 Task: Find connections with filter location Zhangjiagang with filter topic #socialentrepreneurswith filter profile language Potuguese with filter current company Arvind Fashions Limited with filter school PRATHYUSHA ENGINEERING COLLEGE with filter industry Horticulture with filter service category Financial Analysis with filter keywords title Truck Driver
Action: Mouse moved to (701, 84)
Screenshot: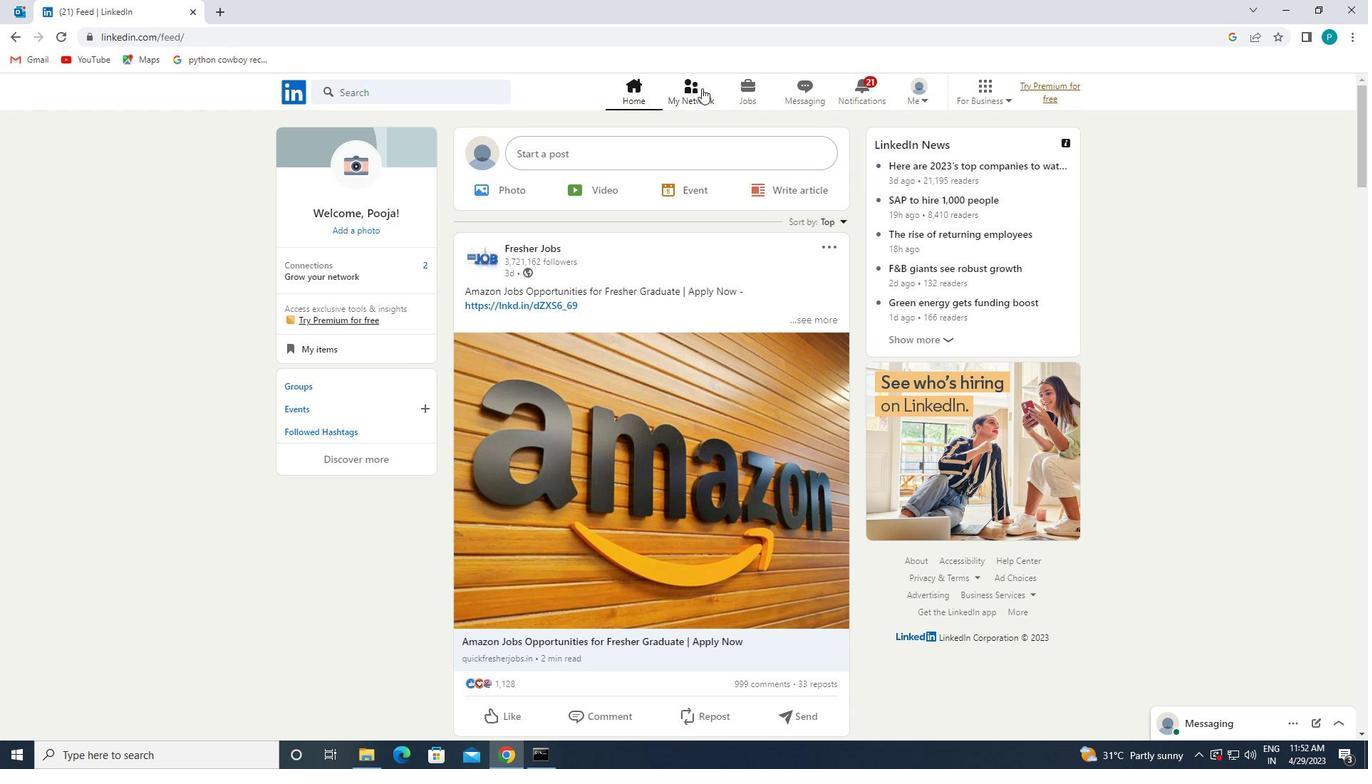 
Action: Mouse pressed left at (701, 84)
Screenshot: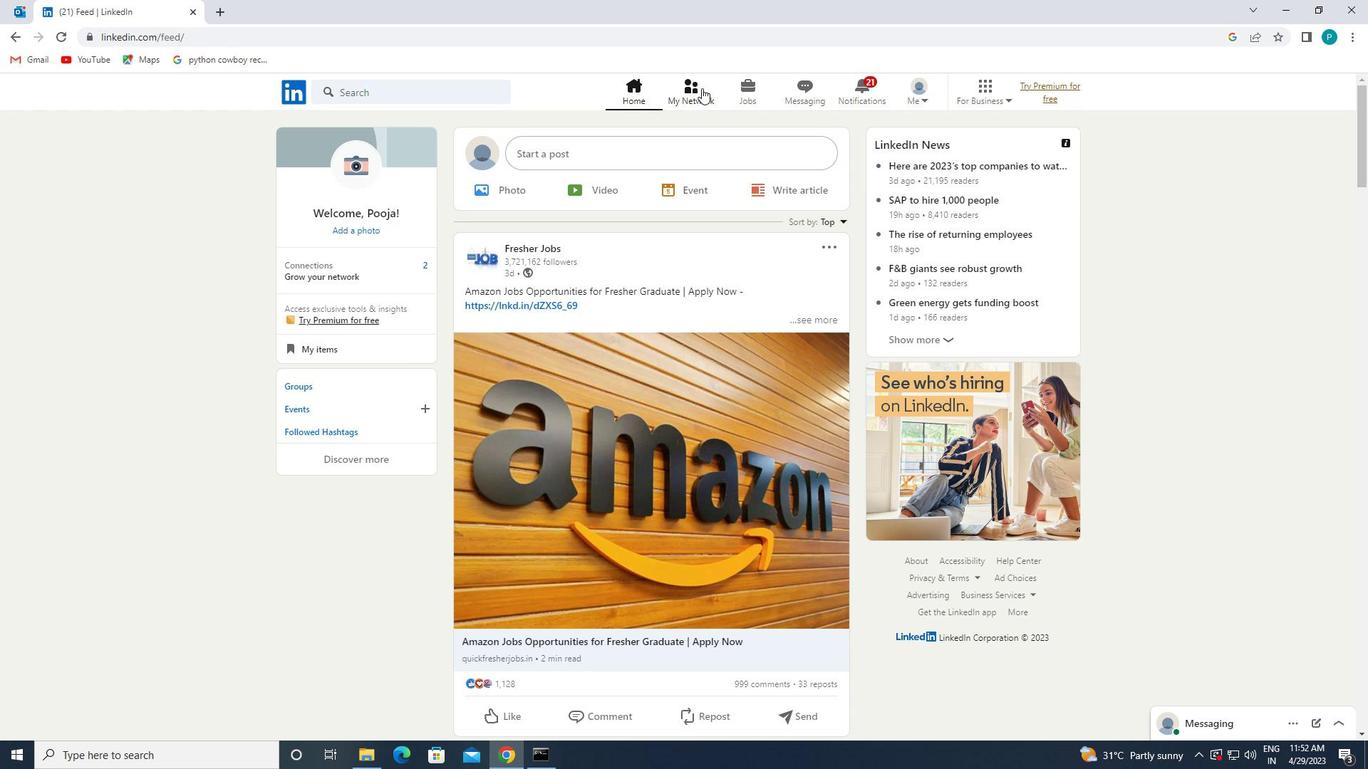 
Action: Mouse moved to (364, 172)
Screenshot: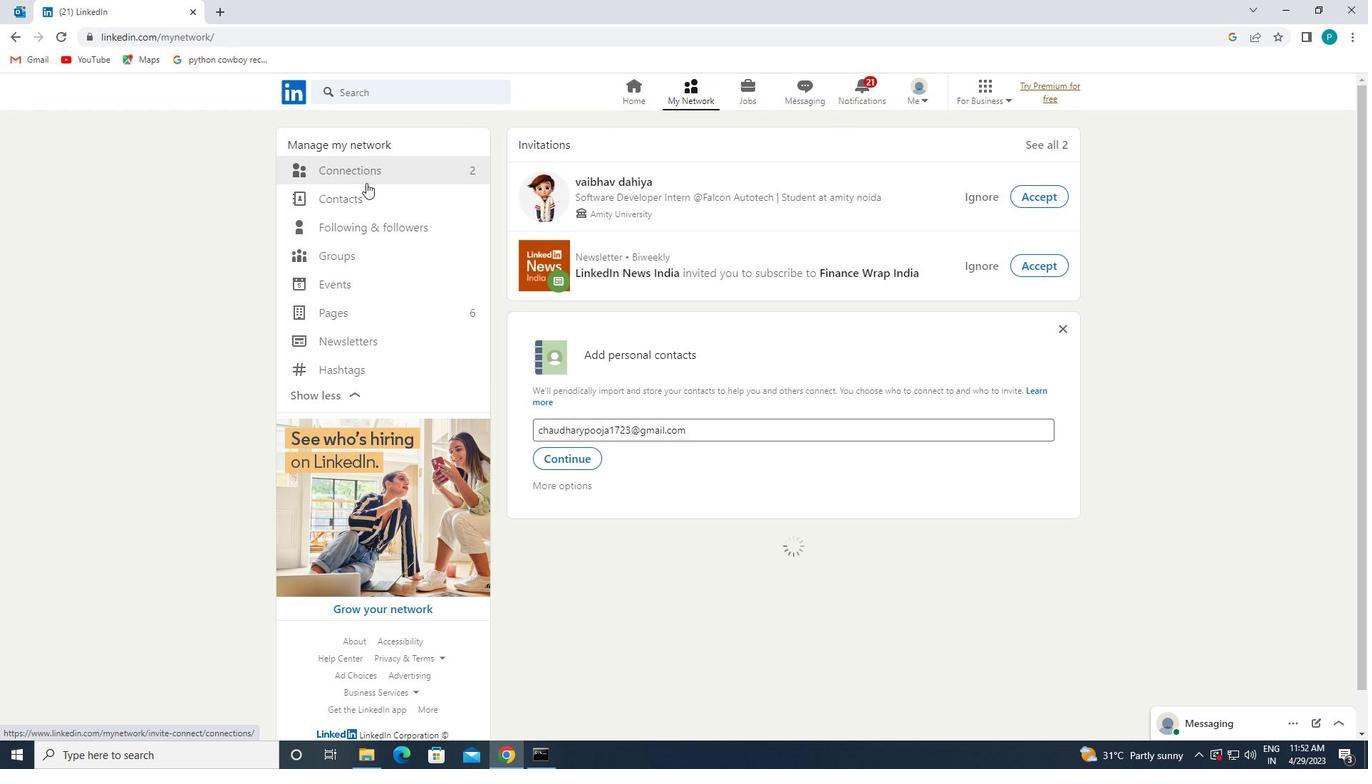 
Action: Mouse pressed left at (364, 172)
Screenshot: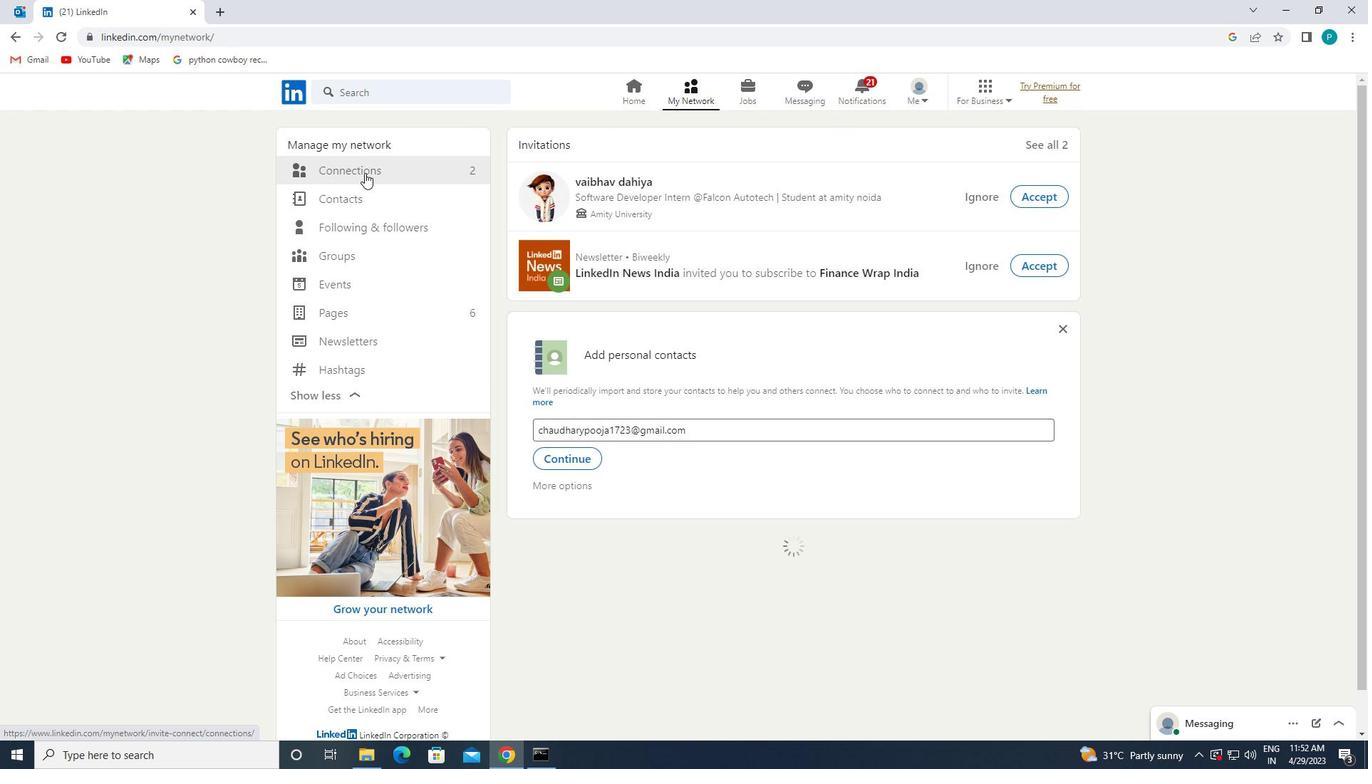 
Action: Mouse moved to (804, 163)
Screenshot: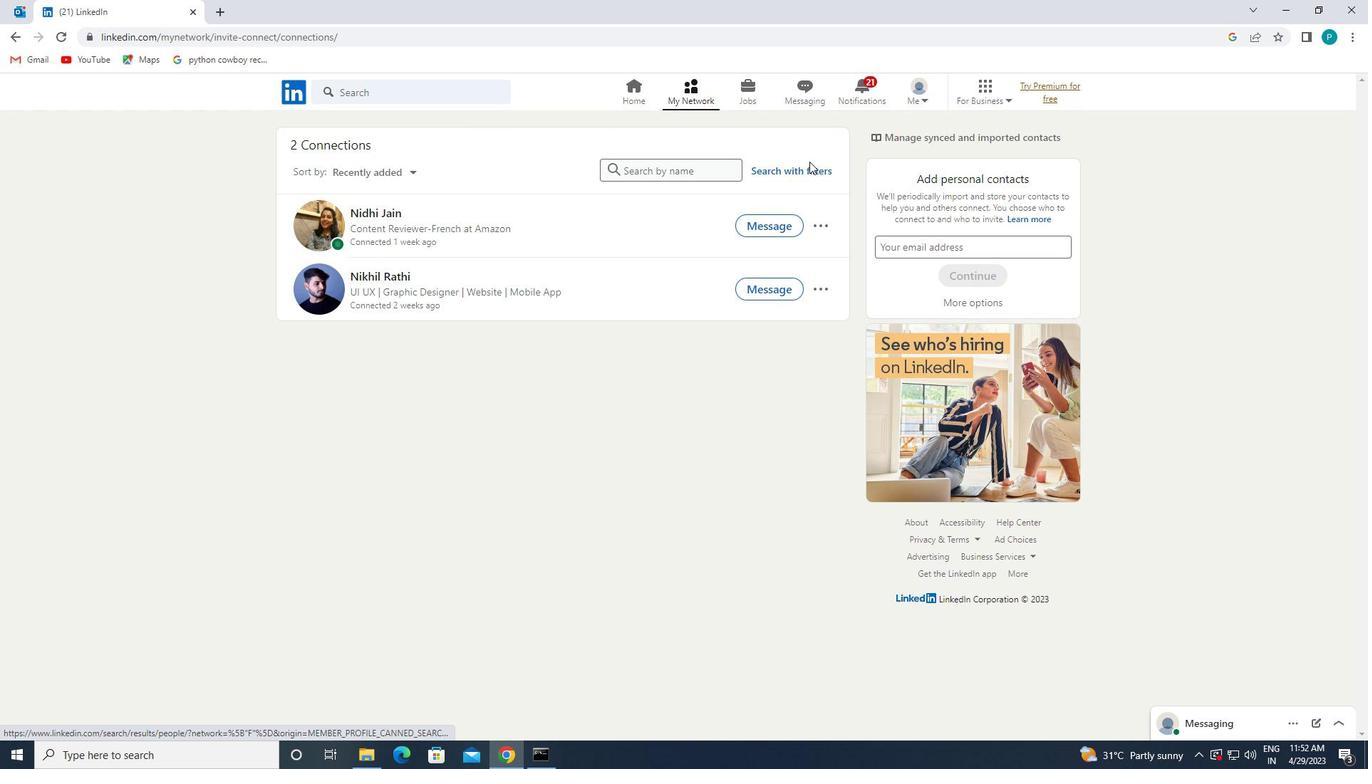 
Action: Mouse pressed left at (804, 163)
Screenshot: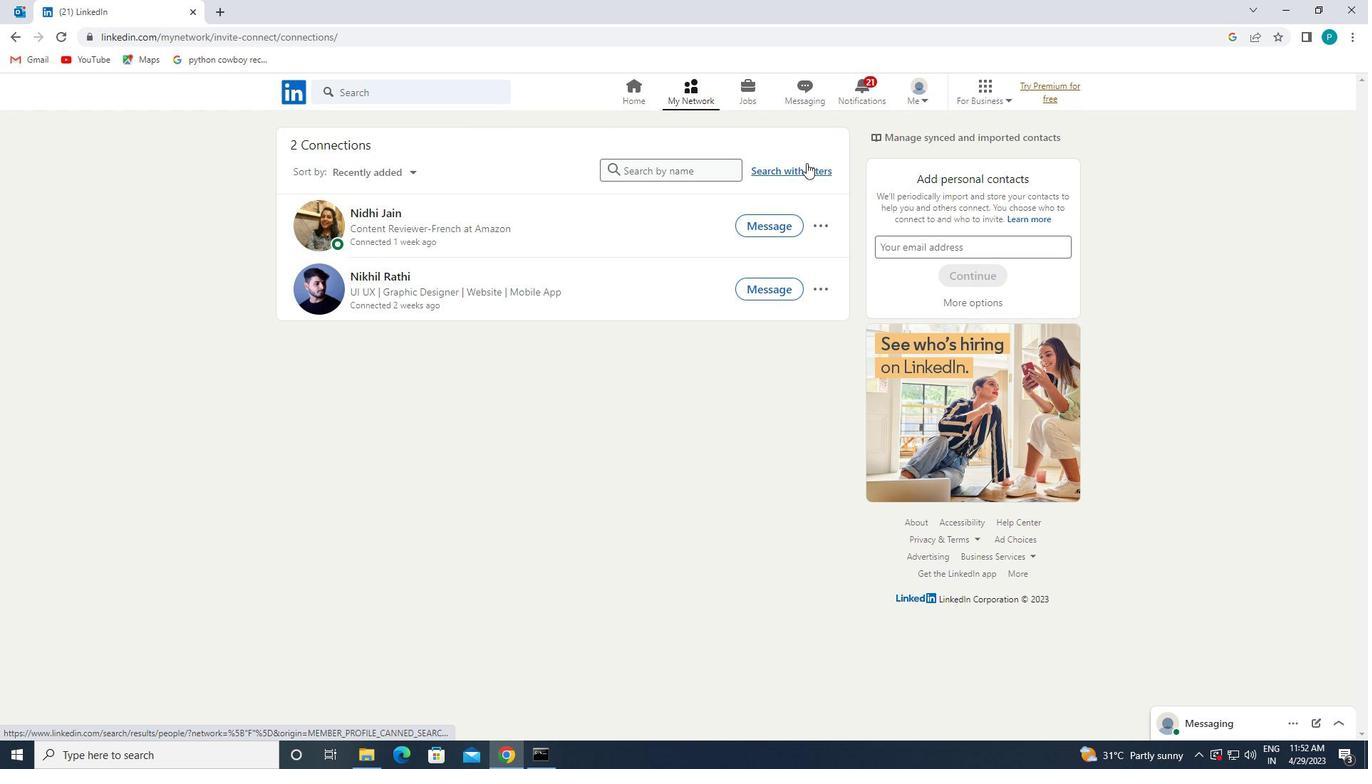 
Action: Mouse moved to (724, 129)
Screenshot: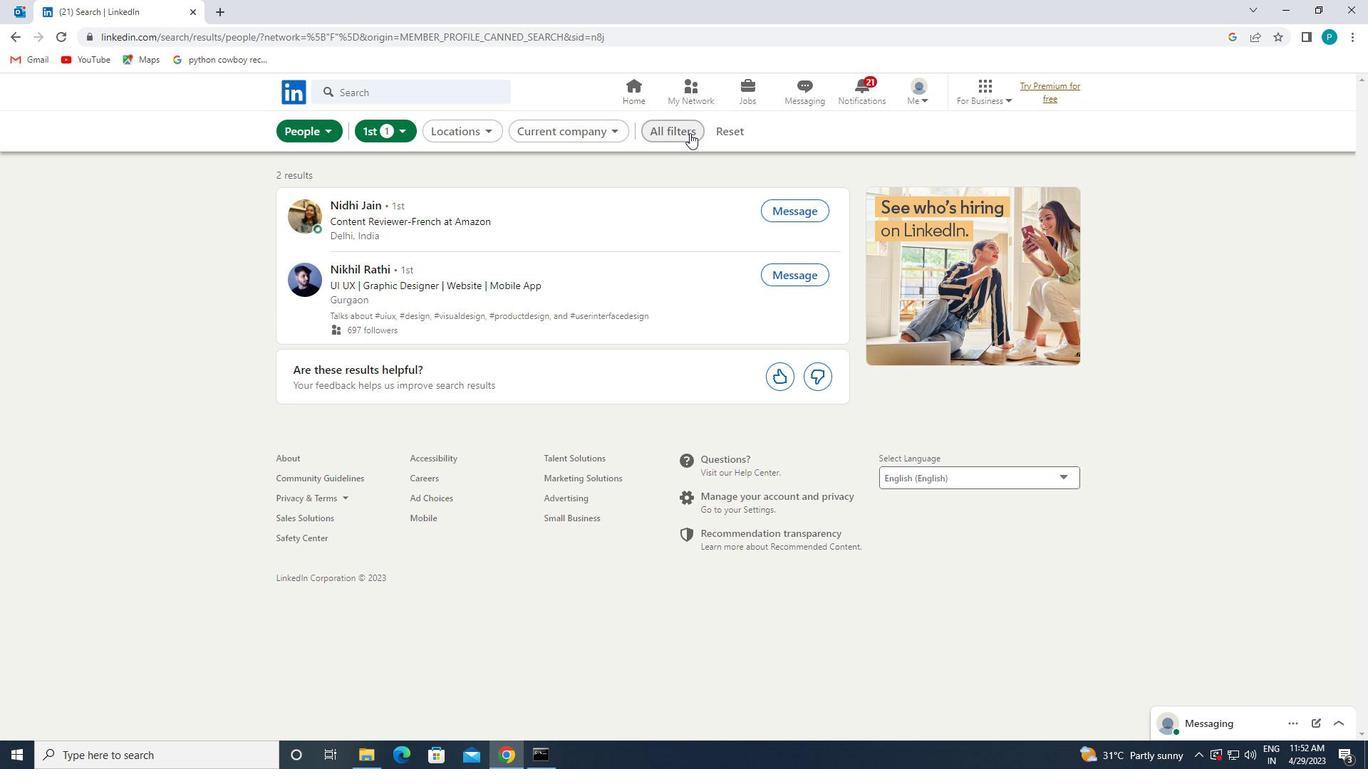 
Action: Mouse pressed left at (724, 129)
Screenshot: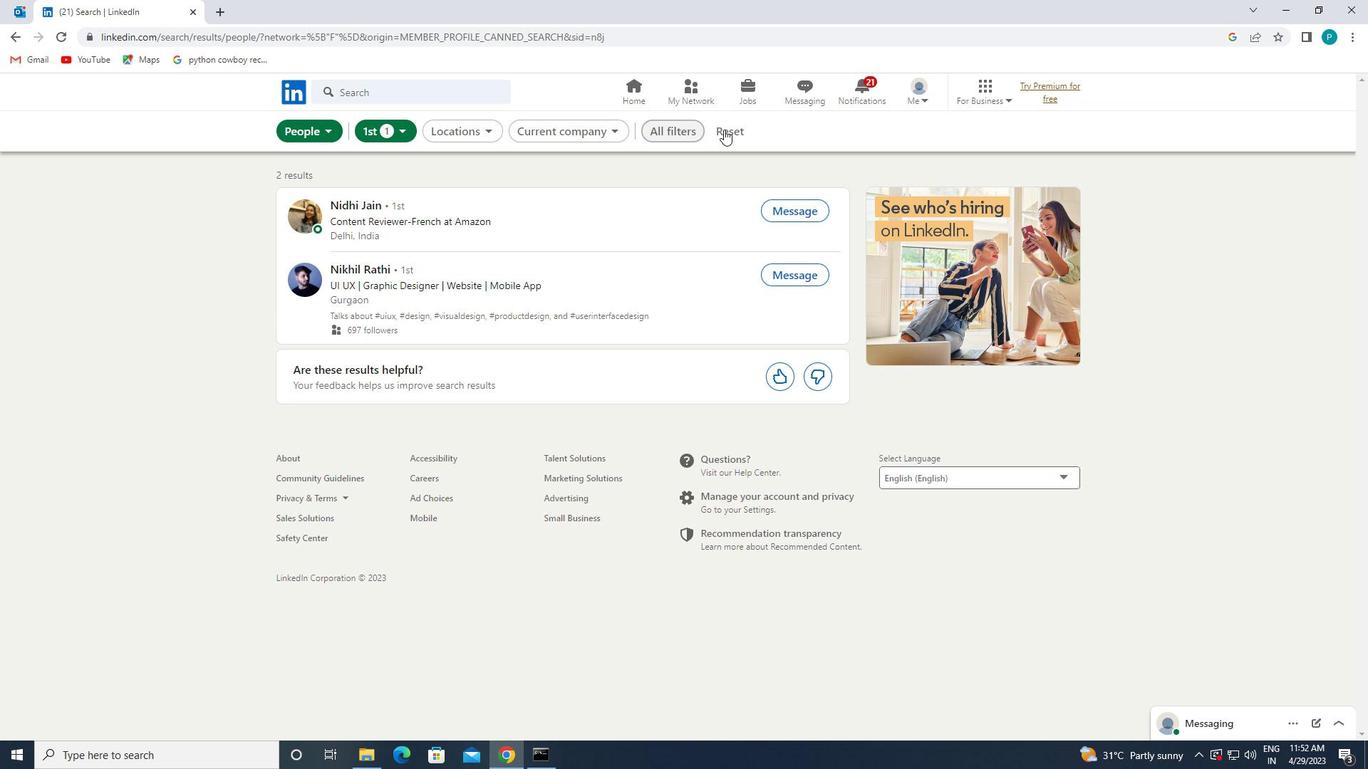 
Action: Mouse moved to (688, 133)
Screenshot: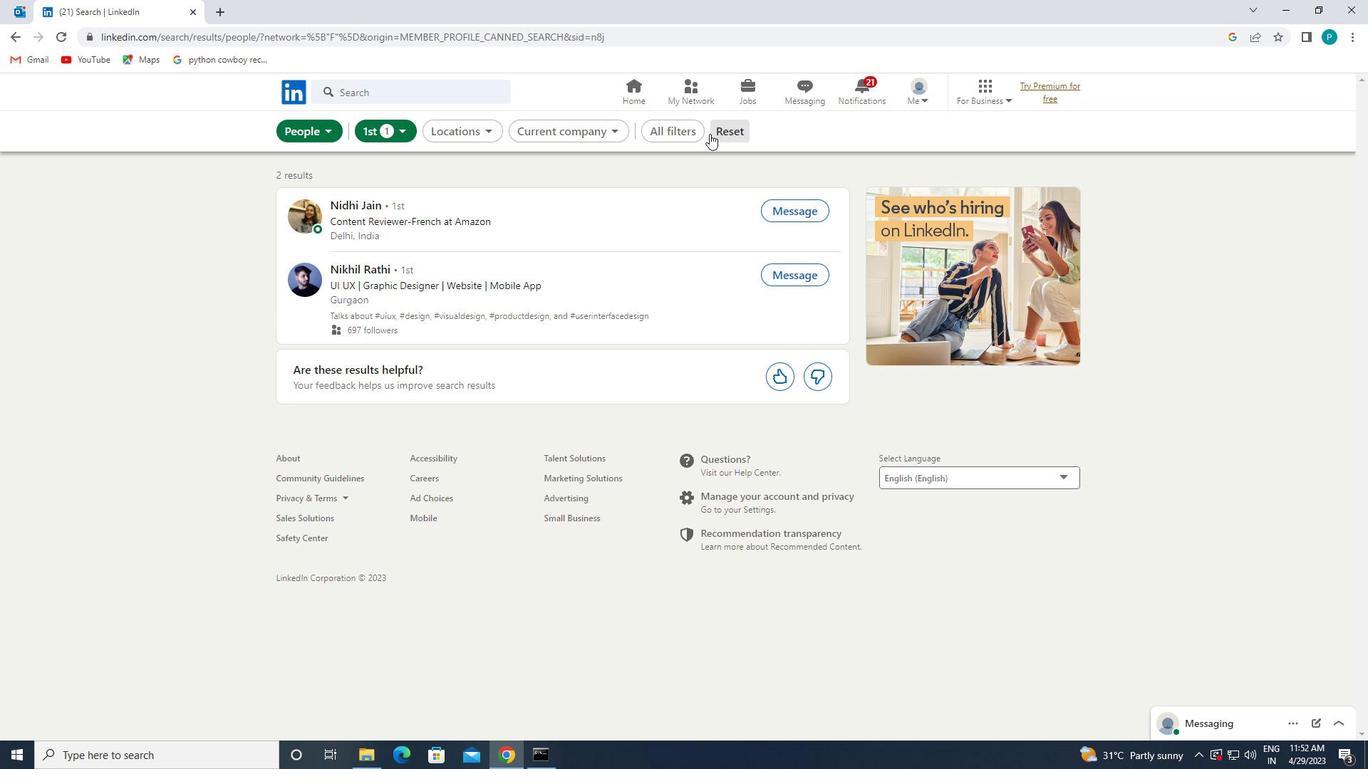
Action: Mouse pressed left at (688, 133)
Screenshot: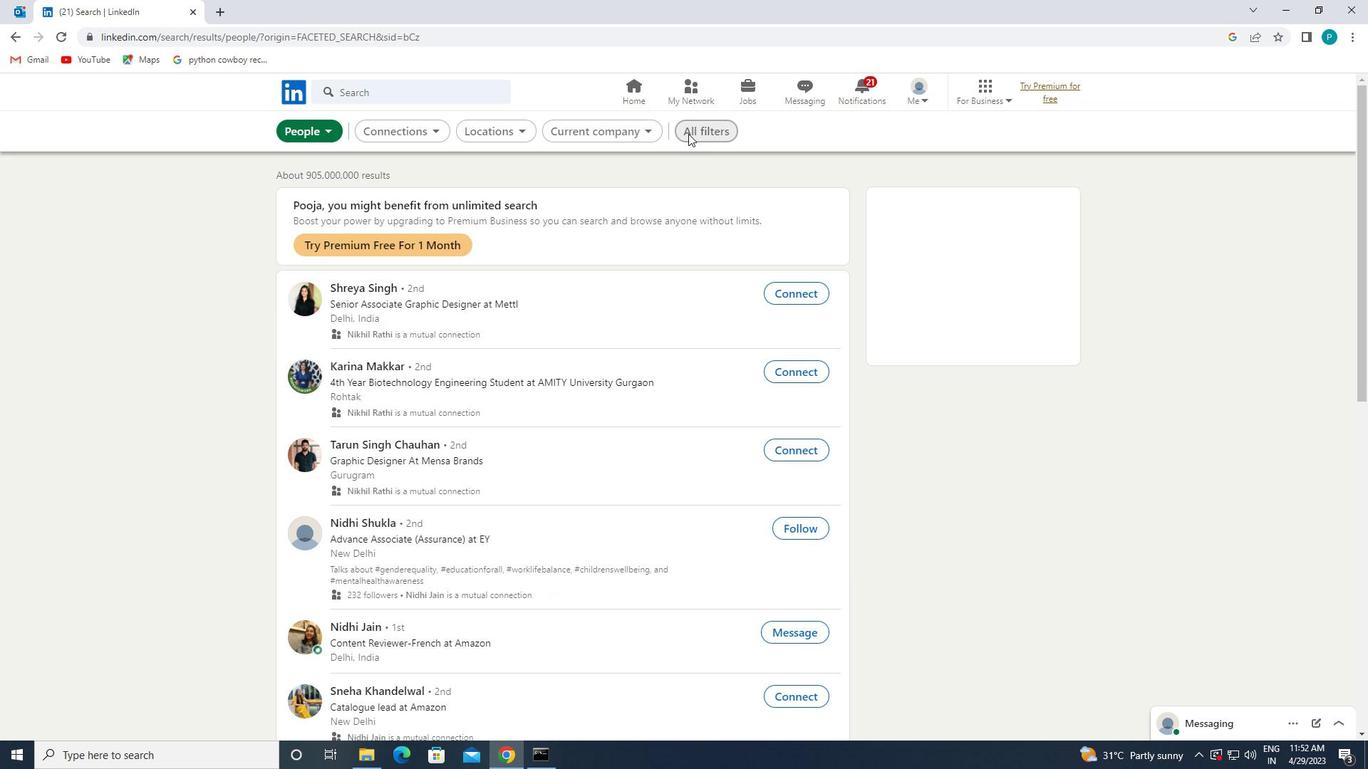 
Action: Mouse moved to (1227, 469)
Screenshot: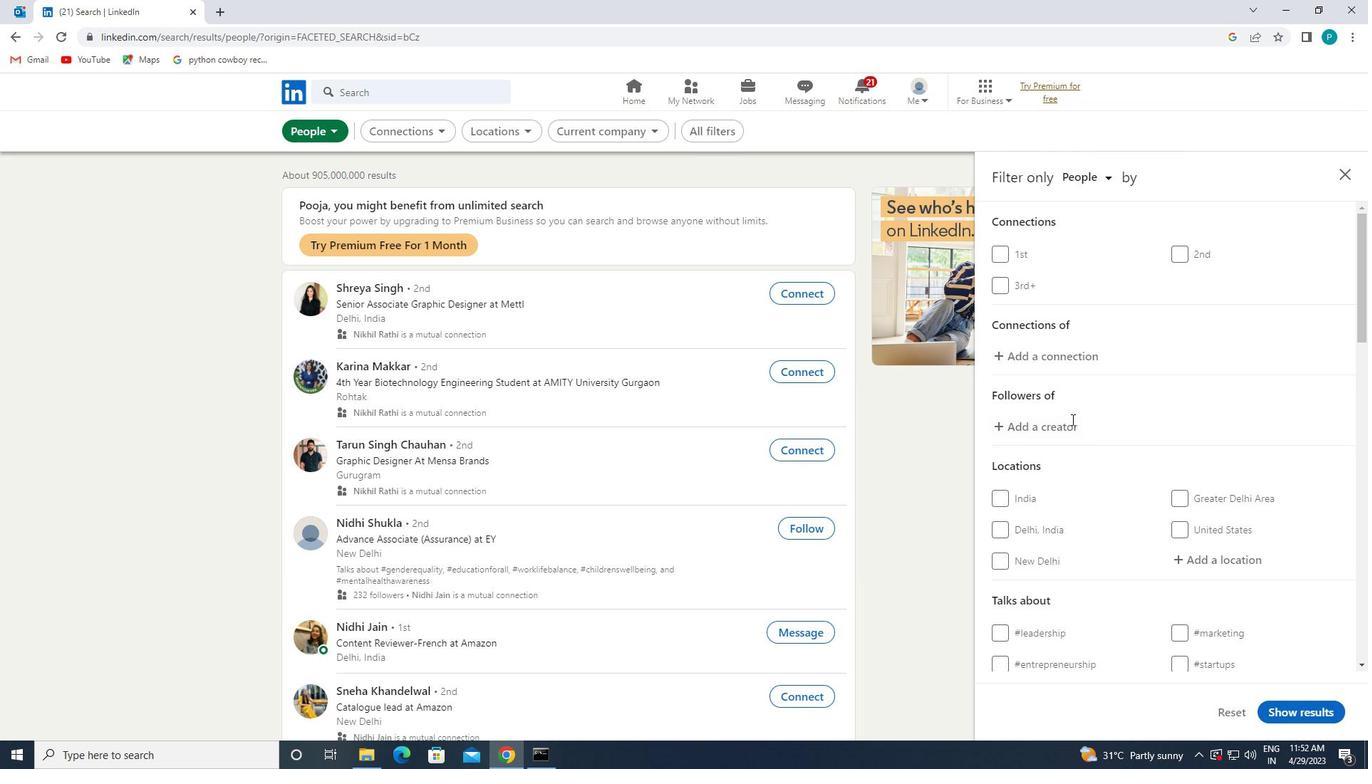 
Action: Mouse scrolled (1227, 468) with delta (0, 0)
Screenshot: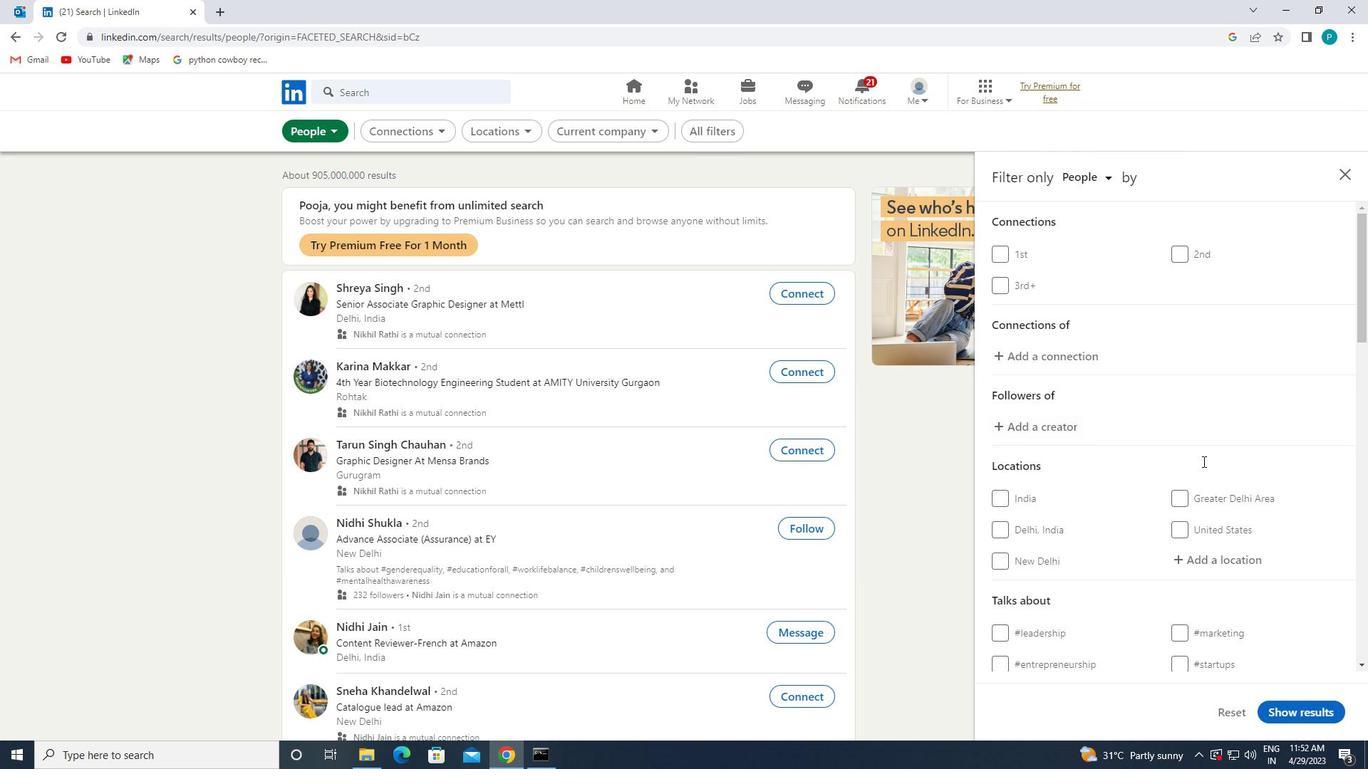 
Action: Mouse scrolled (1227, 468) with delta (0, 0)
Screenshot: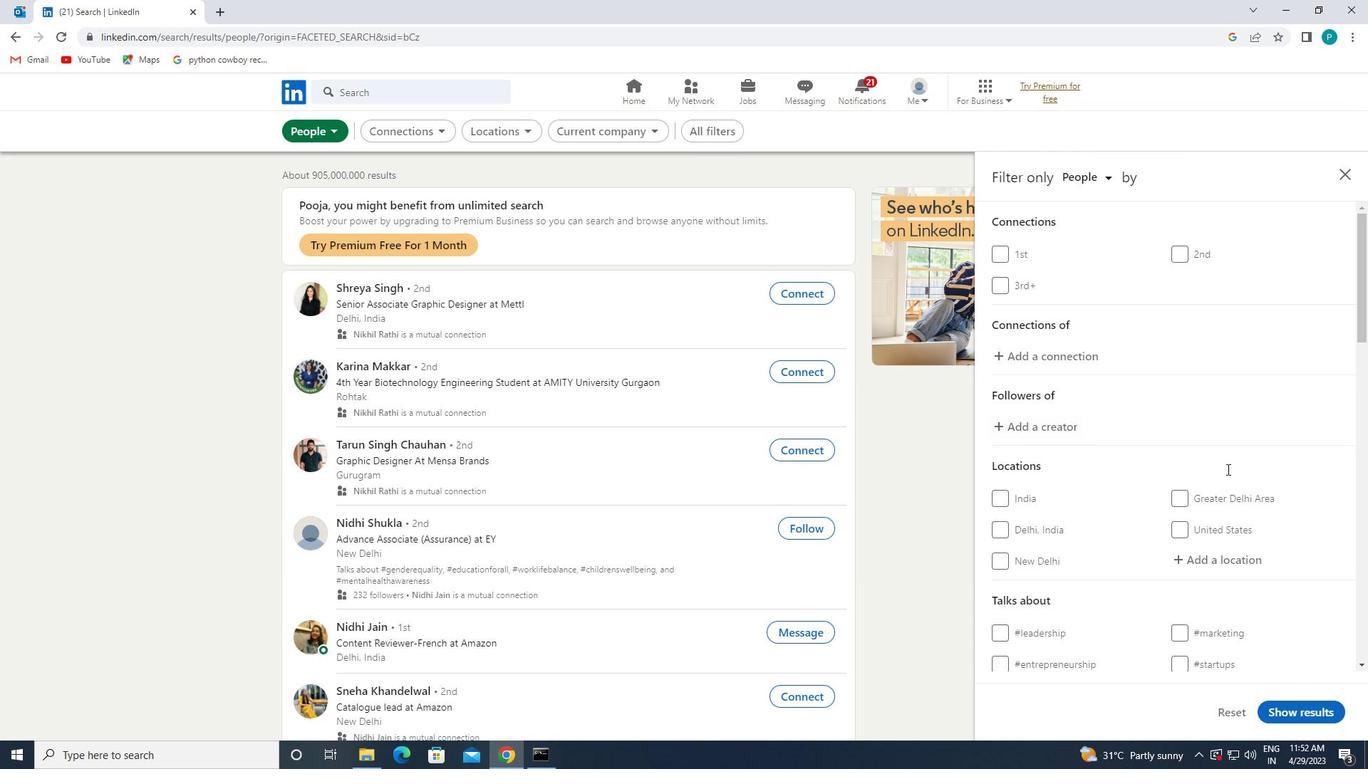 
Action: Mouse moved to (1186, 424)
Screenshot: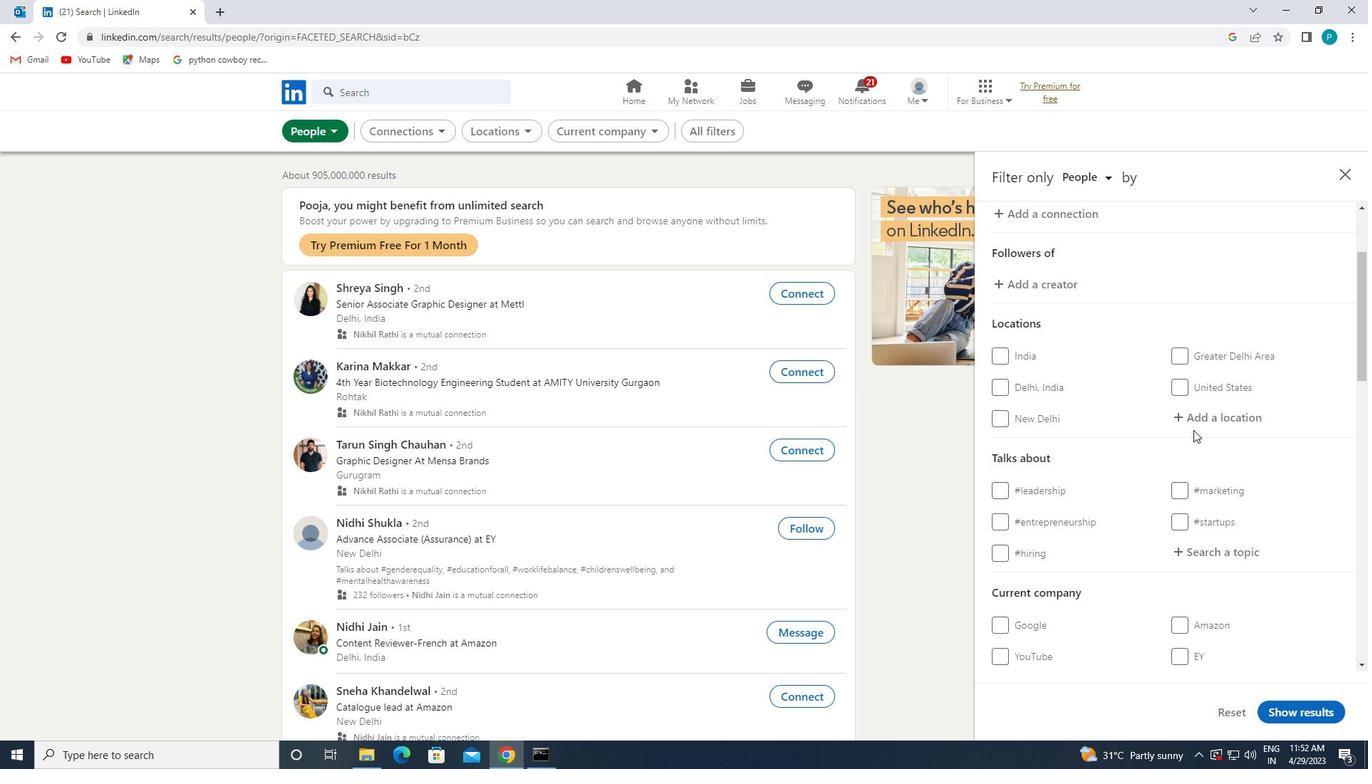 
Action: Mouse pressed left at (1186, 424)
Screenshot: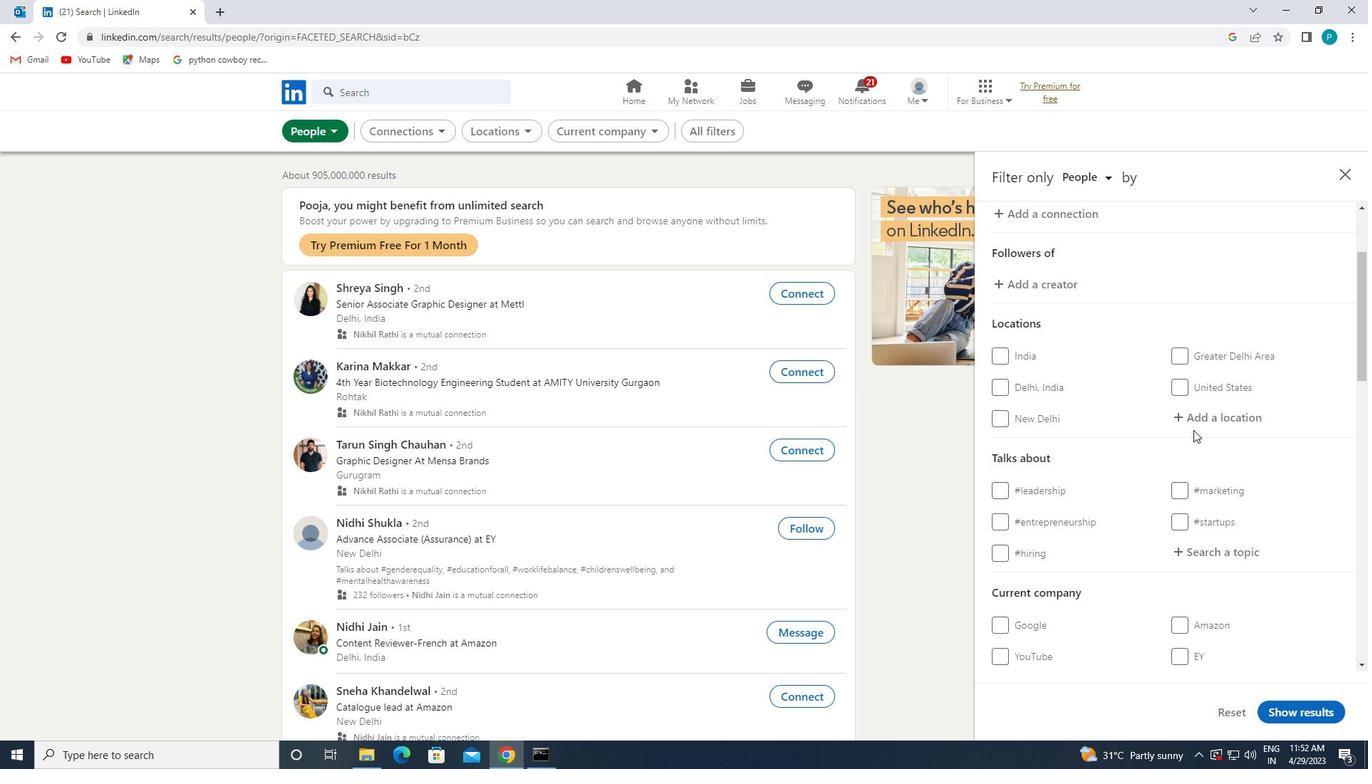 
Action: Key pressed <Key.caps_lock>z<Key.caps_lock>hangi<Key.backspace>ji
Screenshot: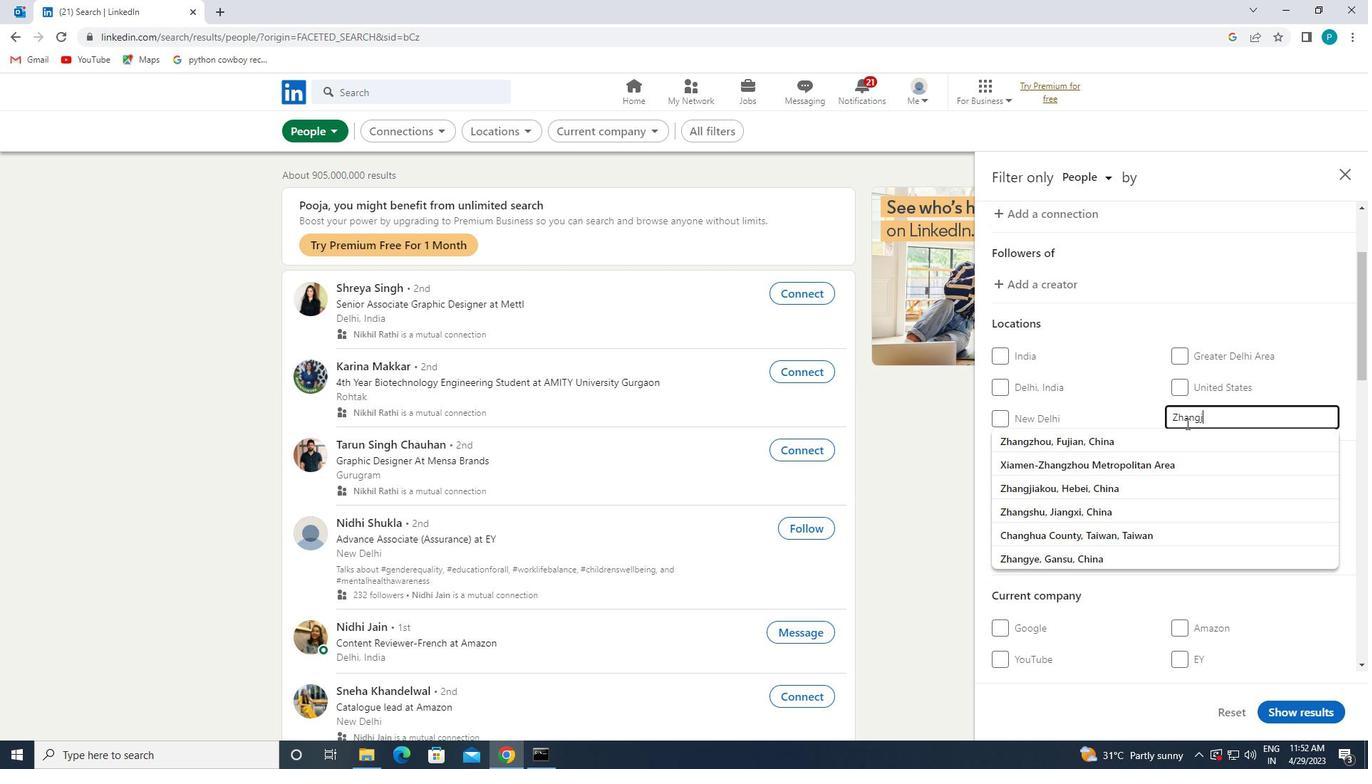 
Action: Mouse moved to (1175, 436)
Screenshot: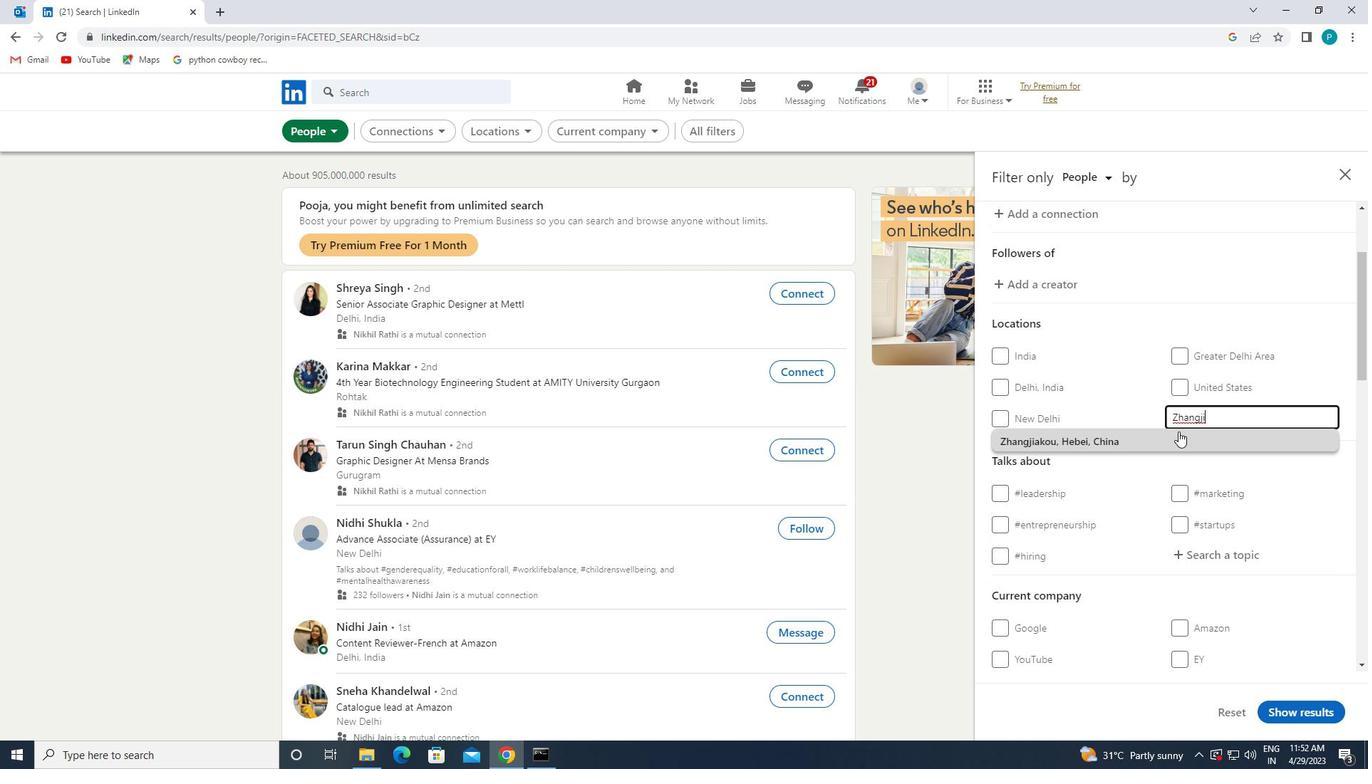 
Action: Mouse pressed left at (1175, 436)
Screenshot: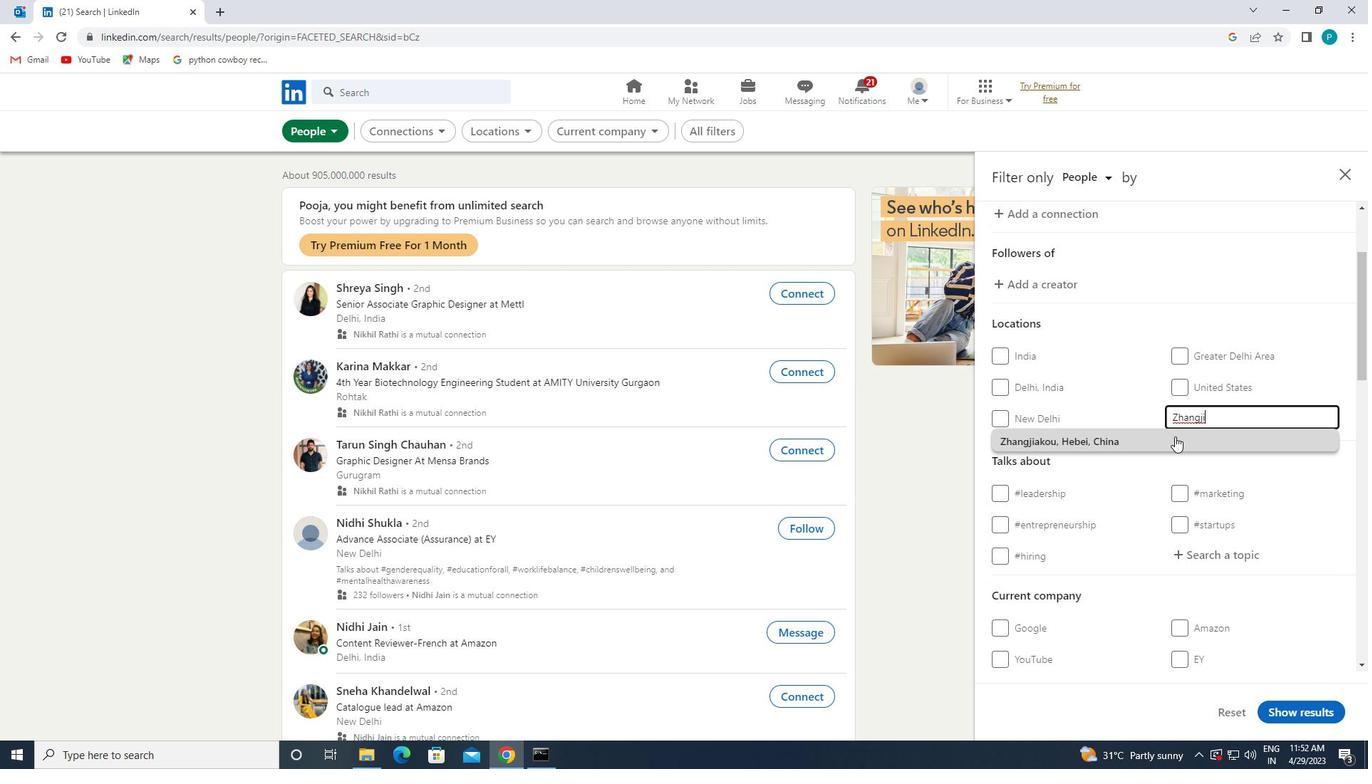 
Action: Mouse moved to (1168, 473)
Screenshot: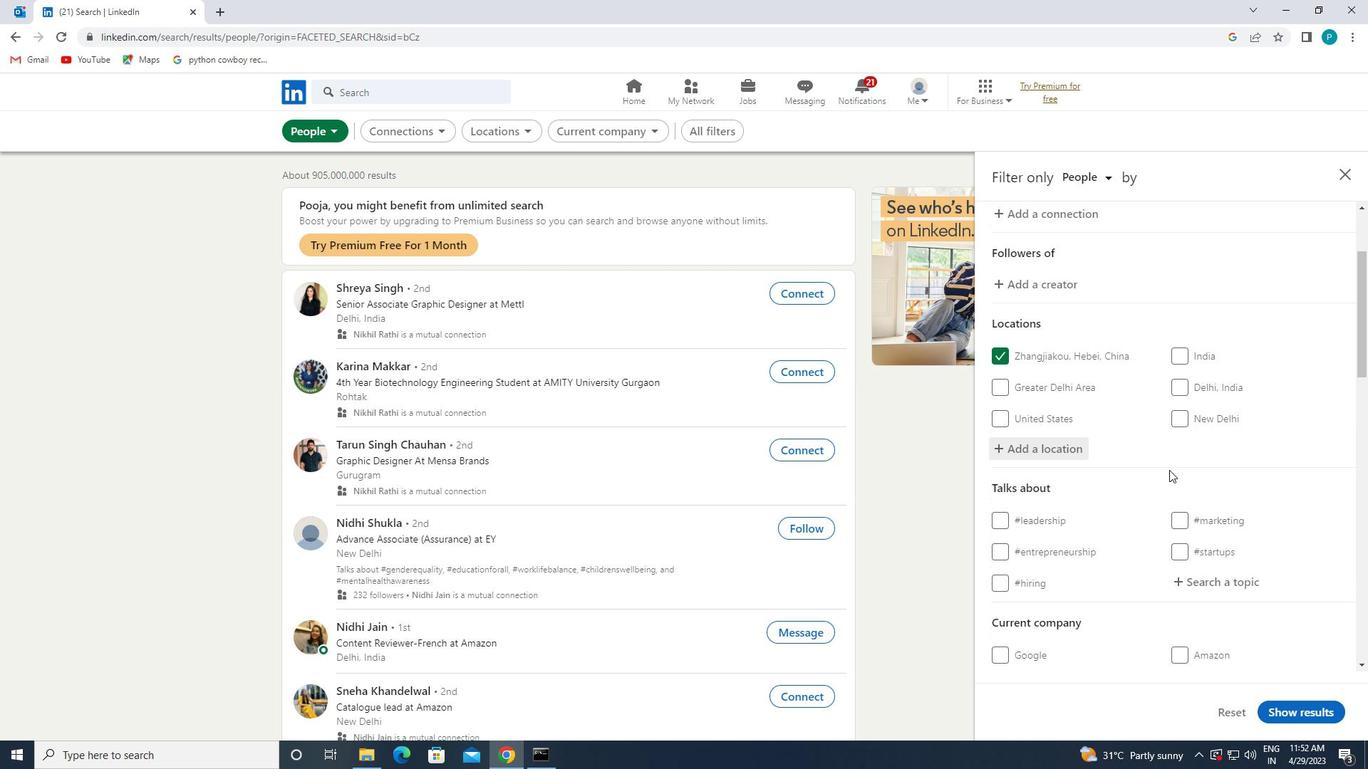 
Action: Mouse scrolled (1168, 473) with delta (0, 0)
Screenshot: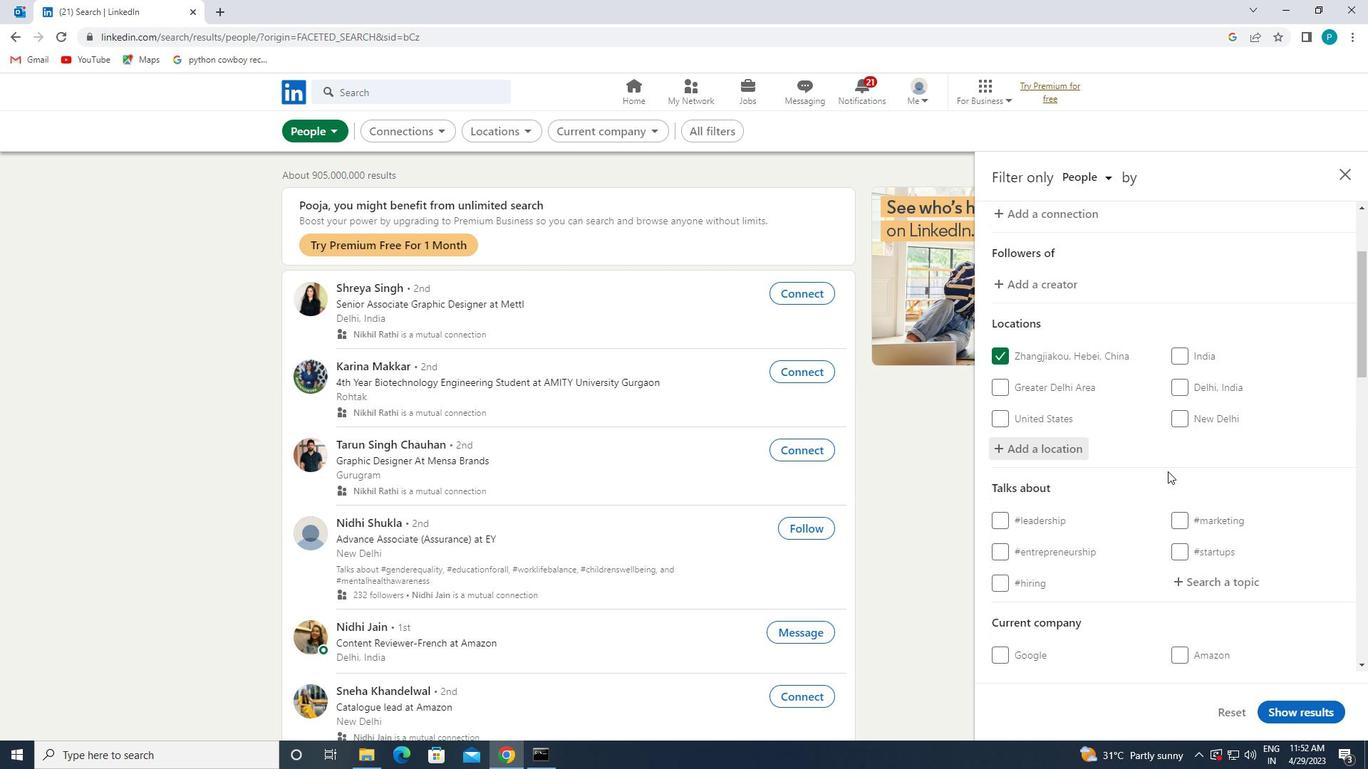 
Action: Mouse scrolled (1168, 473) with delta (0, 0)
Screenshot: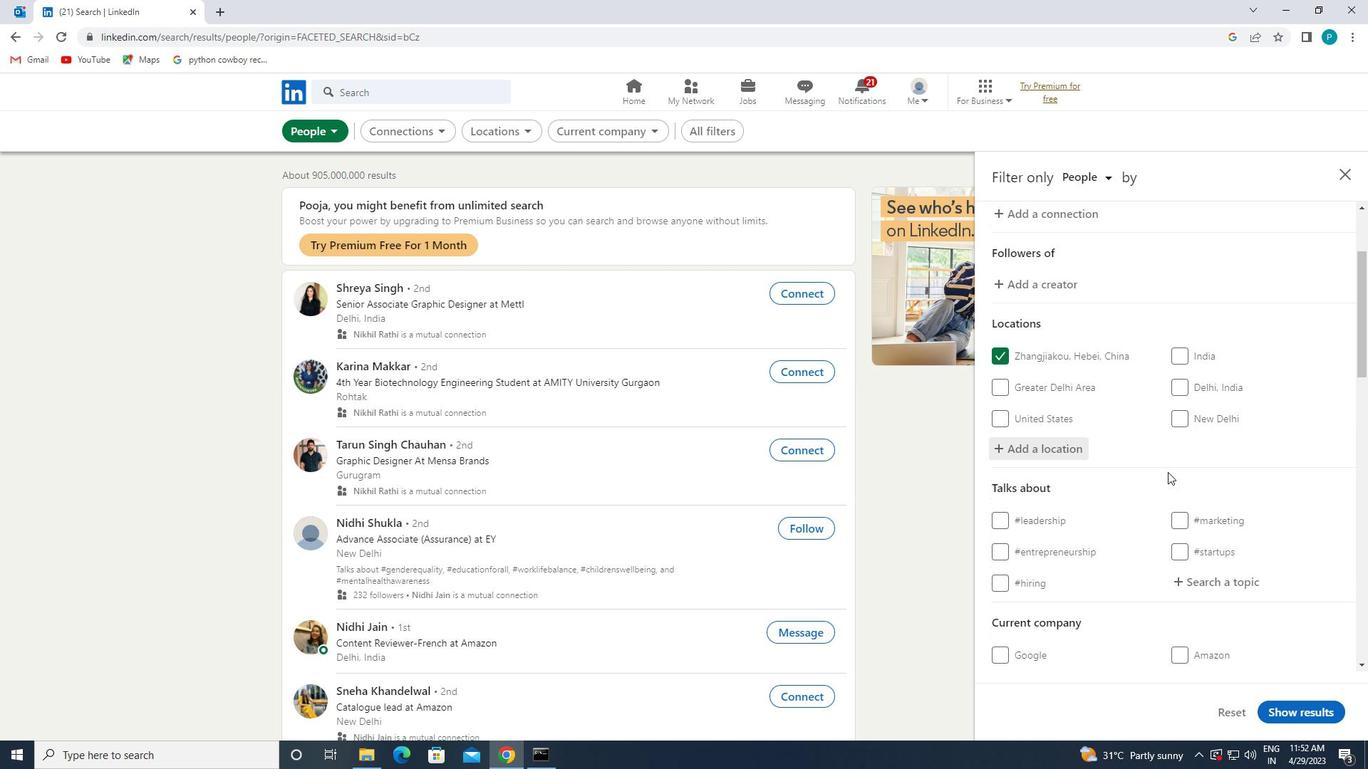
Action: Mouse moved to (1246, 442)
Screenshot: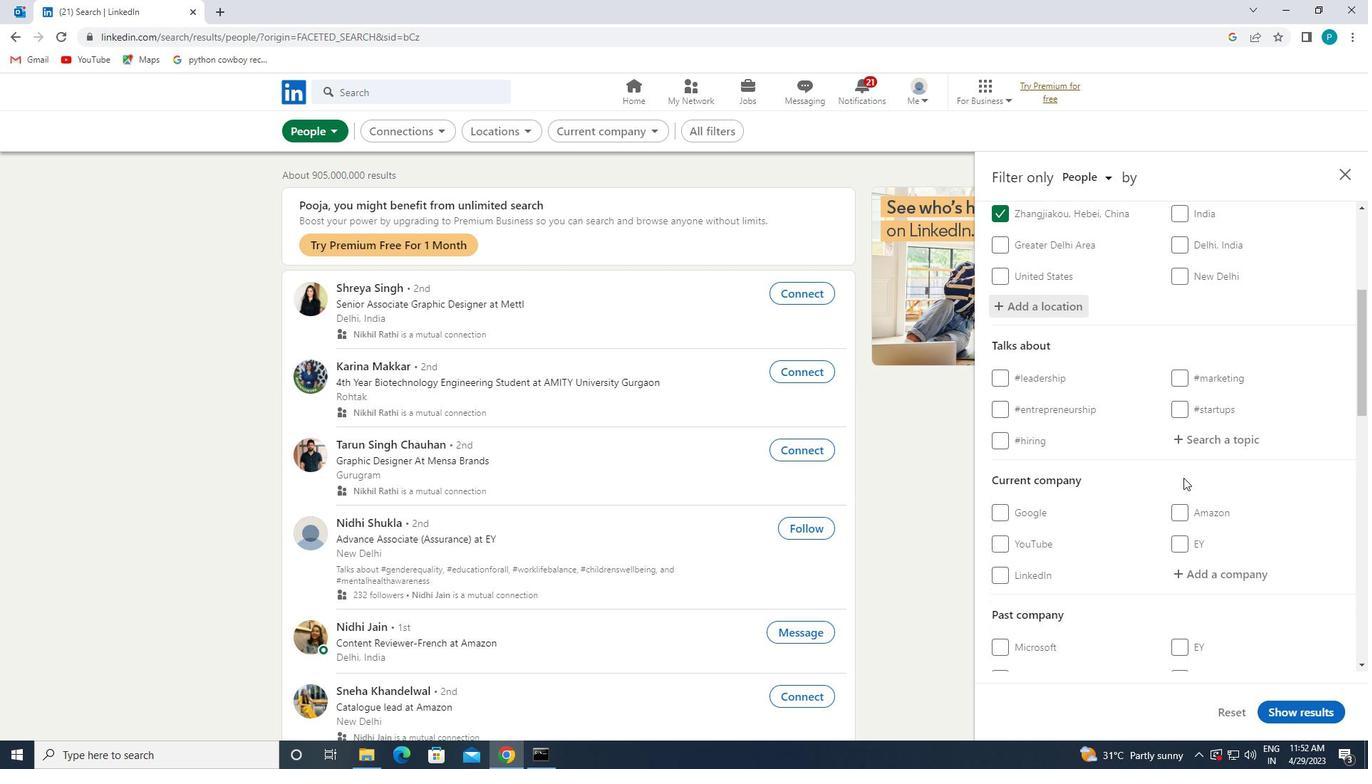 
Action: Mouse pressed left at (1246, 442)
Screenshot: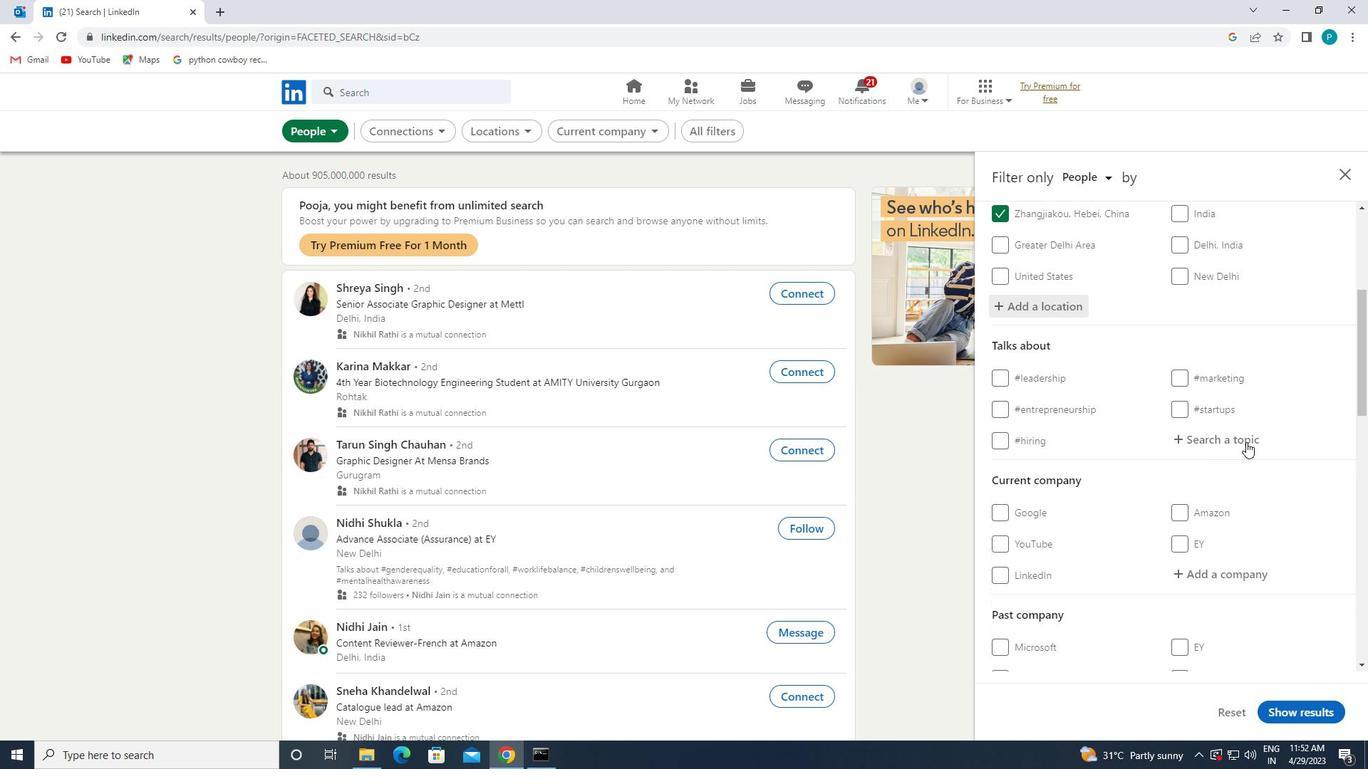 
Action: Mouse moved to (1242, 444)
Screenshot: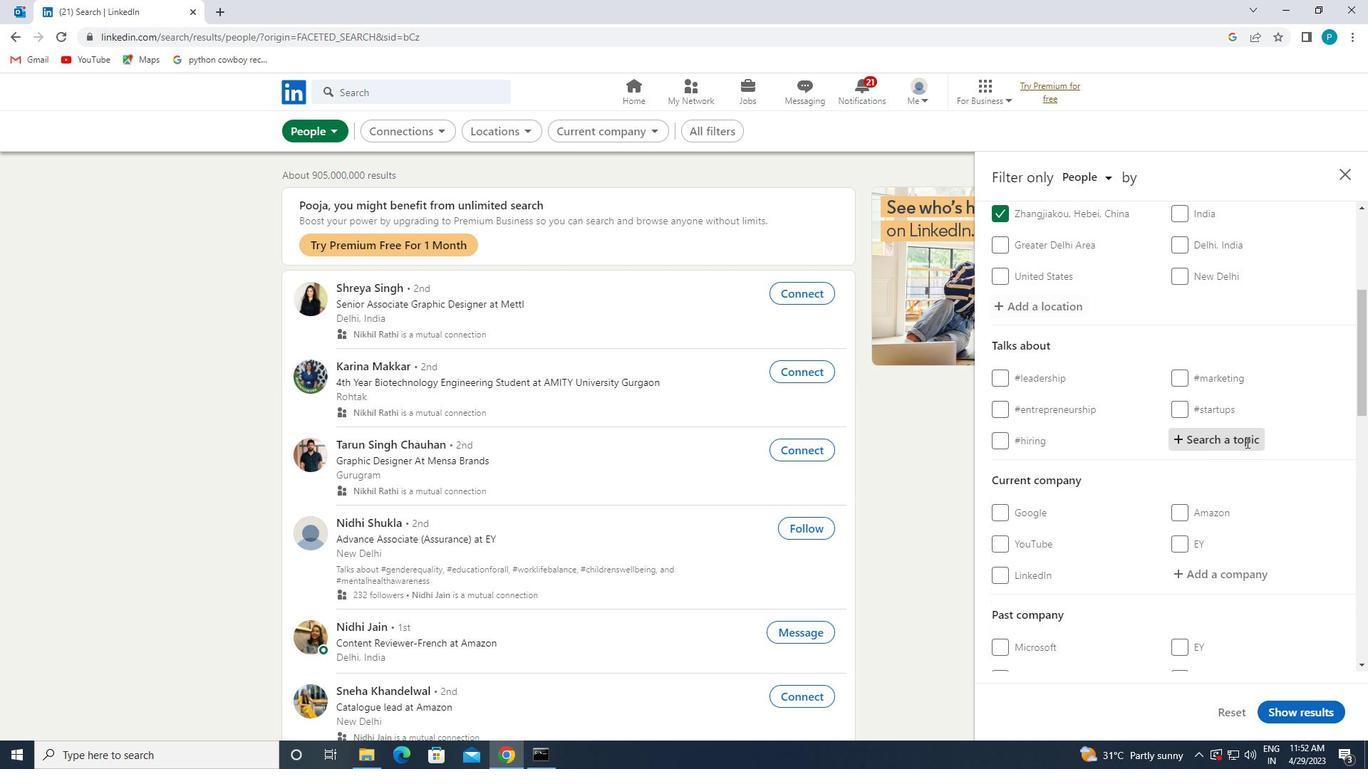 
Action: Key pressed <Key.shift>#SOCIALENTREPRENURS
Screenshot: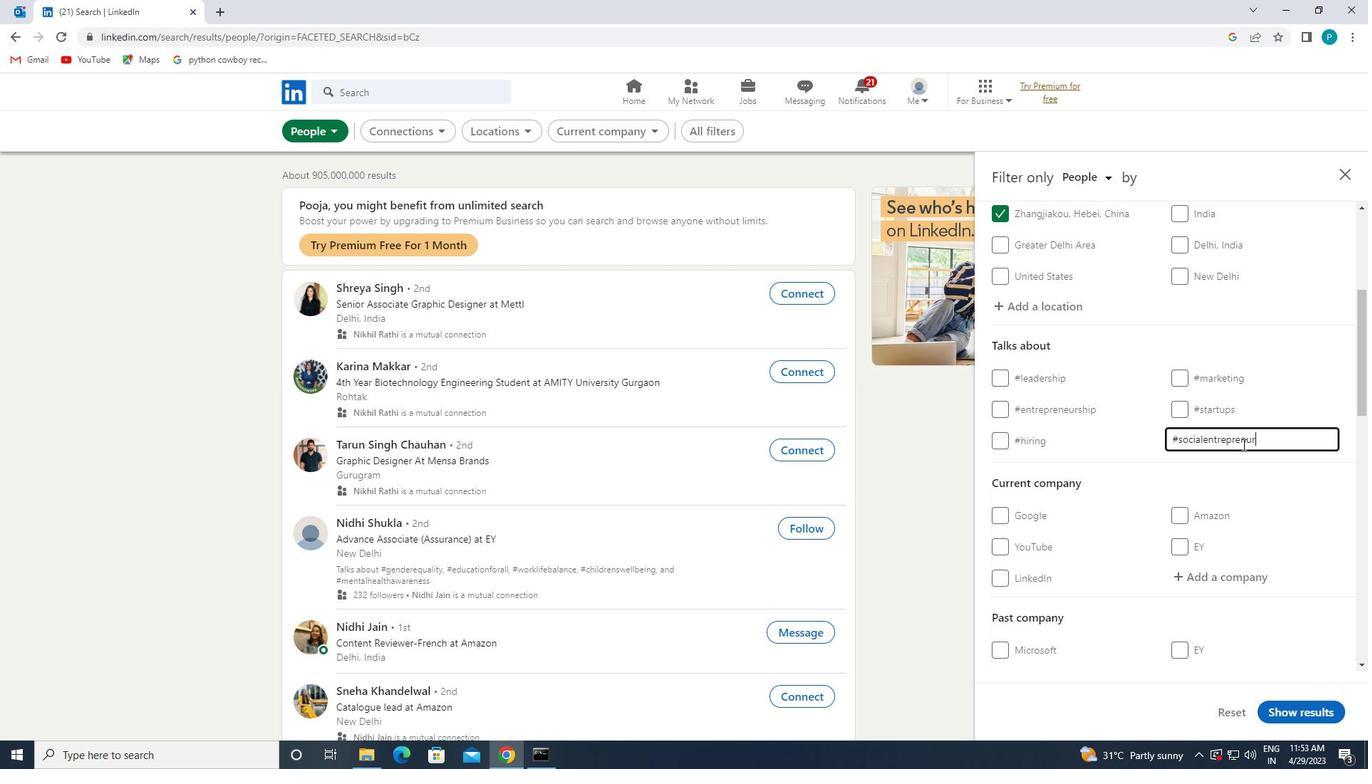 
Action: Mouse moved to (1143, 515)
Screenshot: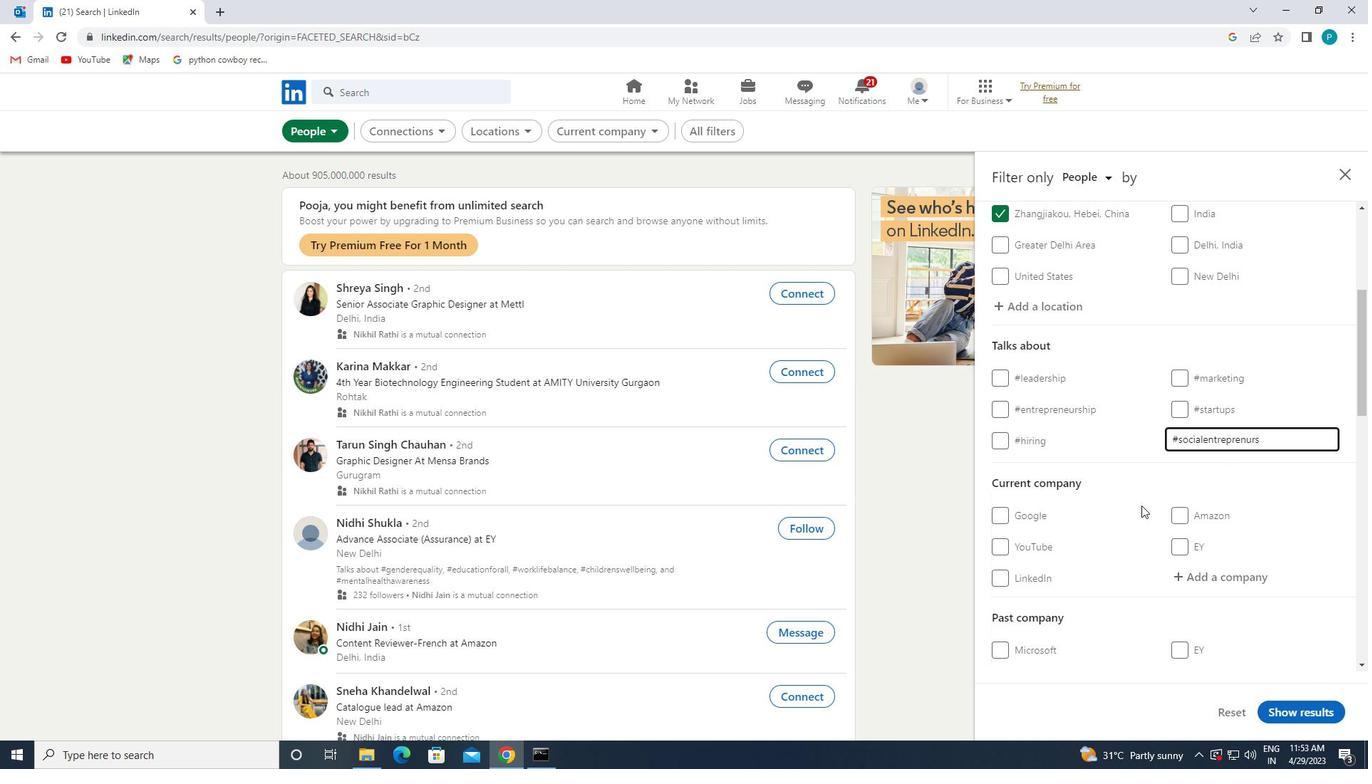 
Action: Mouse scrolled (1143, 514) with delta (0, 0)
Screenshot: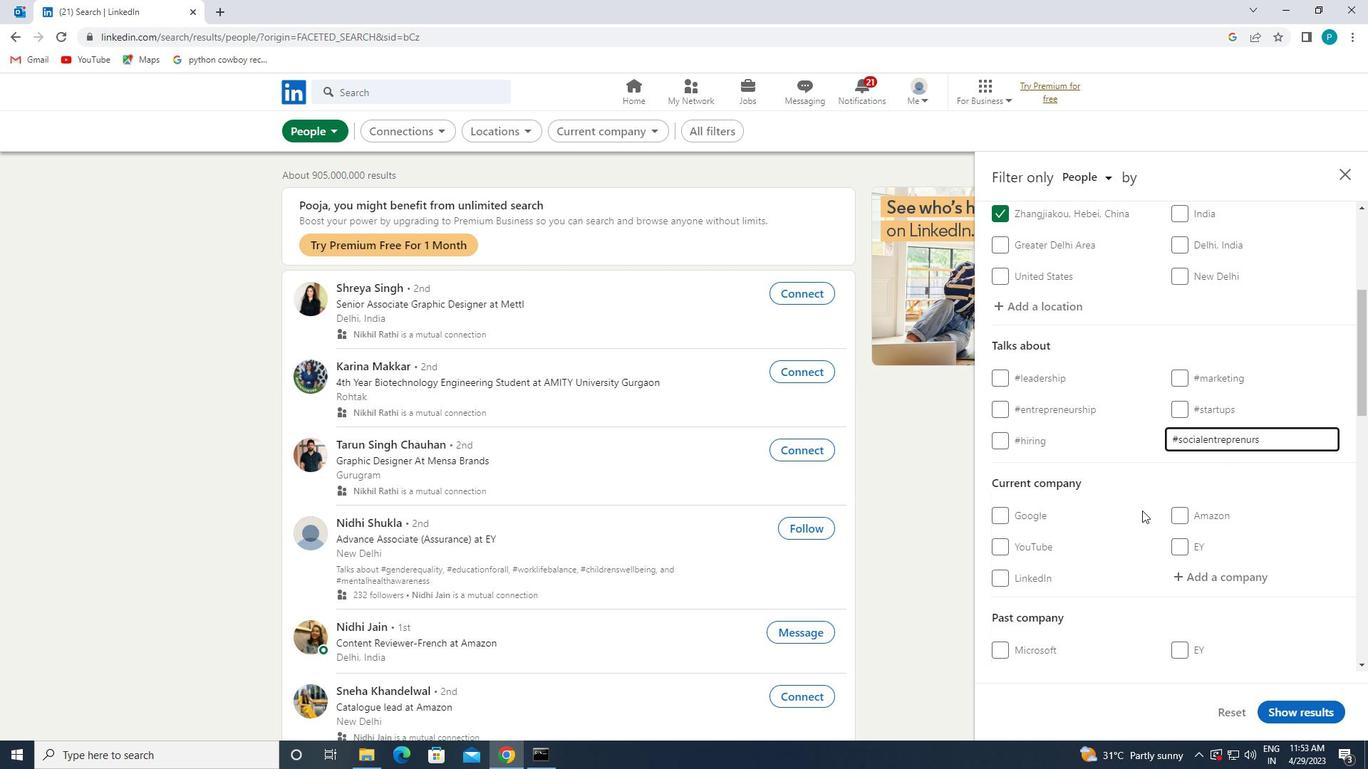 
Action: Mouse scrolled (1143, 514) with delta (0, 0)
Screenshot: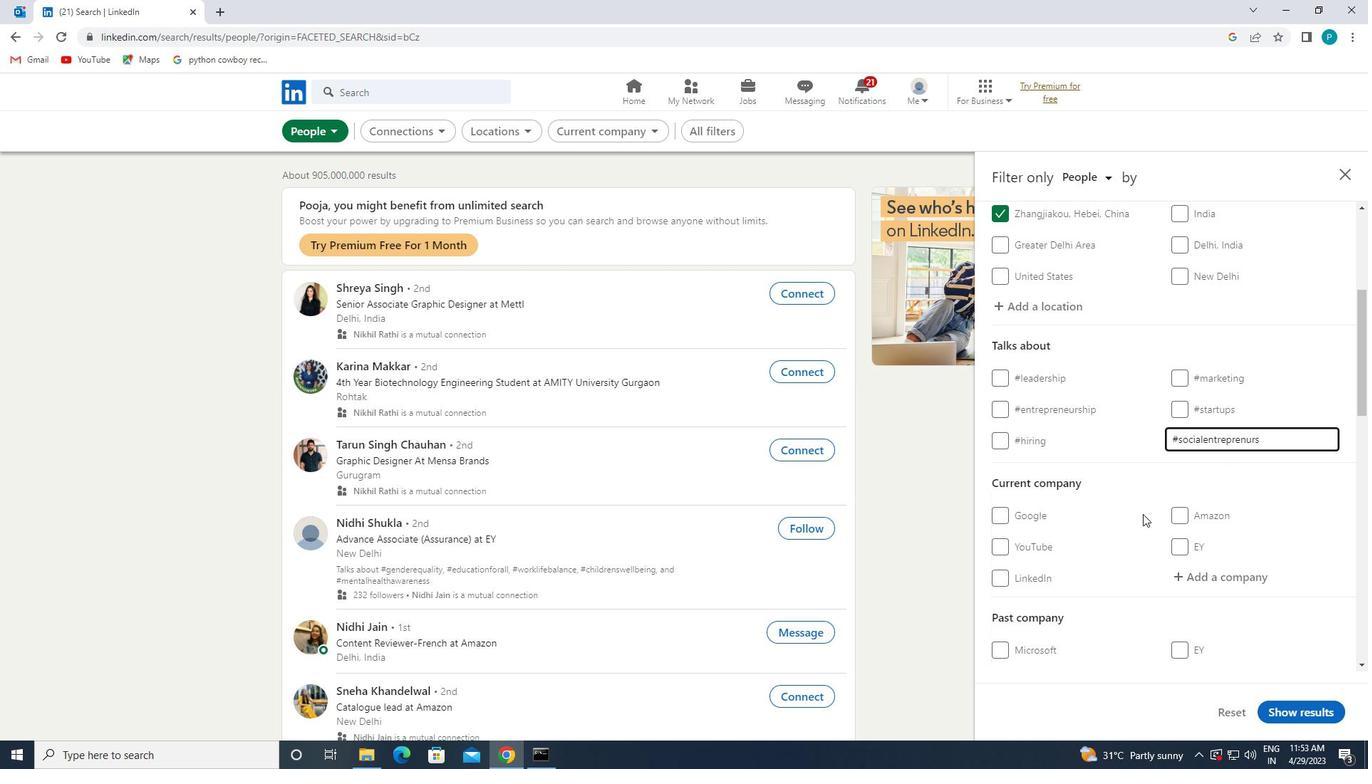 
Action: Mouse moved to (1181, 466)
Screenshot: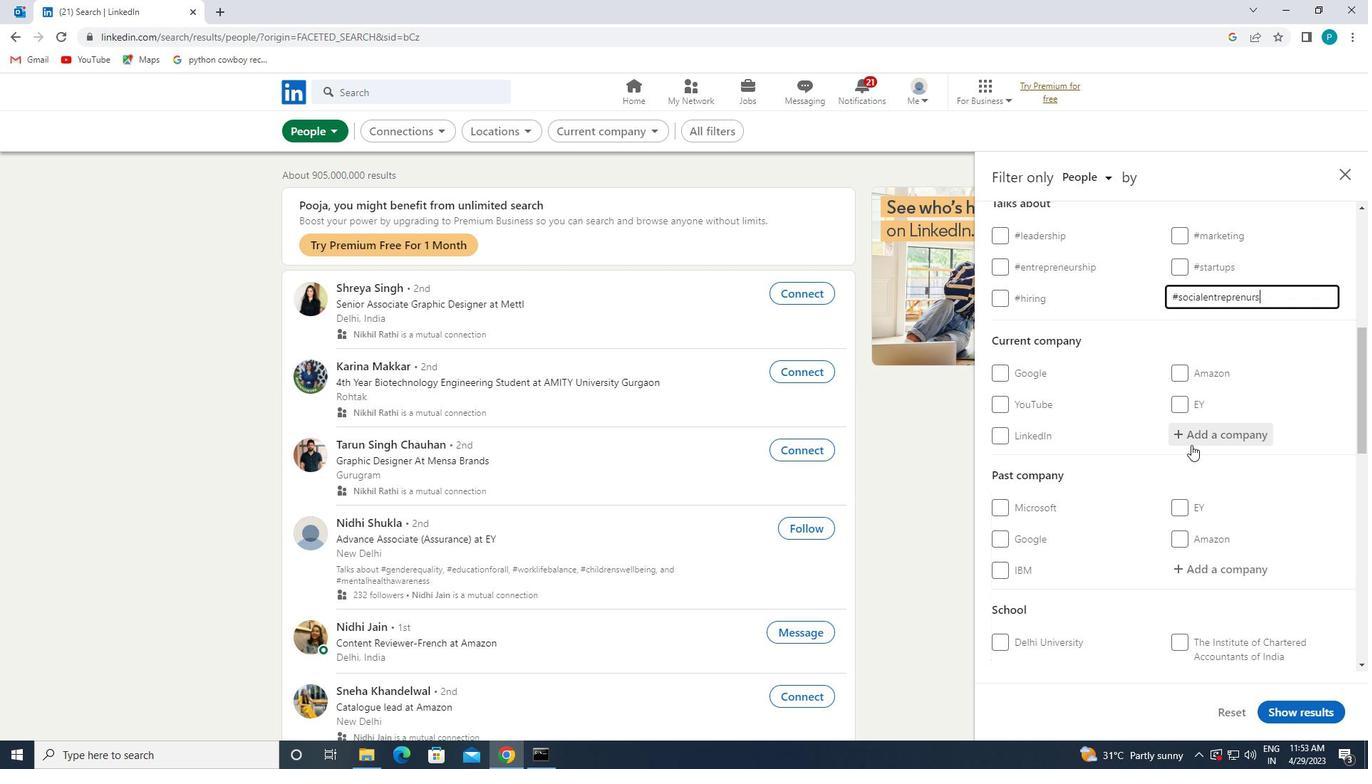 
Action: Mouse scrolled (1181, 465) with delta (0, 0)
Screenshot: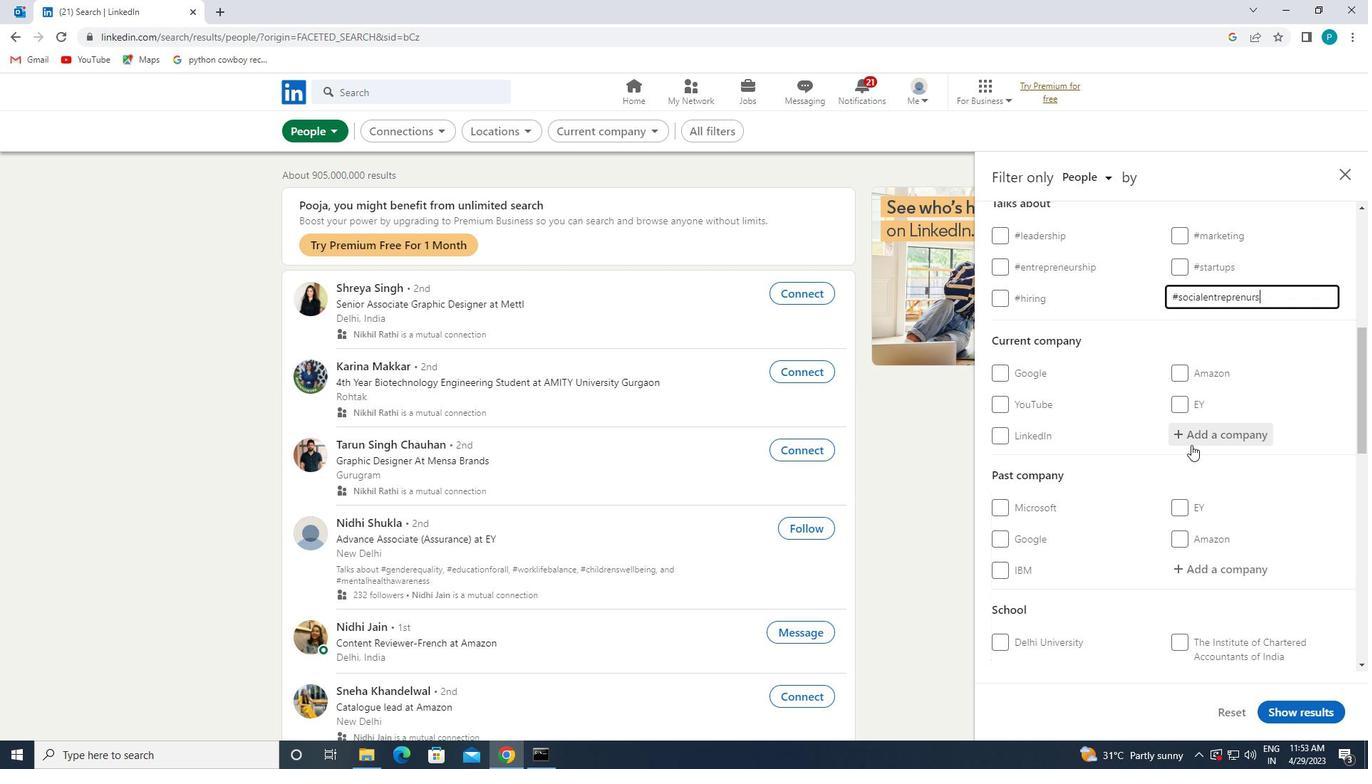 
Action: Mouse moved to (1174, 474)
Screenshot: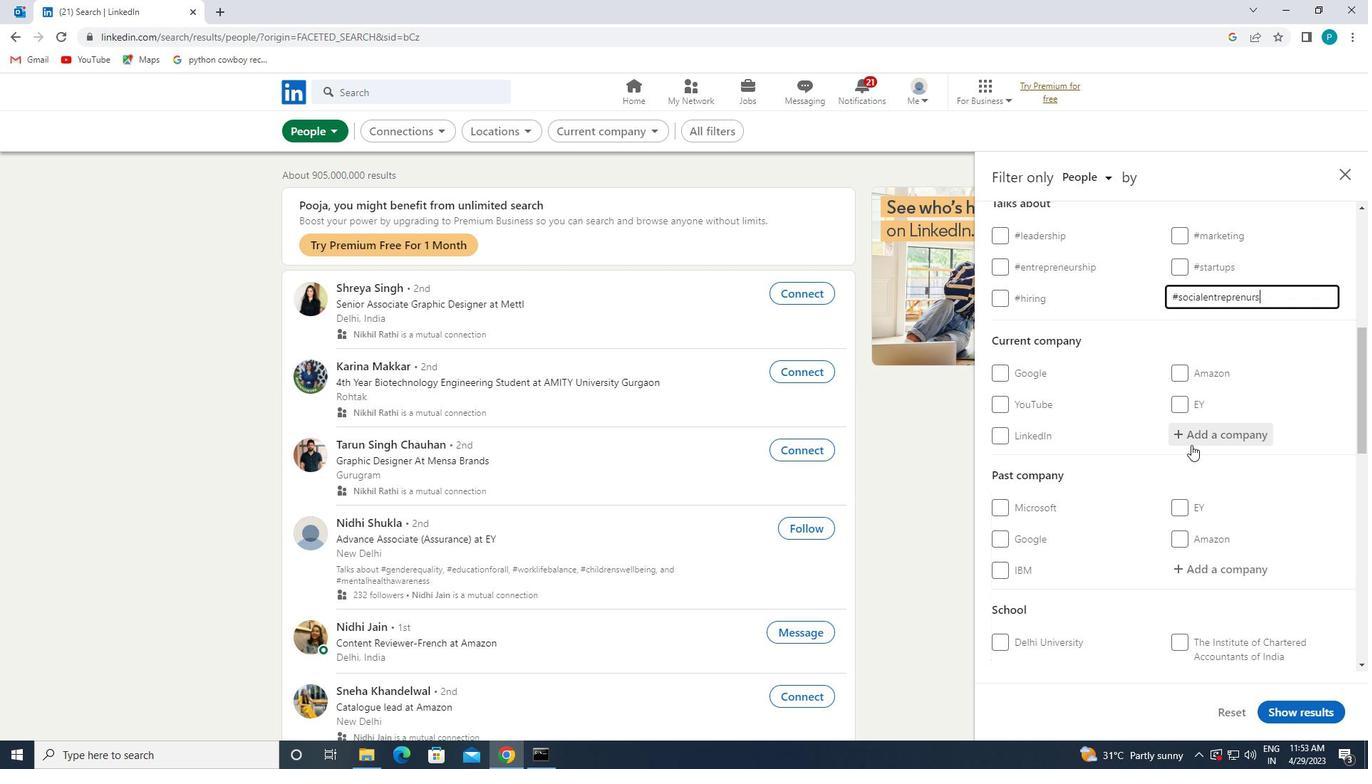 
Action: Mouse scrolled (1174, 473) with delta (0, 0)
Screenshot: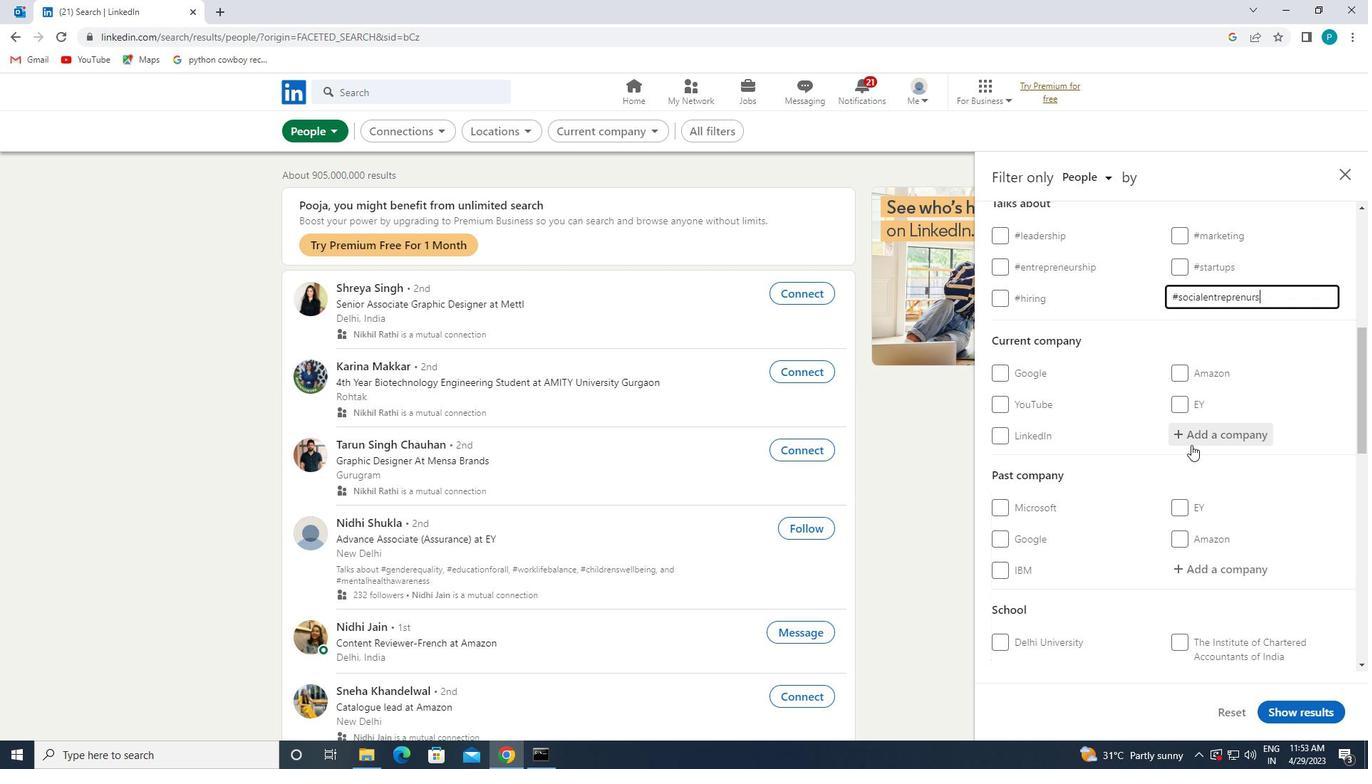 
Action: Mouse moved to (1170, 477)
Screenshot: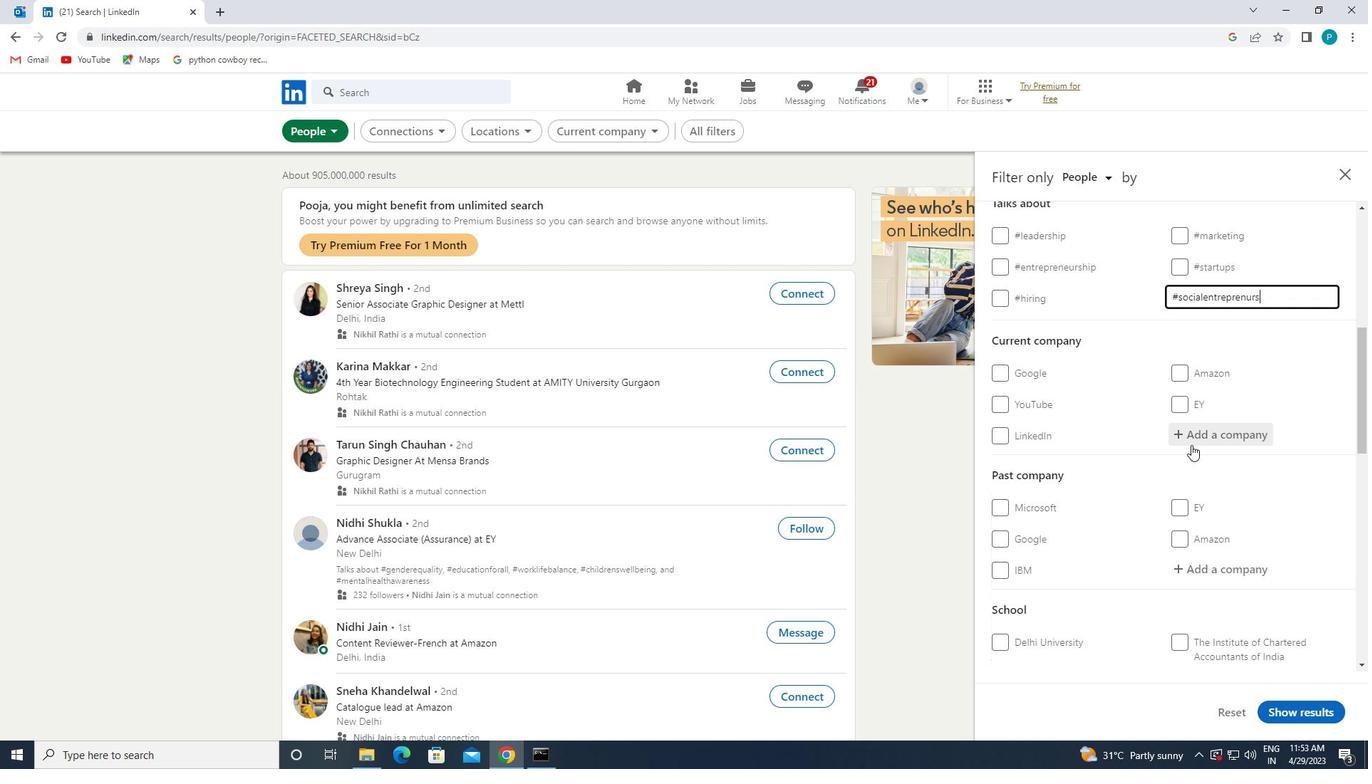 
Action: Mouse scrolled (1170, 476) with delta (0, 0)
Screenshot: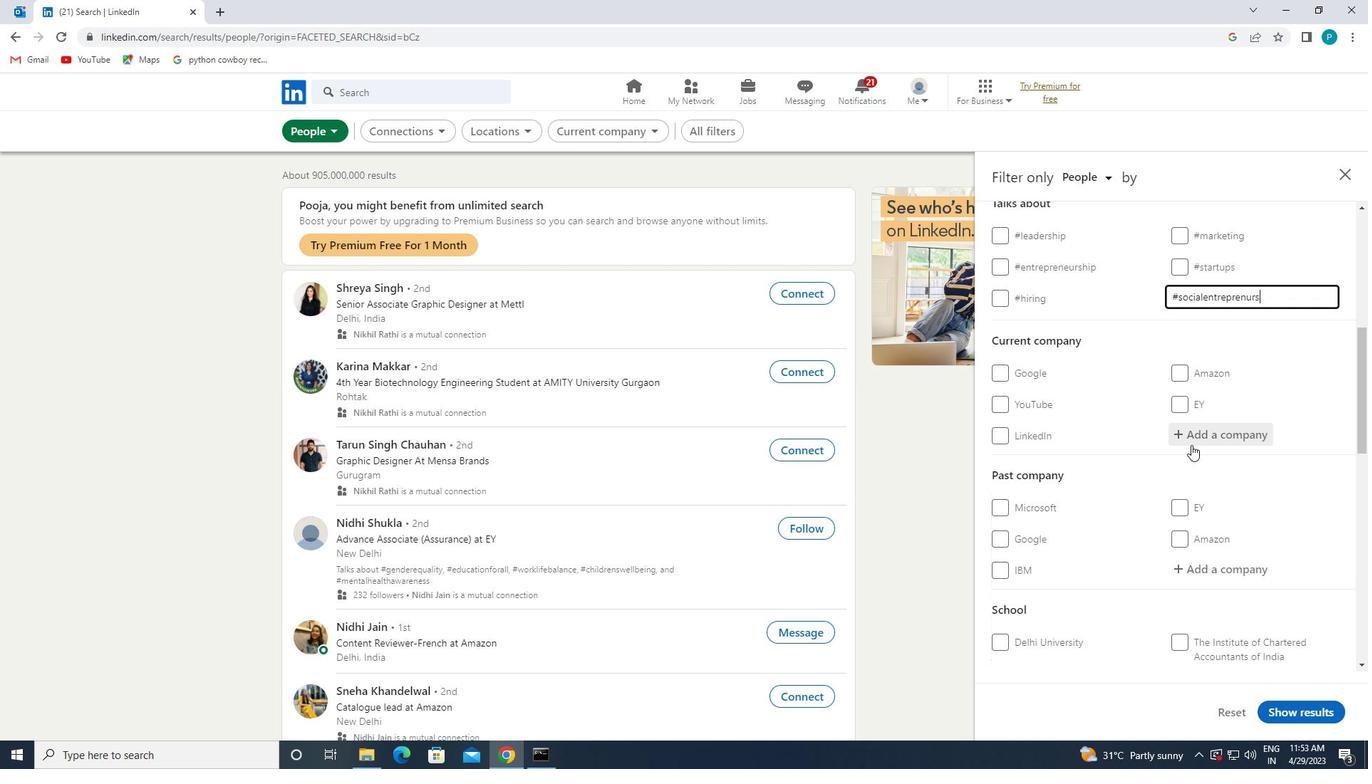 
Action: Mouse moved to (1170, 477)
Screenshot: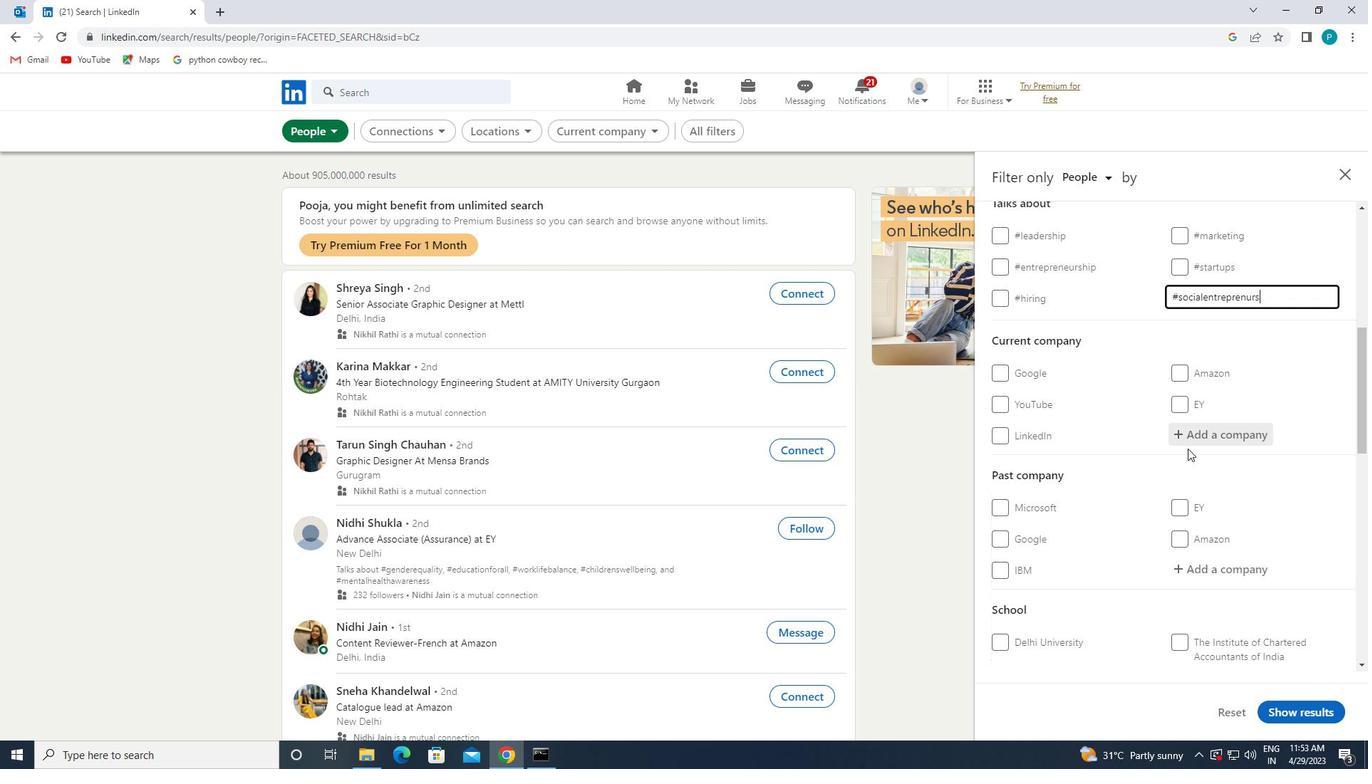 
Action: Mouse scrolled (1170, 476) with delta (0, 0)
Screenshot: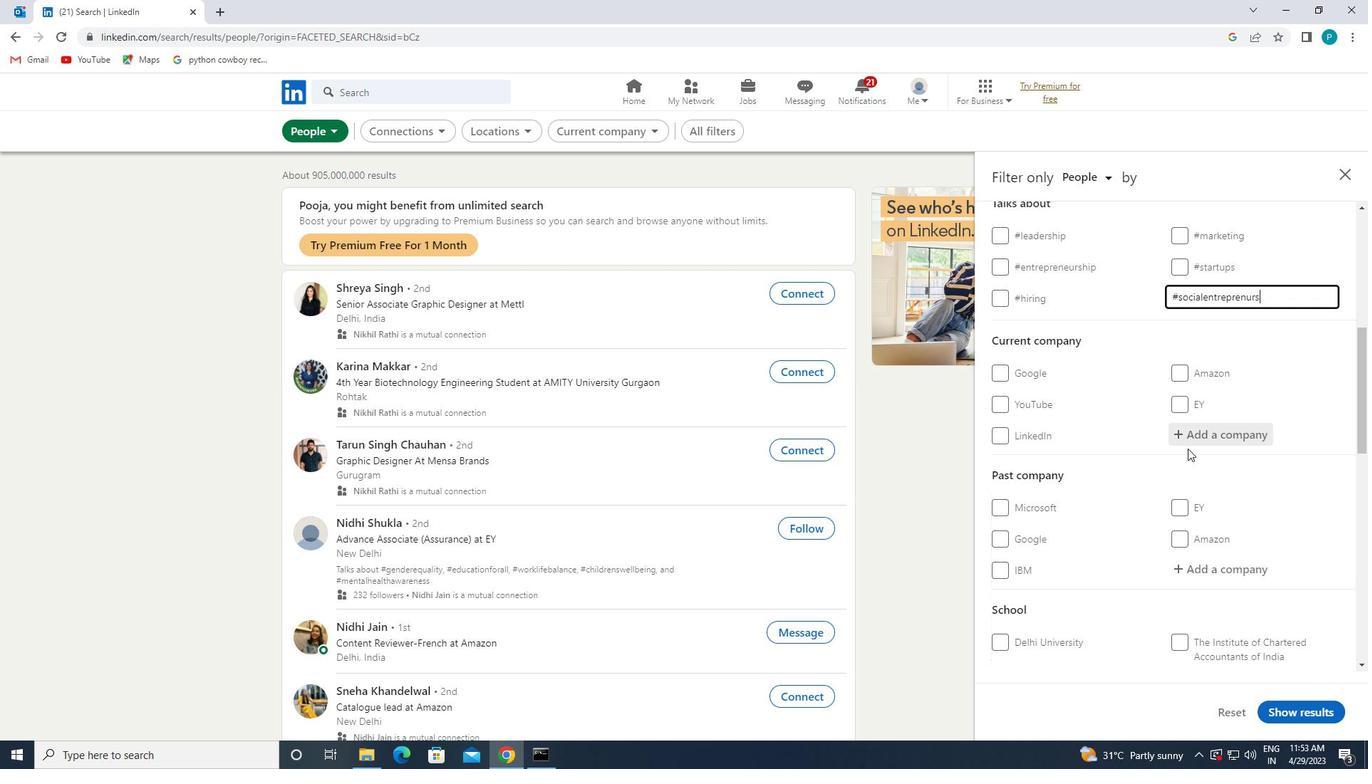 
Action: Mouse moved to (1124, 466)
Screenshot: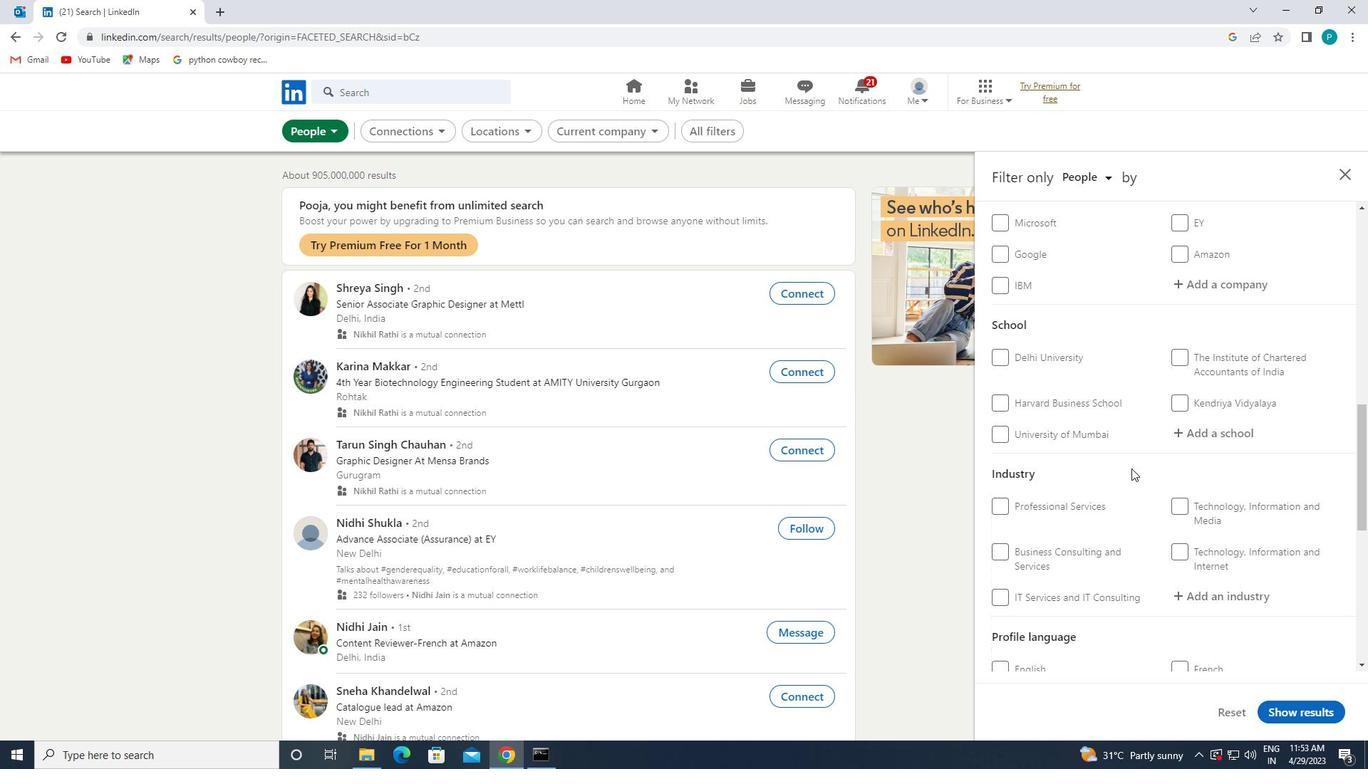 
Action: Mouse scrolled (1124, 466) with delta (0, 0)
Screenshot: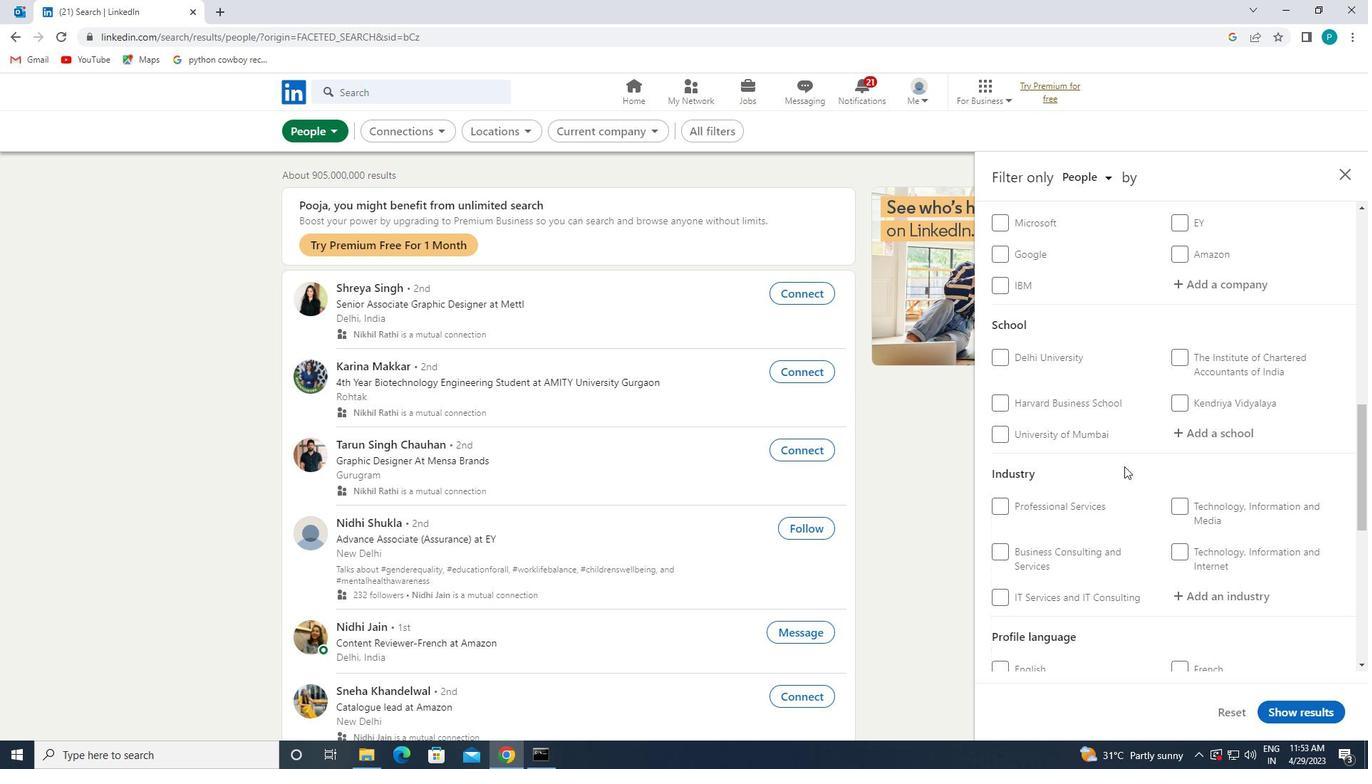 
Action: Mouse scrolled (1124, 466) with delta (0, 0)
Screenshot: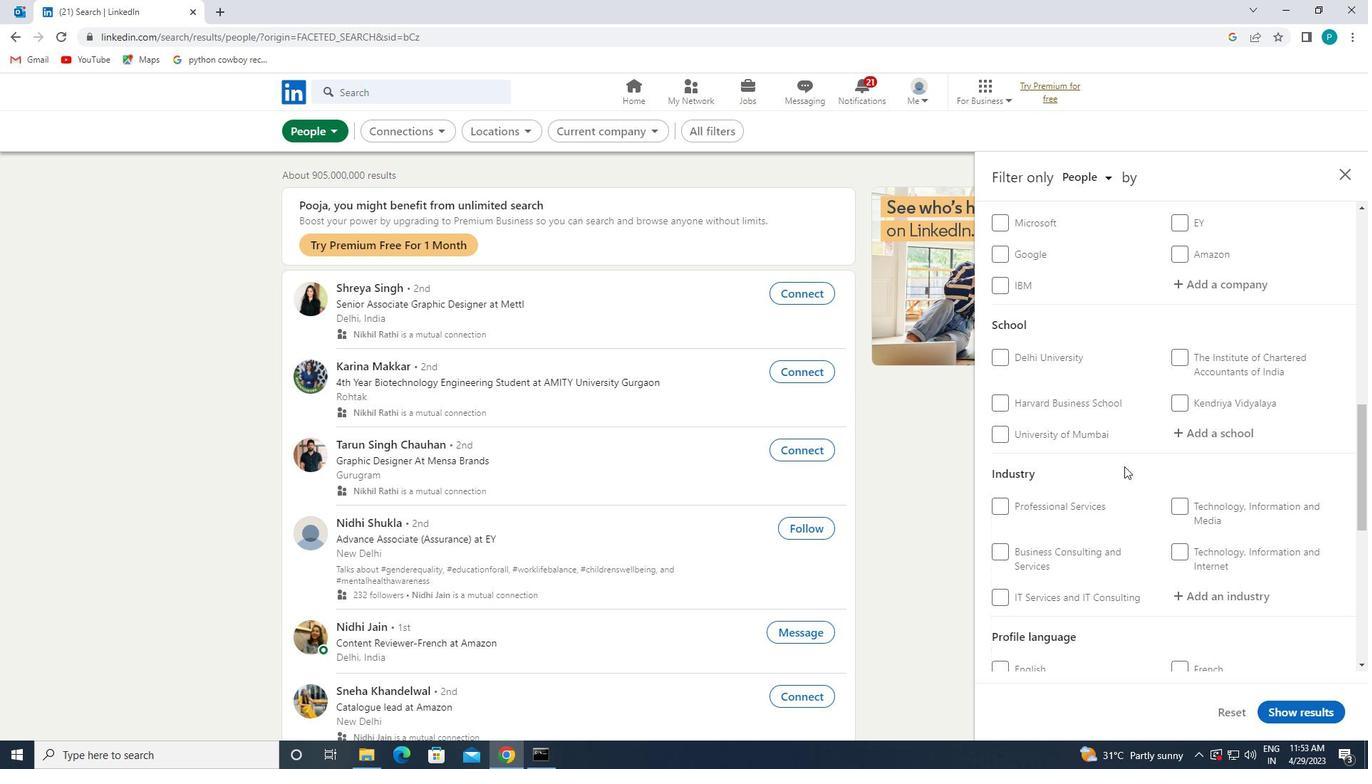 
Action: Mouse scrolled (1124, 466) with delta (0, 0)
Screenshot: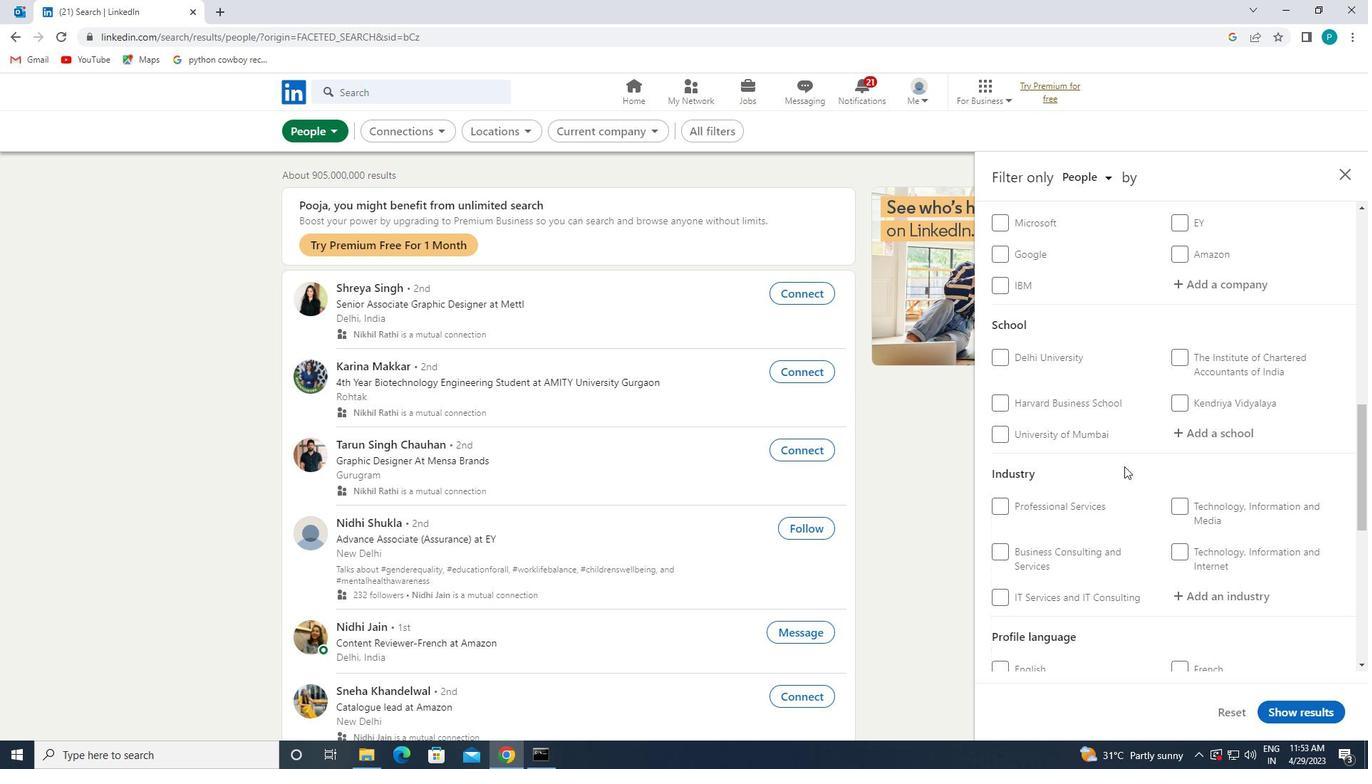 
Action: Mouse moved to (1123, 466)
Screenshot: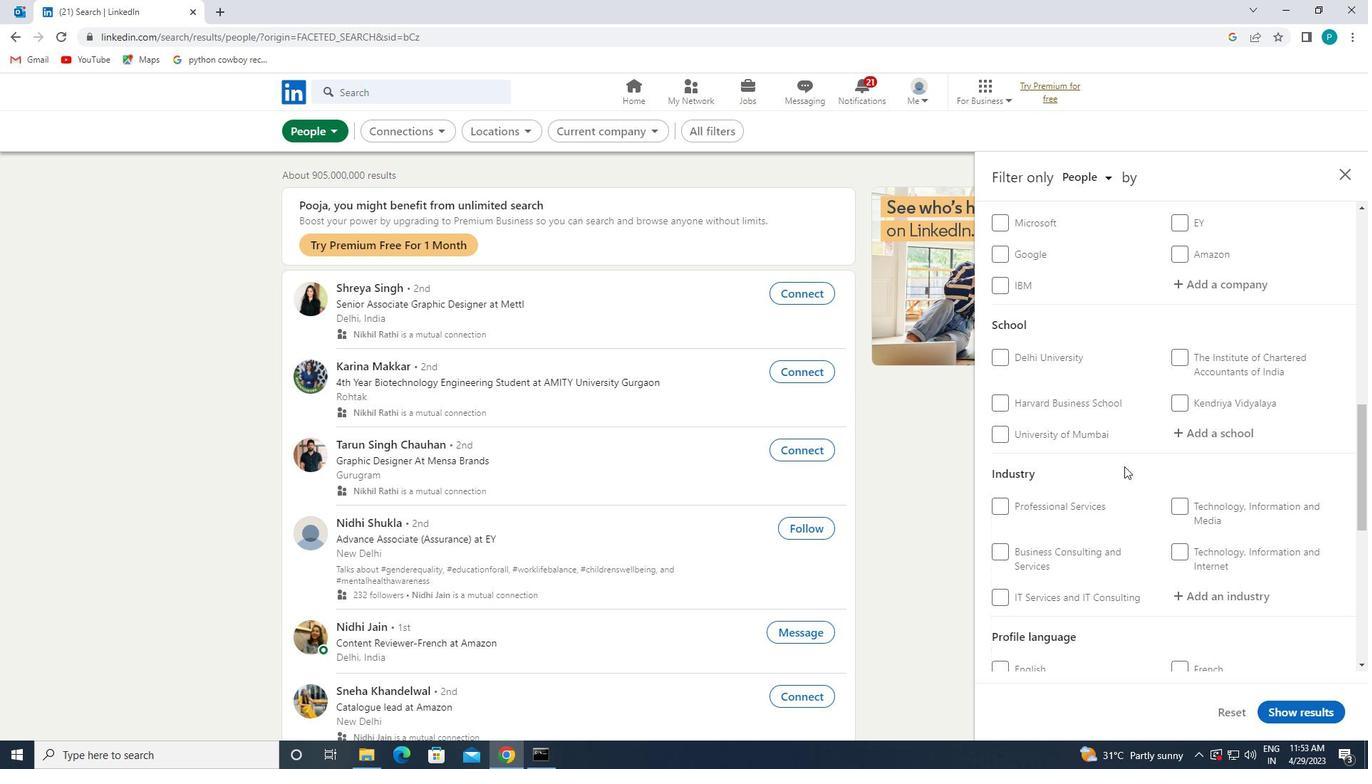 
Action: Mouse scrolled (1123, 466) with delta (0, 0)
Screenshot: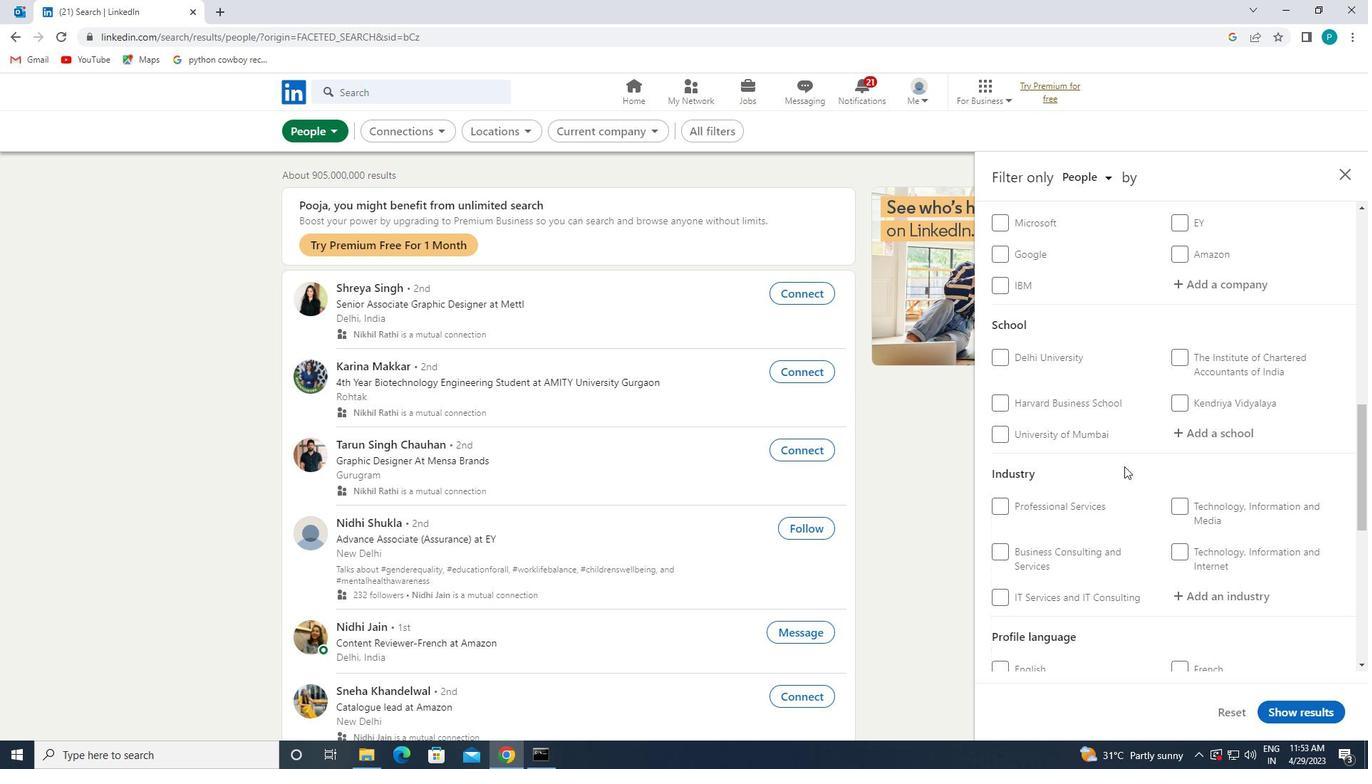 
Action: Mouse moved to (1175, 416)
Screenshot: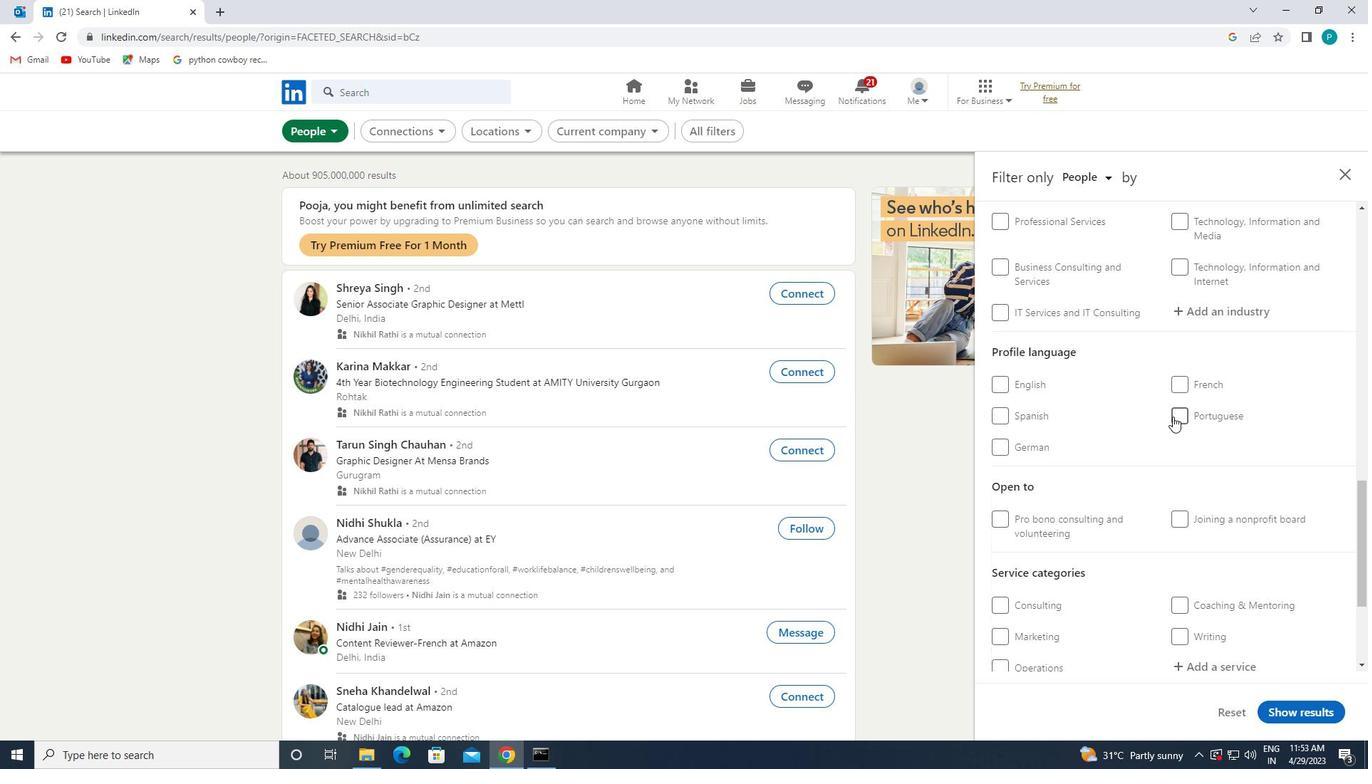 
Action: Mouse pressed left at (1175, 416)
Screenshot: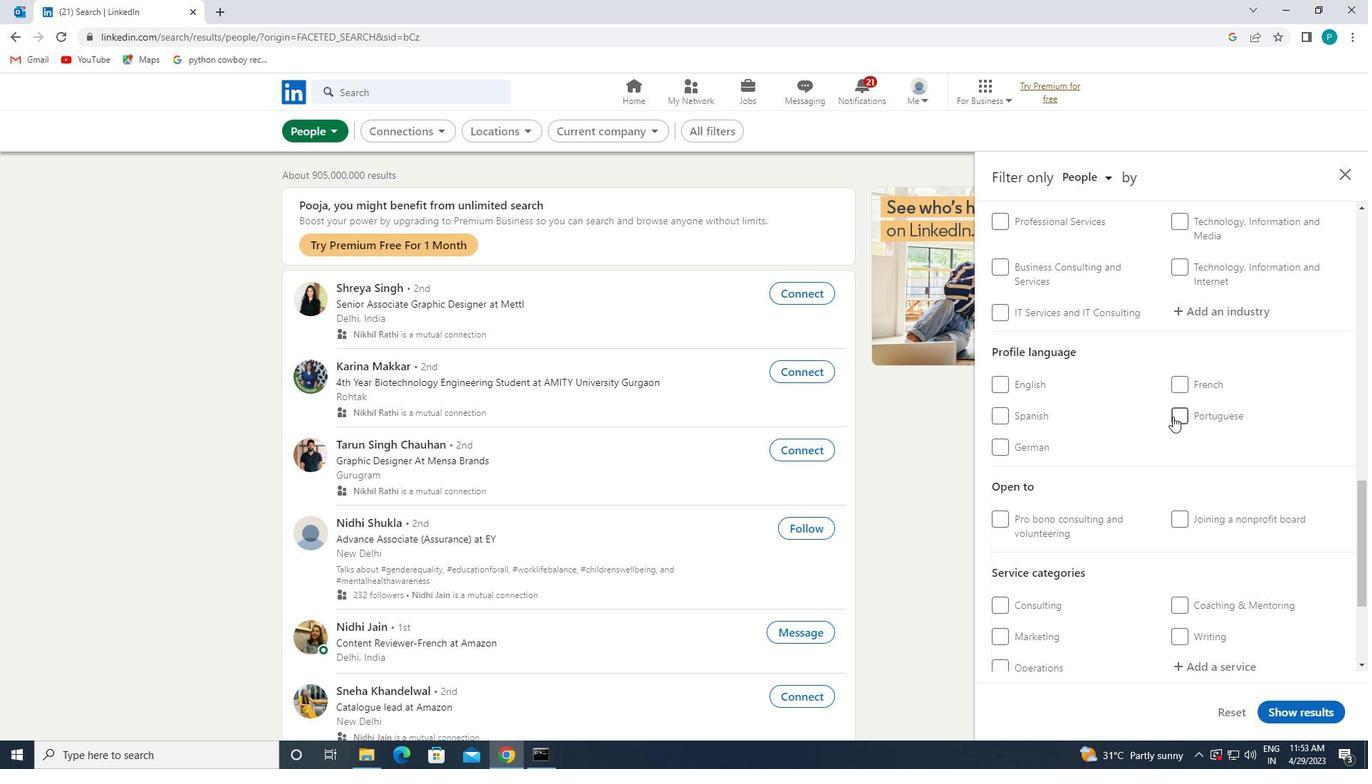 
Action: Mouse moved to (1109, 414)
Screenshot: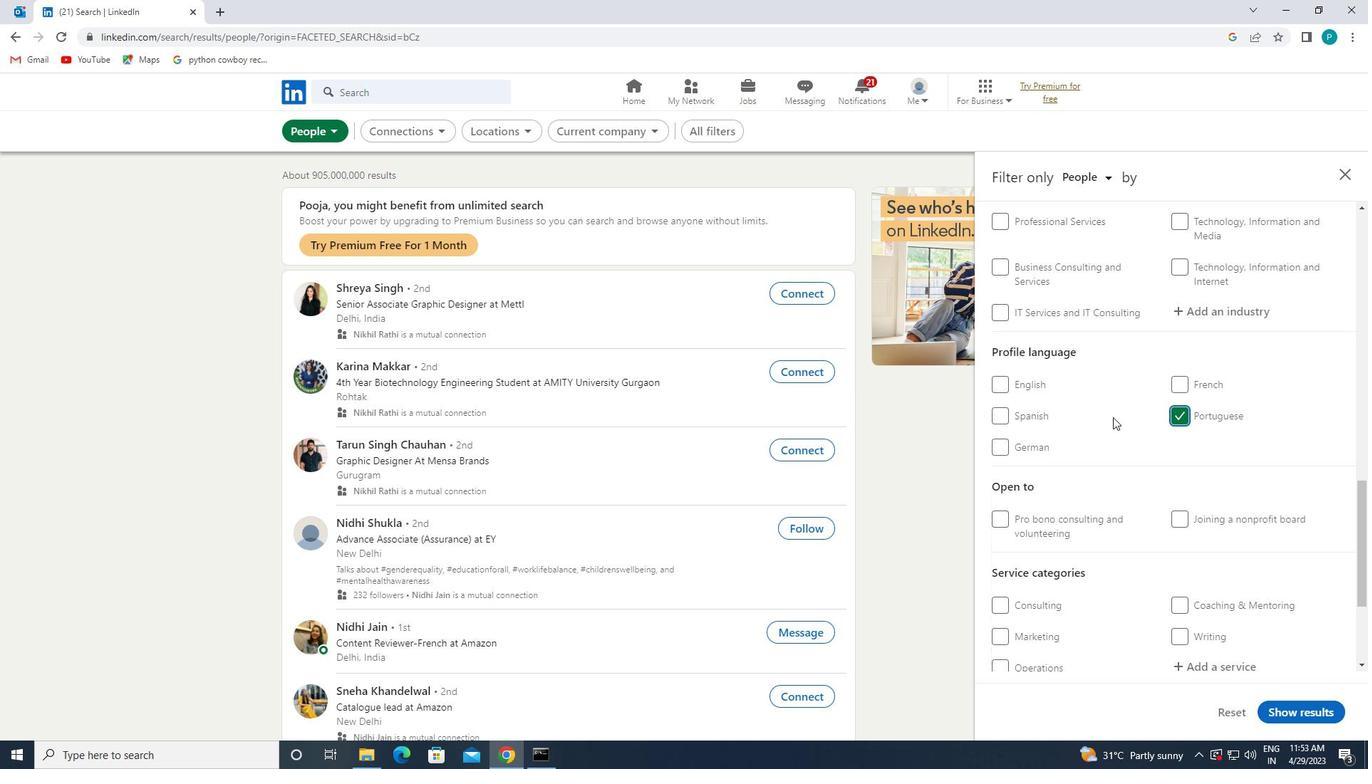 
Action: Mouse scrolled (1109, 414) with delta (0, 0)
Screenshot: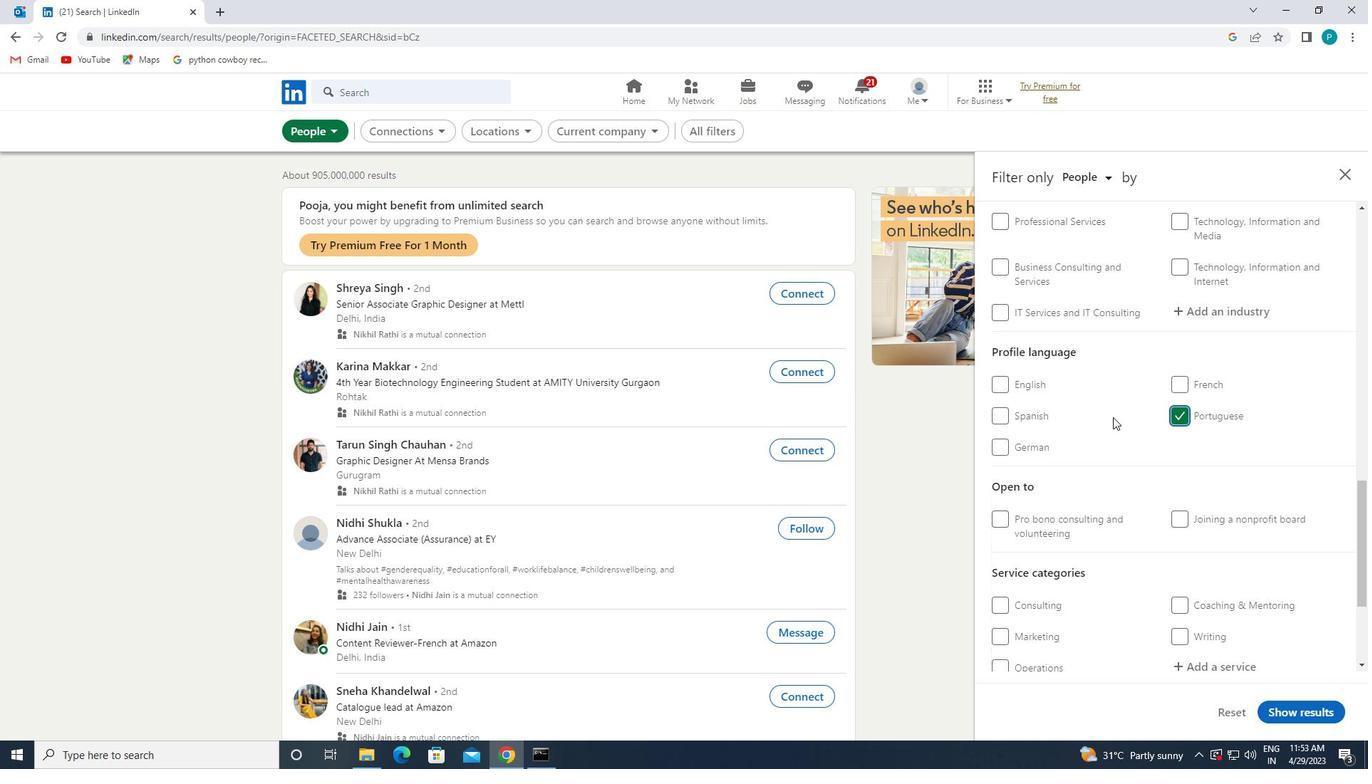 
Action: Mouse scrolled (1109, 414) with delta (0, 0)
Screenshot: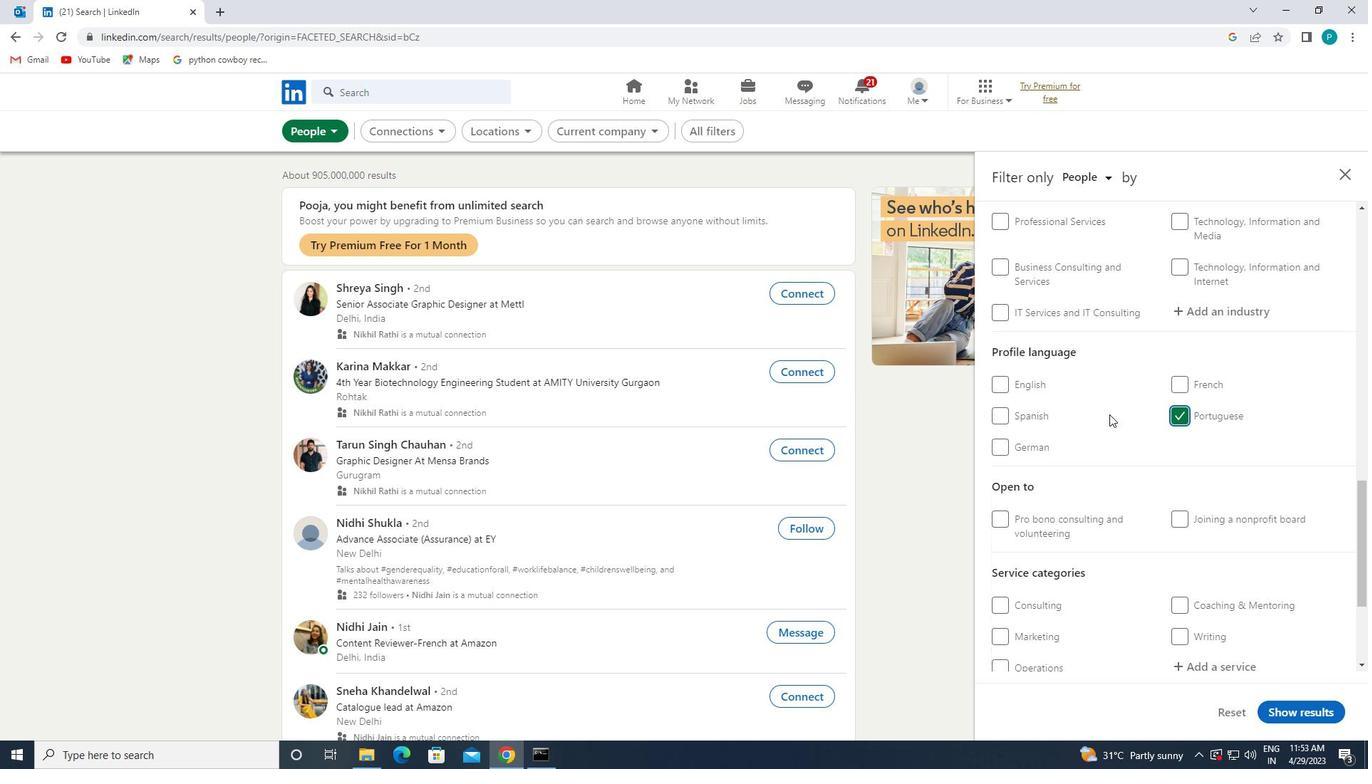 
Action: Mouse scrolled (1109, 414) with delta (0, 0)
Screenshot: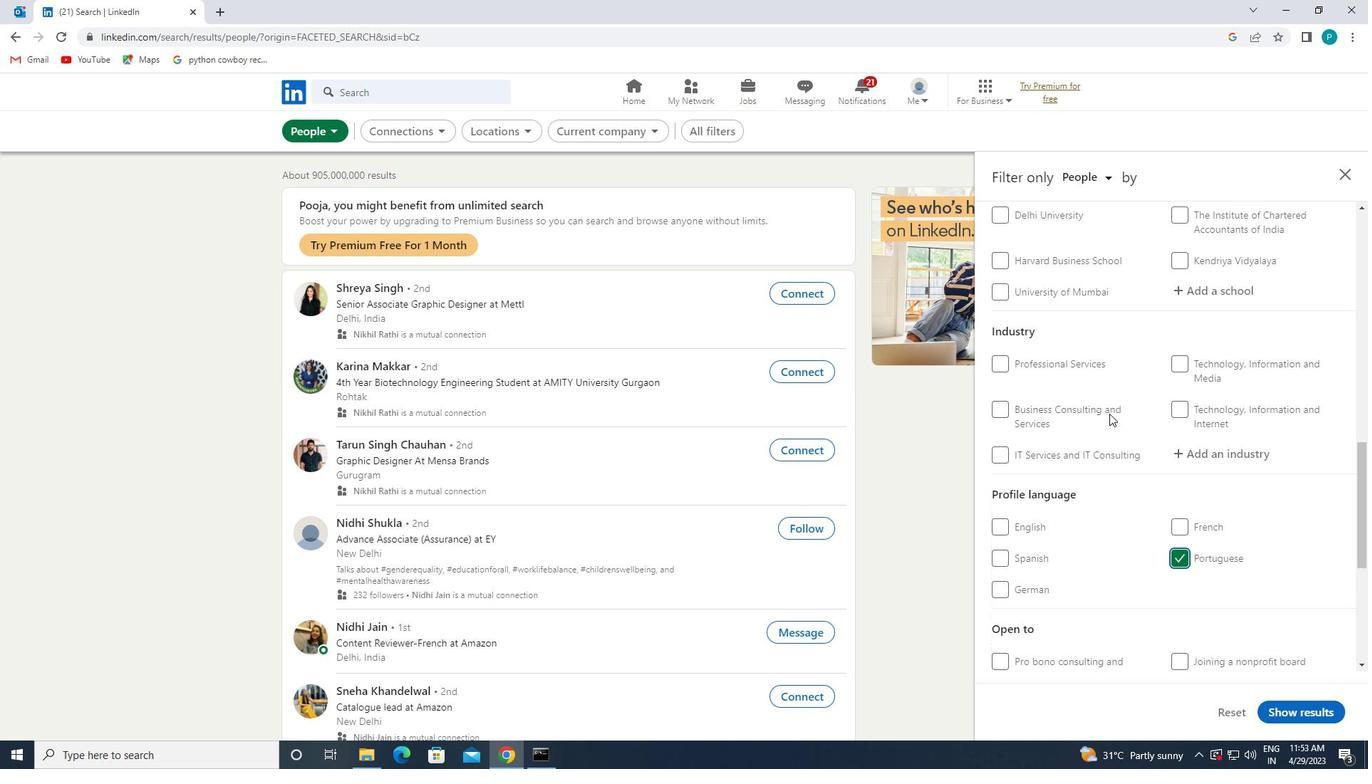
Action: Mouse moved to (1212, 412)
Screenshot: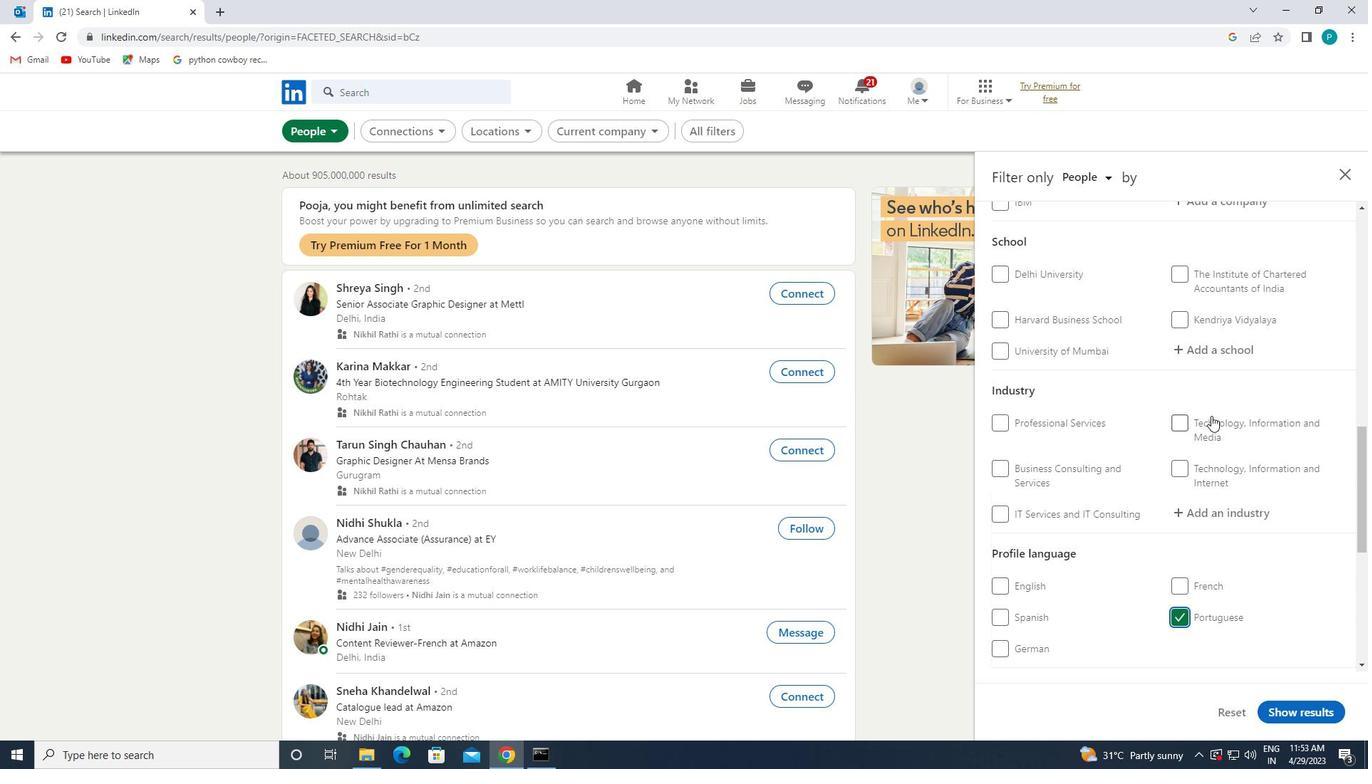 
Action: Mouse scrolled (1212, 413) with delta (0, 0)
Screenshot: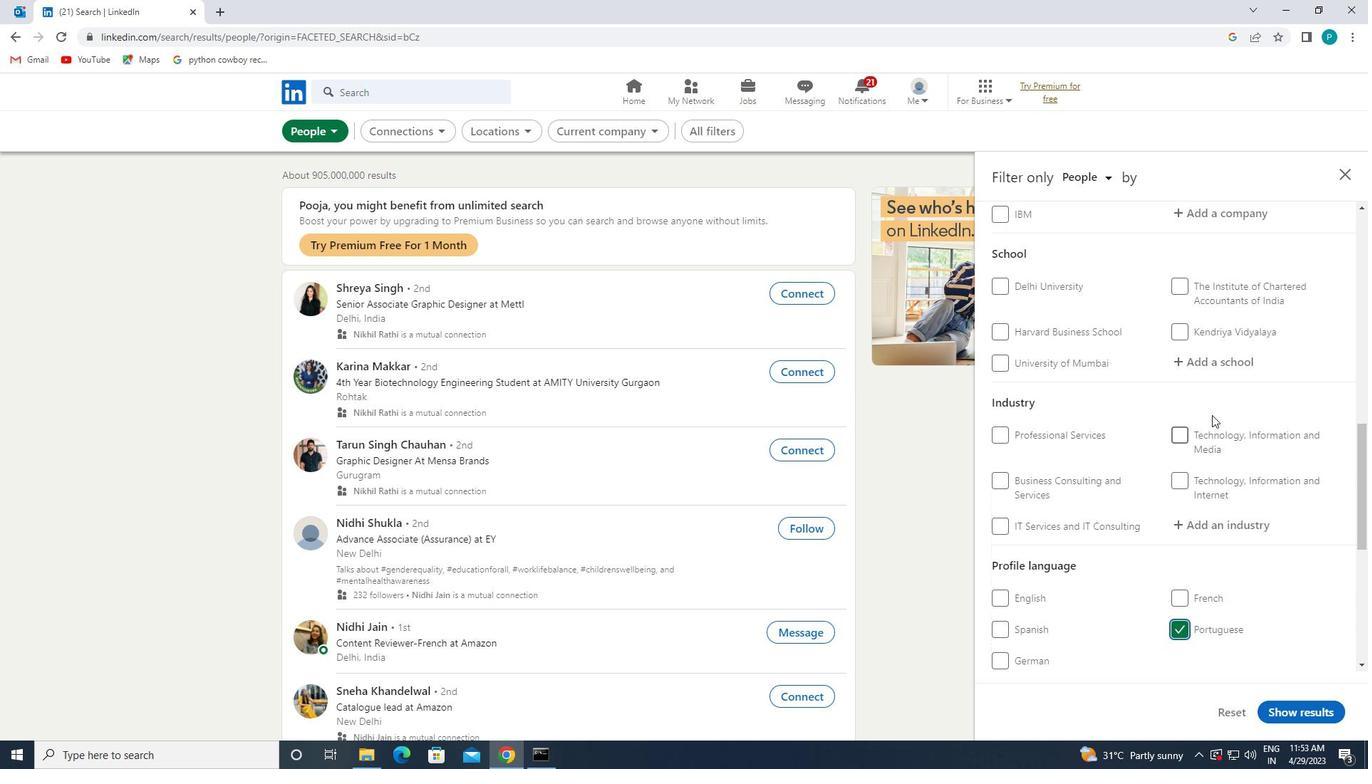 
Action: Mouse moved to (1212, 411)
Screenshot: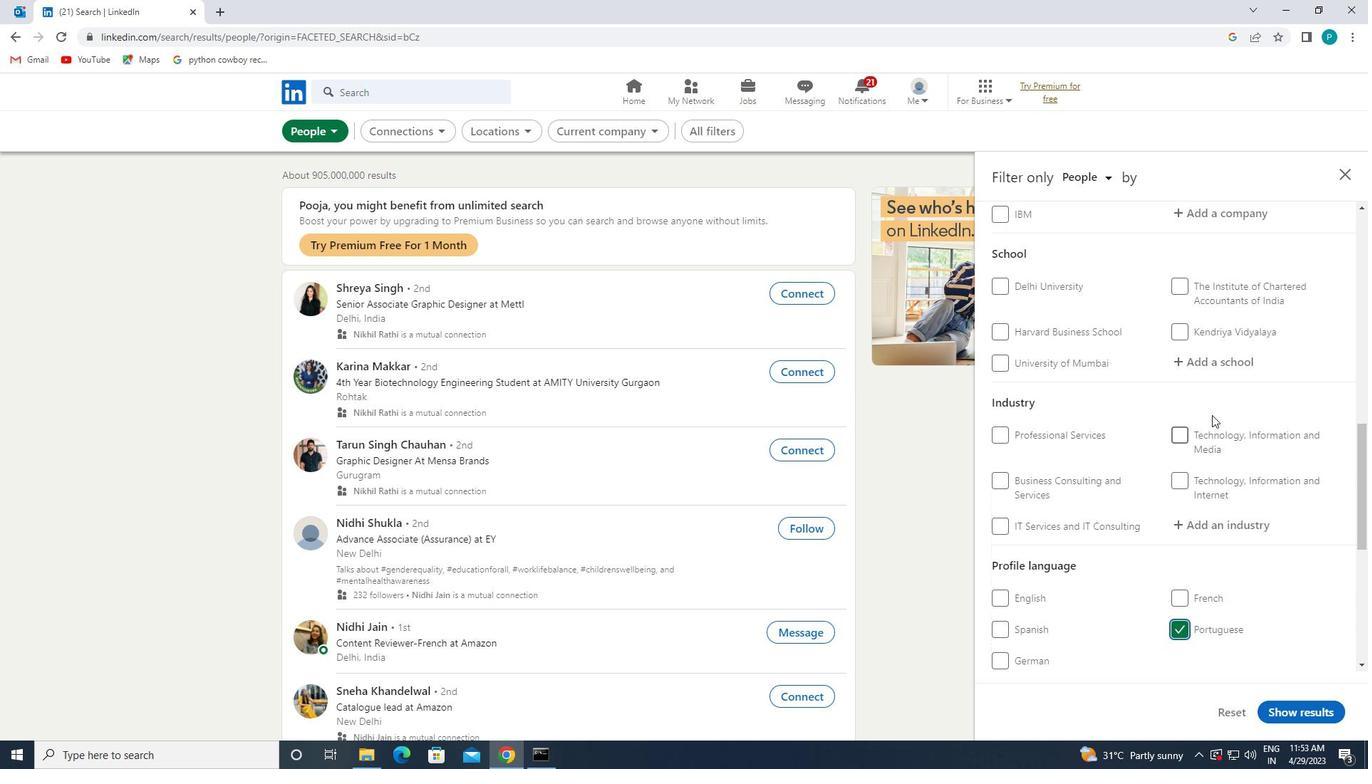 
Action: Mouse scrolled (1212, 412) with delta (0, 0)
Screenshot: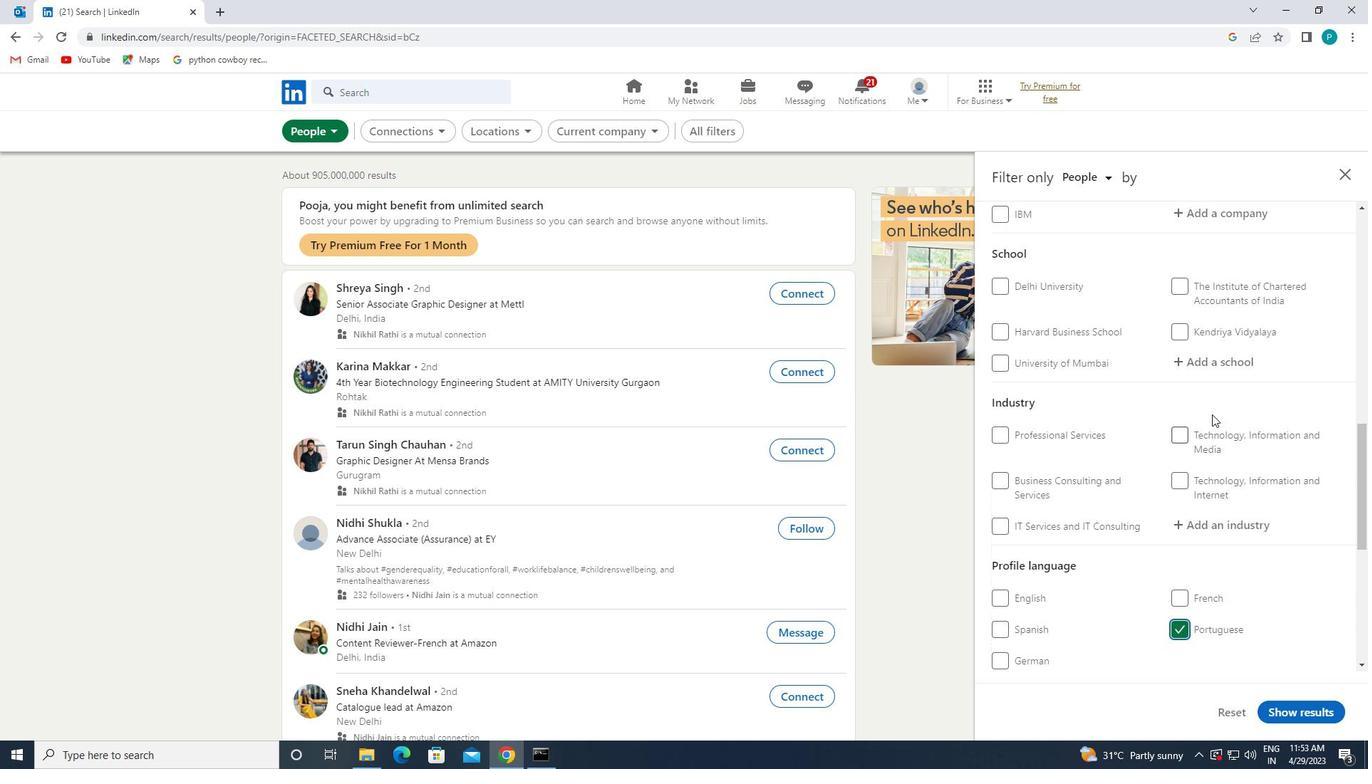 
Action: Mouse scrolled (1212, 412) with delta (0, 0)
Screenshot: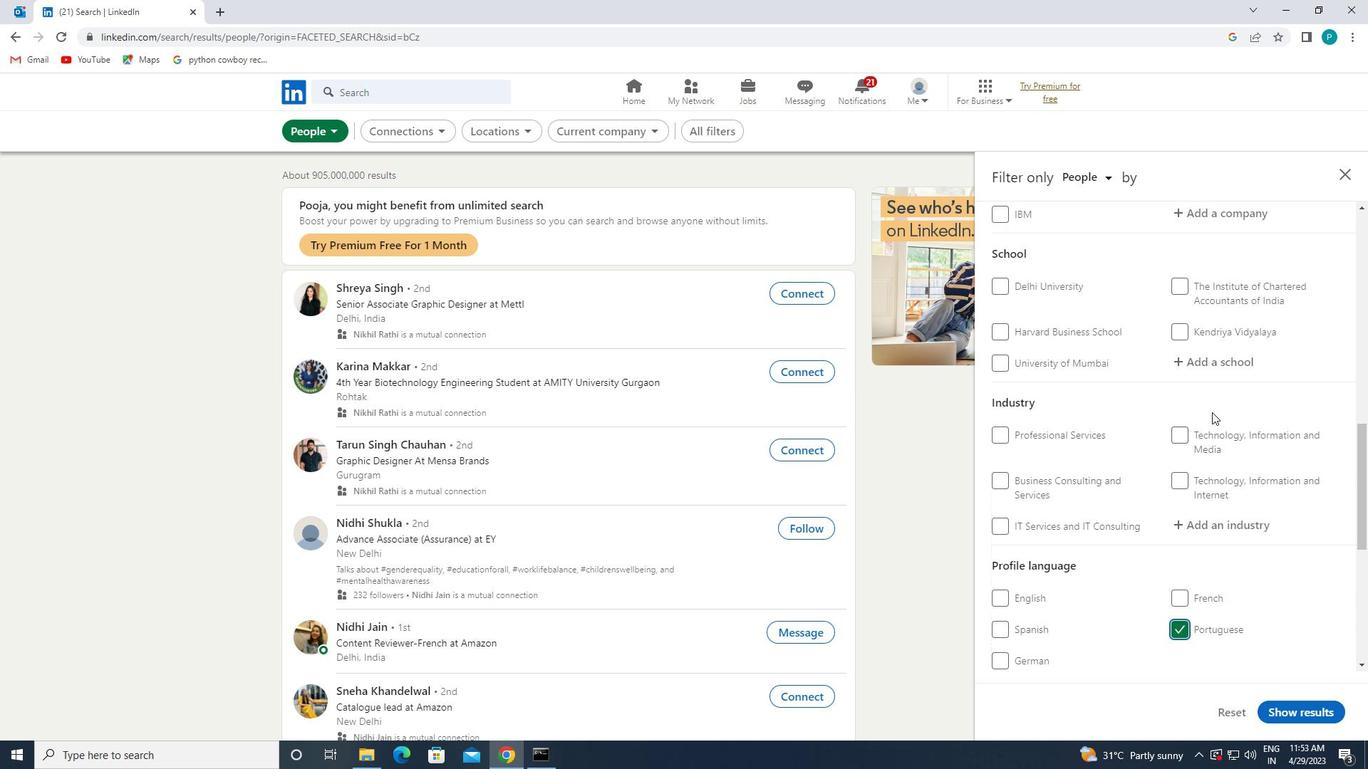 
Action: Mouse moved to (1209, 406)
Screenshot: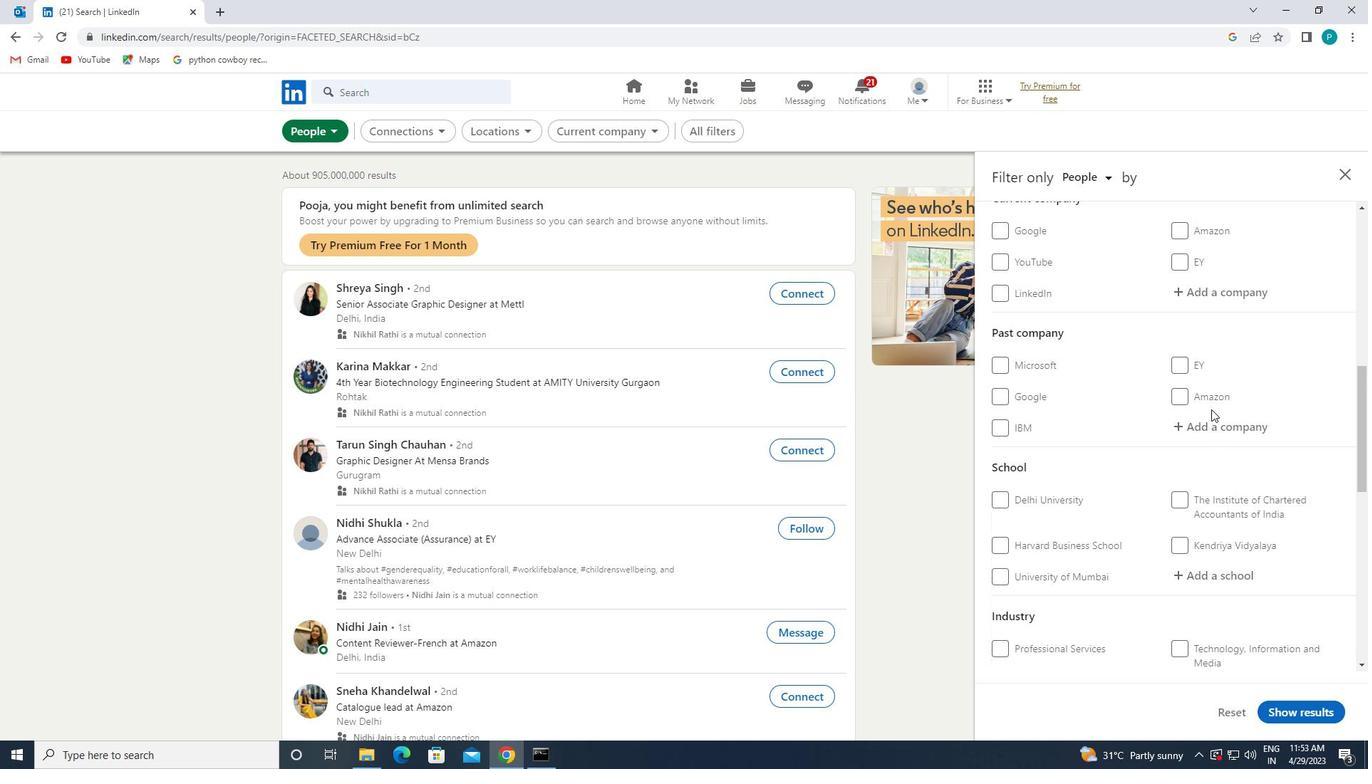 
Action: Mouse scrolled (1209, 407) with delta (0, 0)
Screenshot: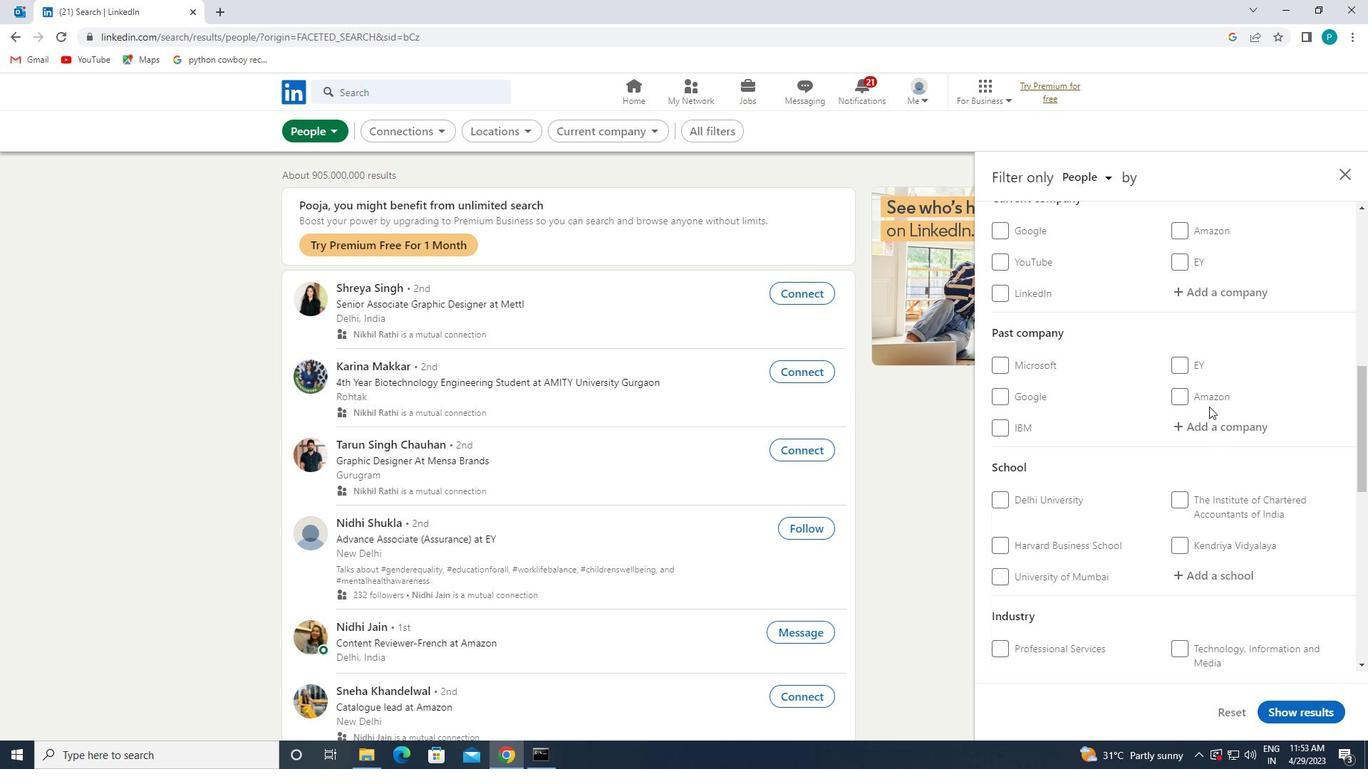 
Action: Mouse moved to (1208, 406)
Screenshot: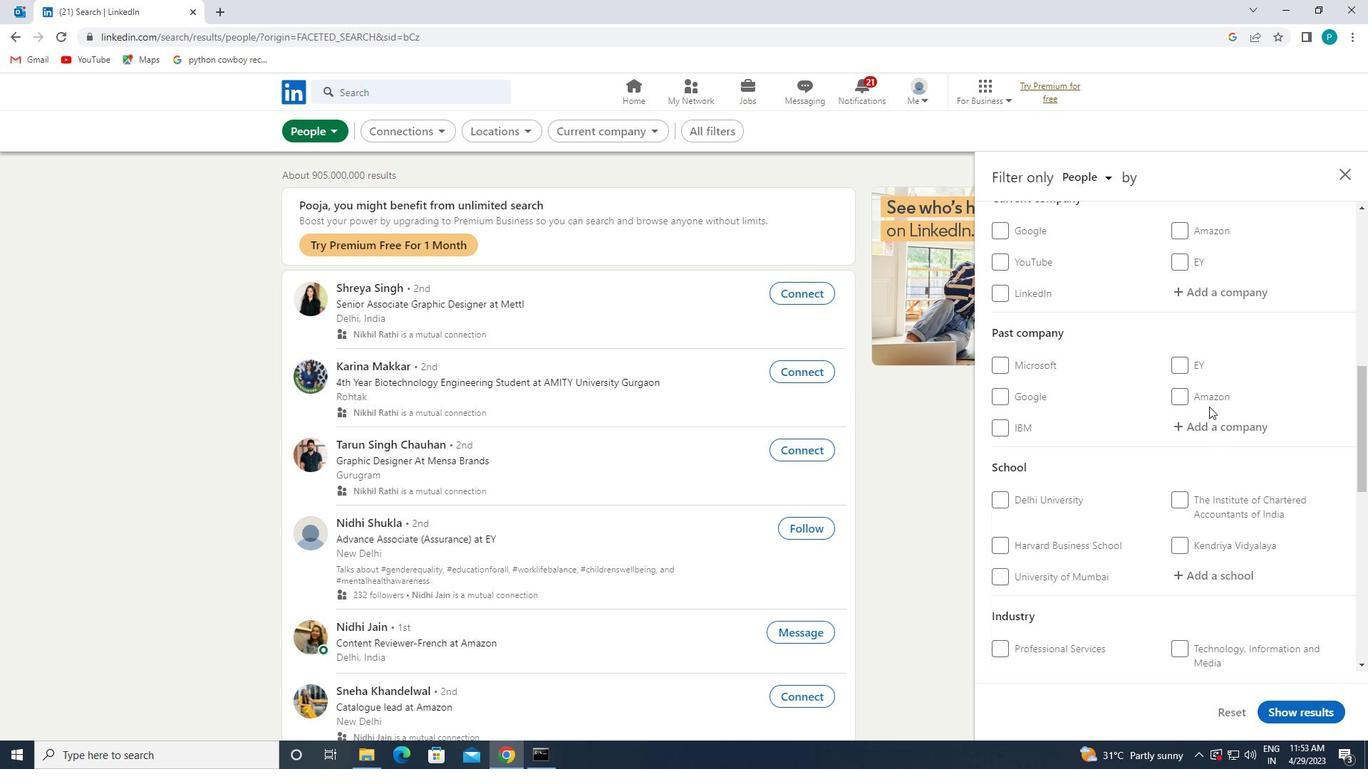 
Action: Mouse scrolled (1208, 406) with delta (0, 0)
Screenshot: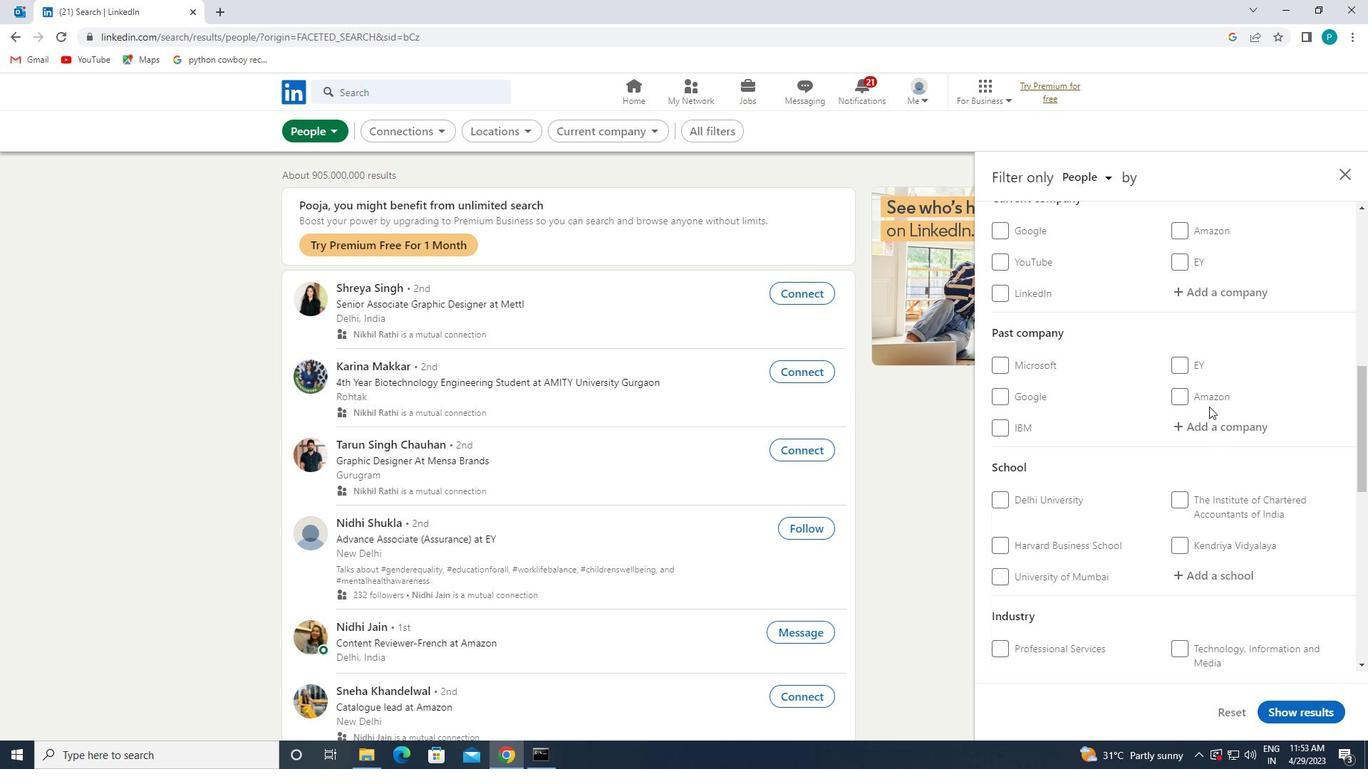 
Action: Mouse moved to (1206, 424)
Screenshot: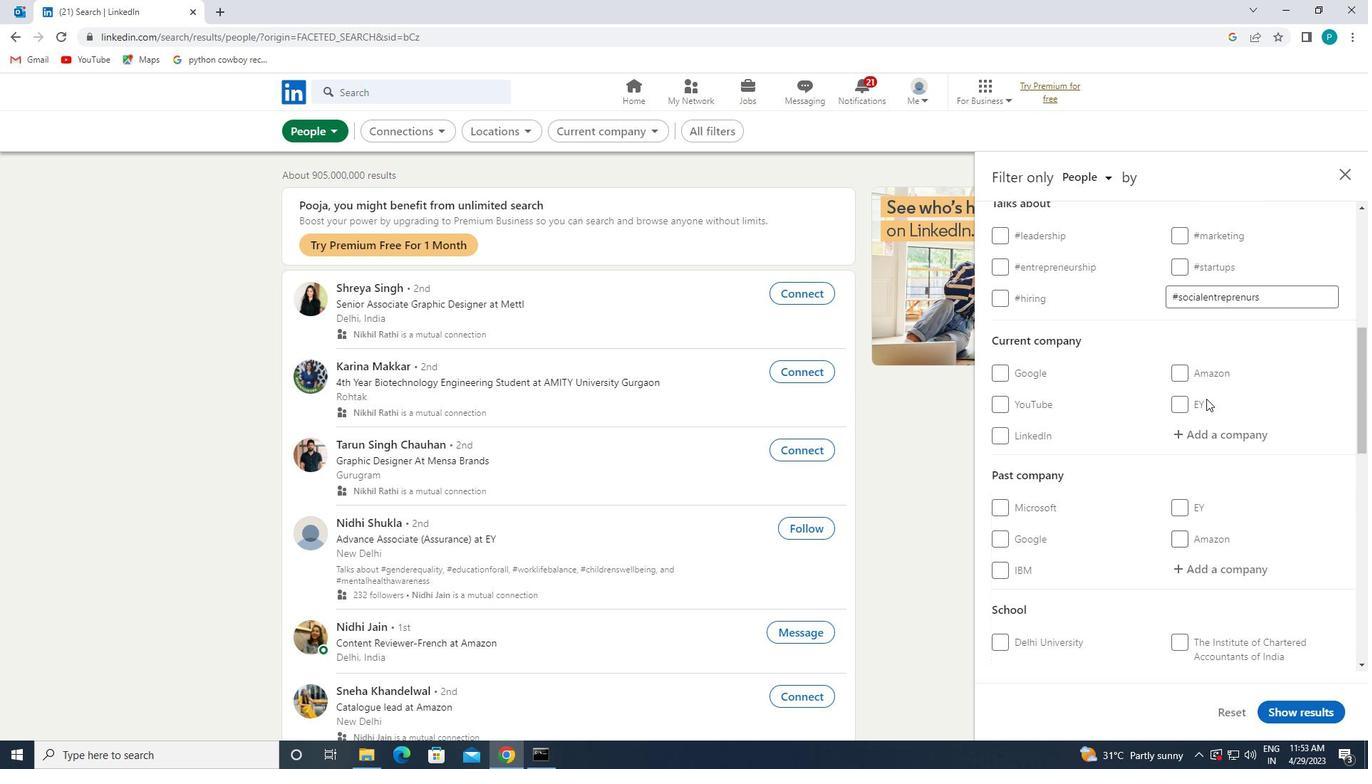 
Action: Mouse pressed left at (1206, 424)
Screenshot: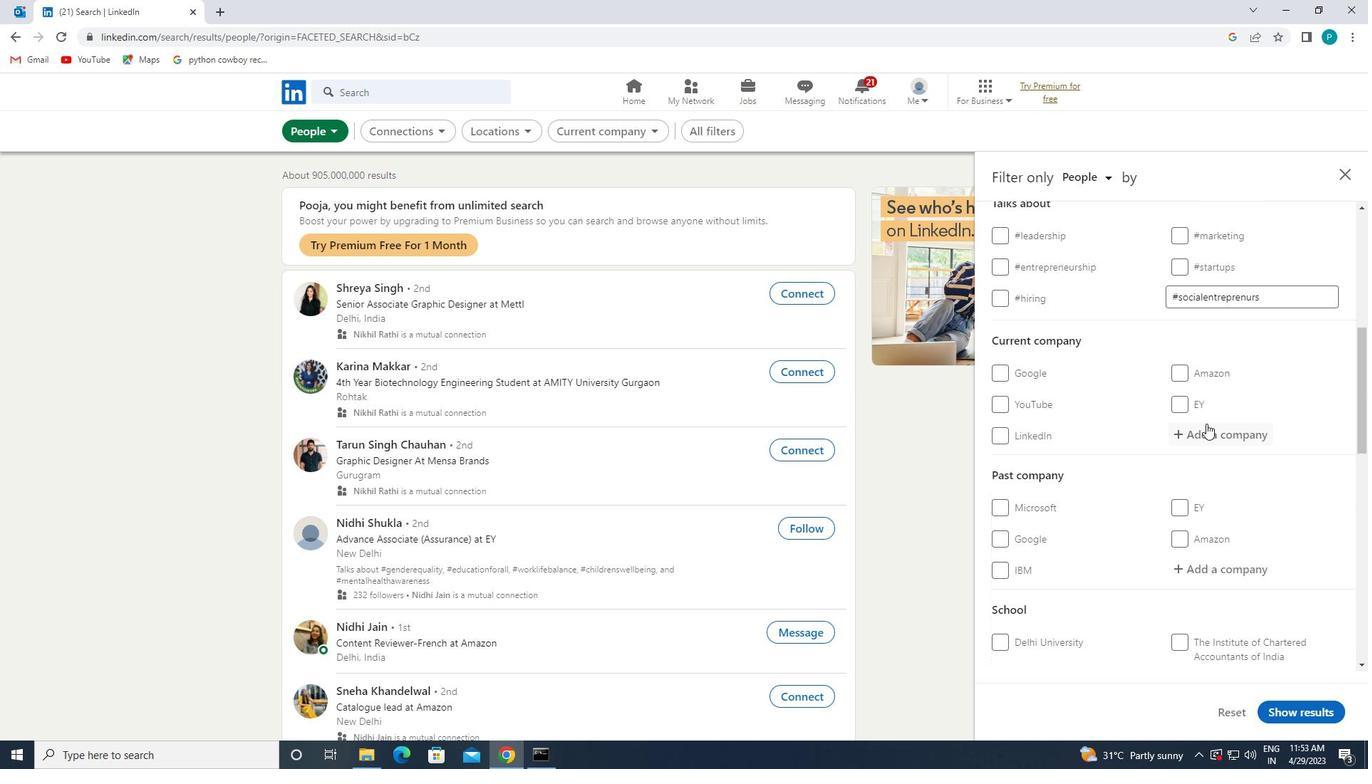 
Action: Mouse moved to (1202, 425)
Screenshot: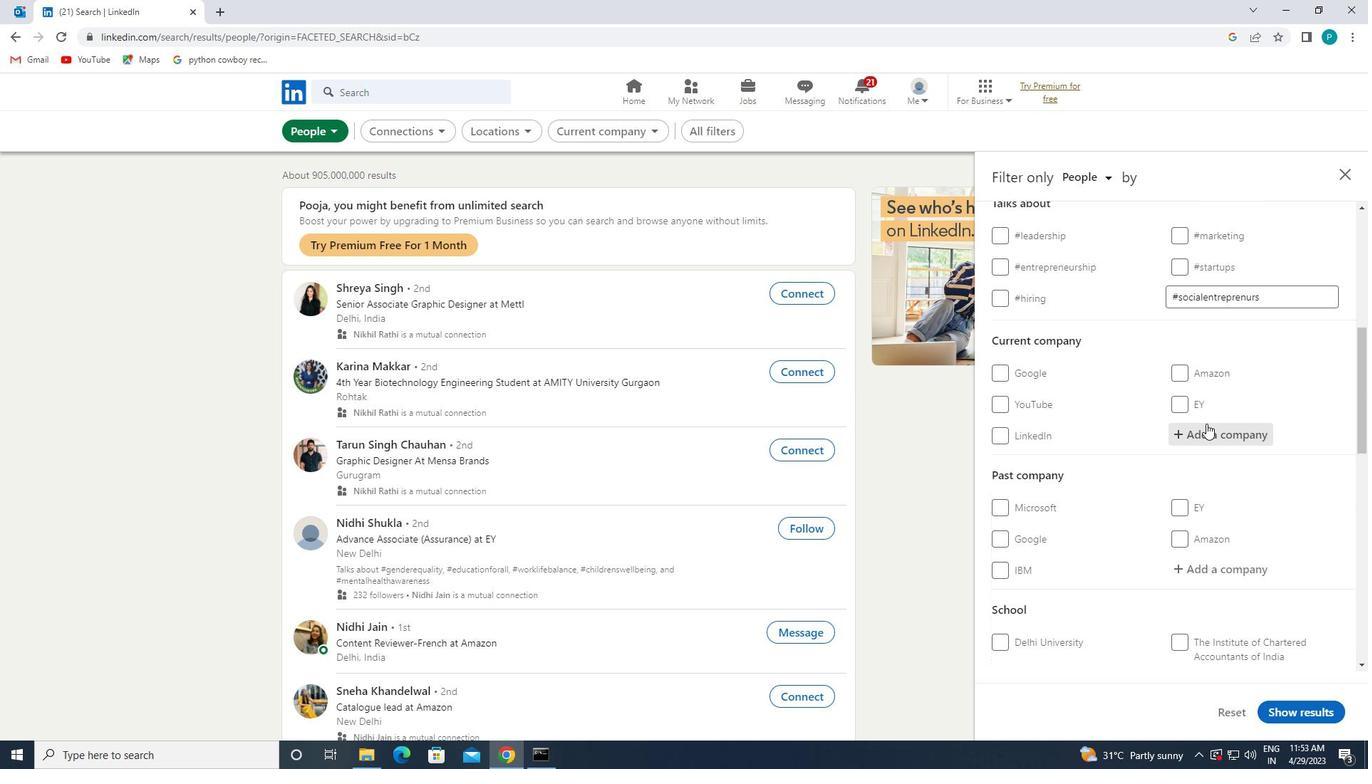 
Action: Key pressed <Key.caps_lock>A<Key.caps_lock>RVINT<Key.backspace>D
Screenshot: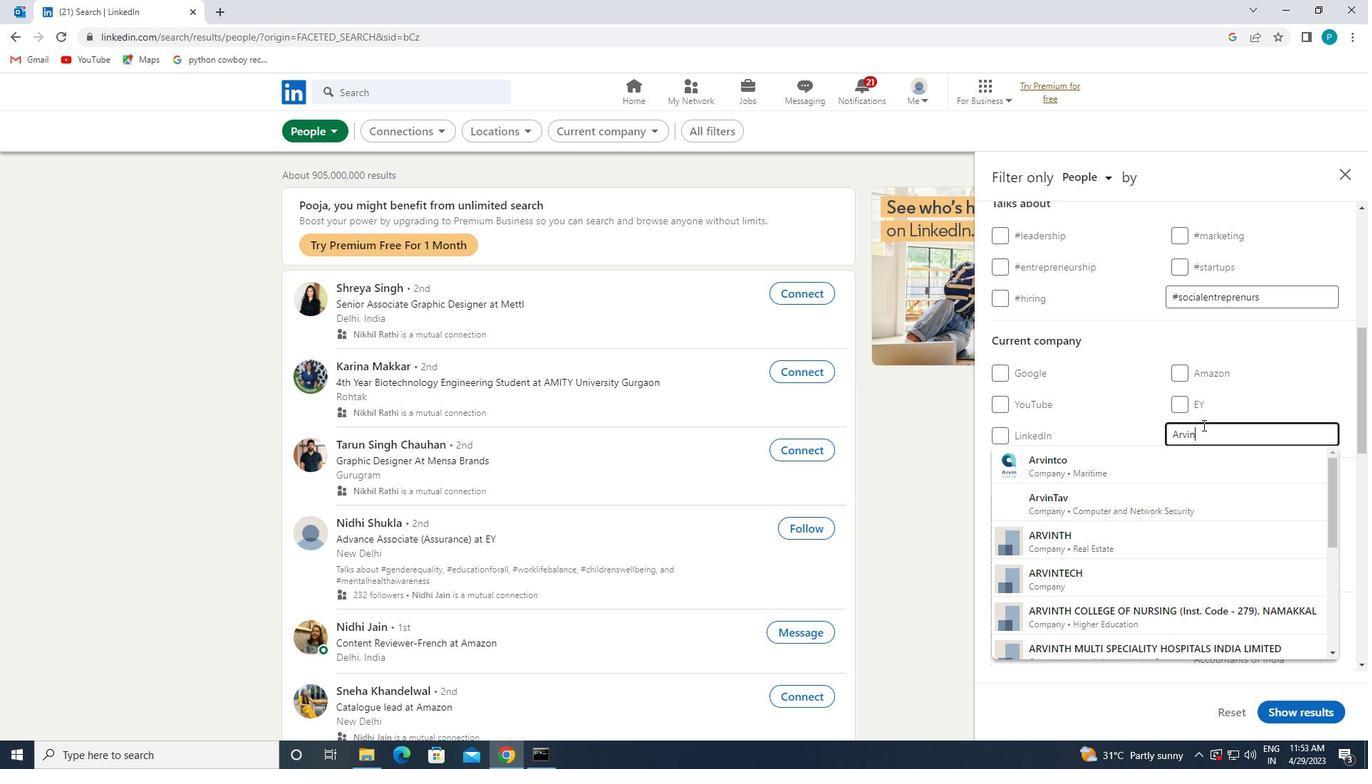
Action: Mouse moved to (1159, 500)
Screenshot: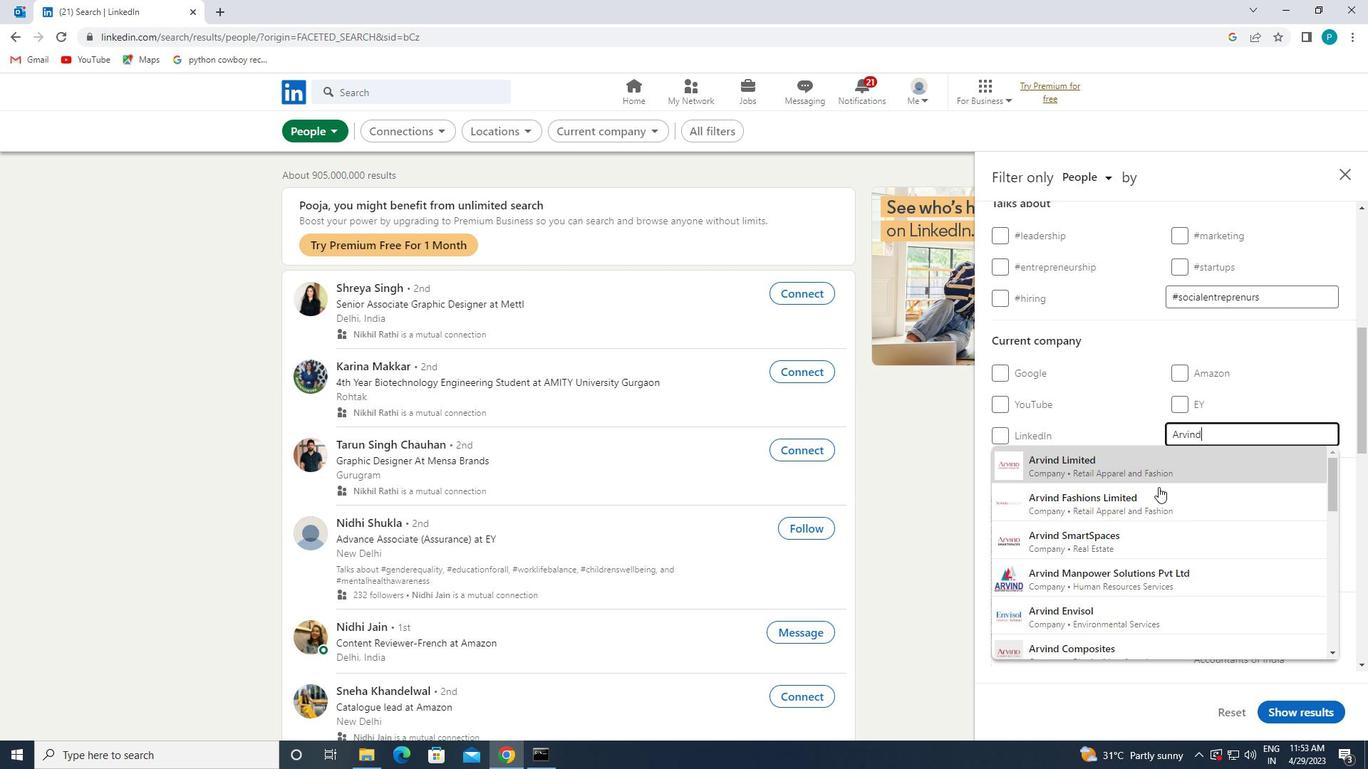 
Action: Mouse pressed left at (1159, 500)
Screenshot: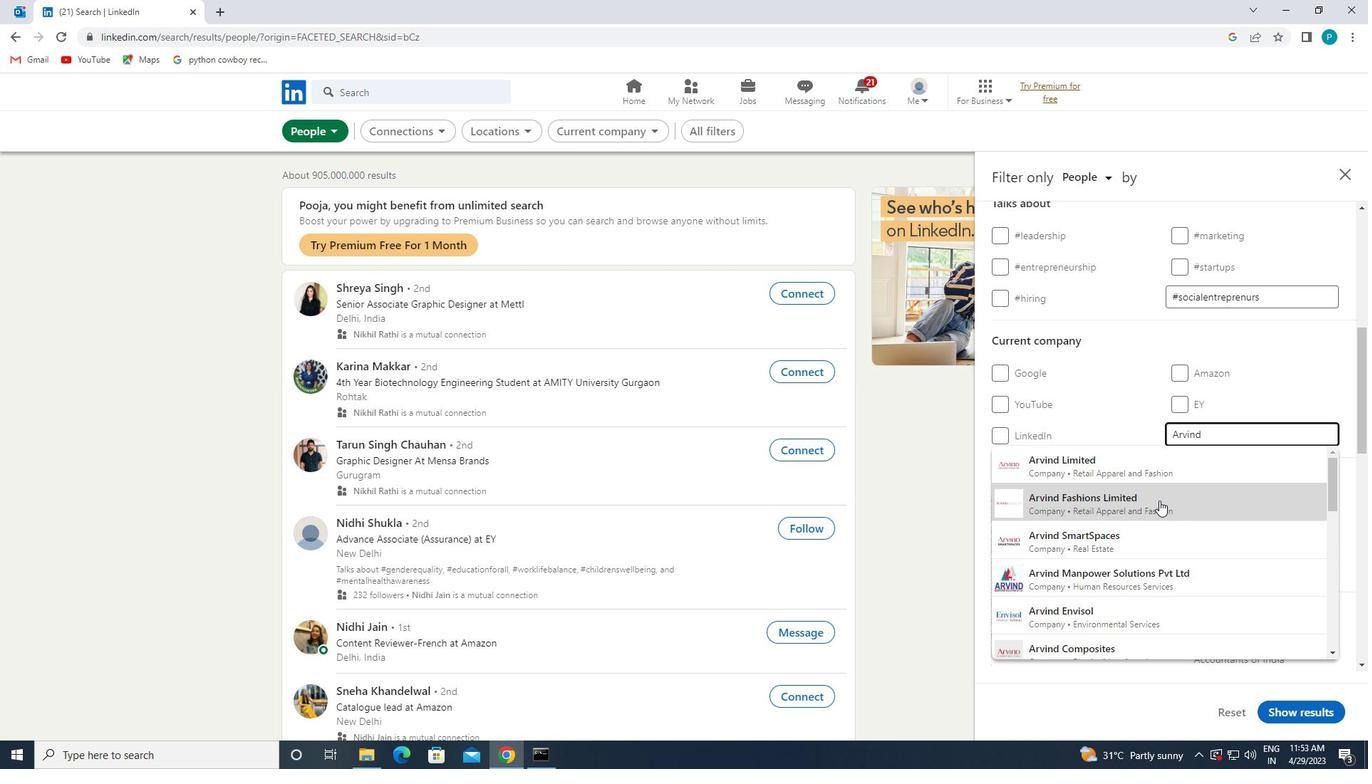 
Action: Mouse moved to (1145, 476)
Screenshot: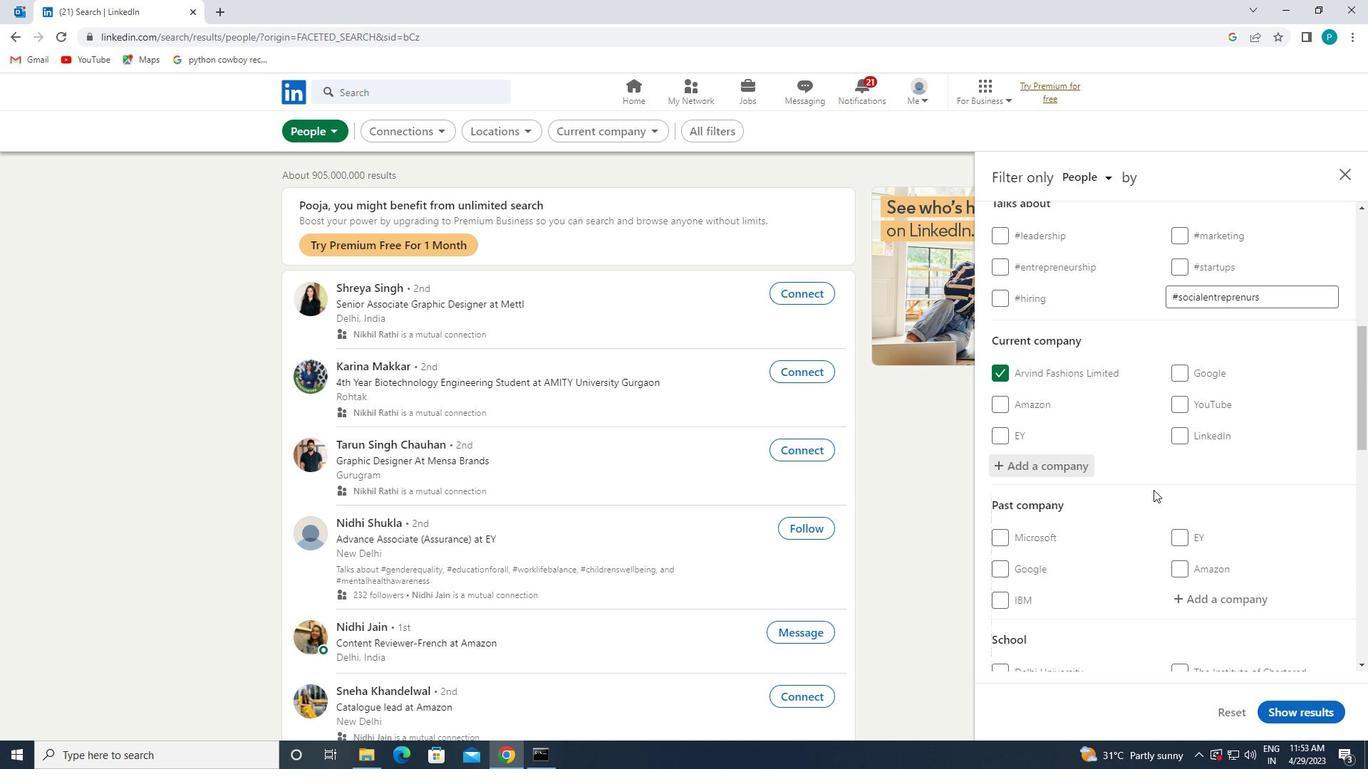 
Action: Mouse scrolled (1145, 476) with delta (0, 0)
Screenshot: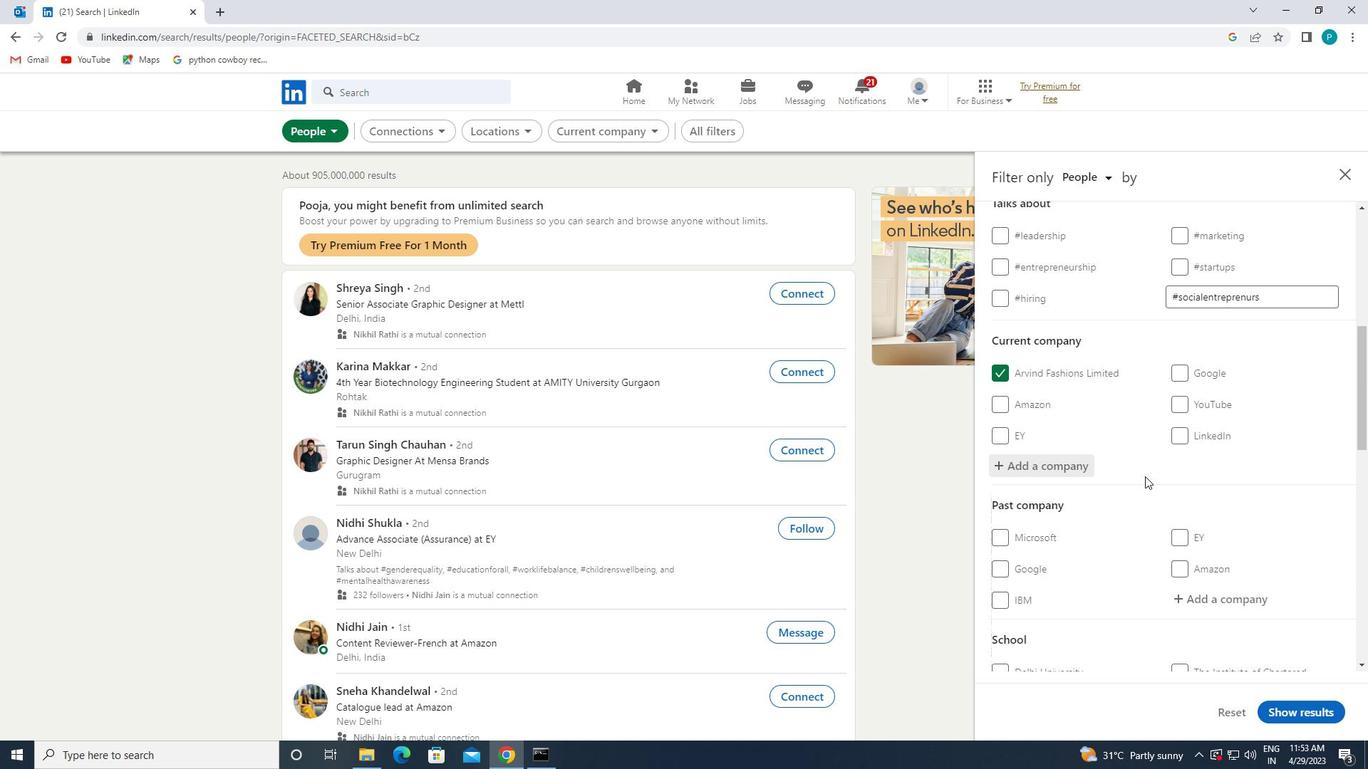 
Action: Mouse scrolled (1145, 476) with delta (0, 0)
Screenshot: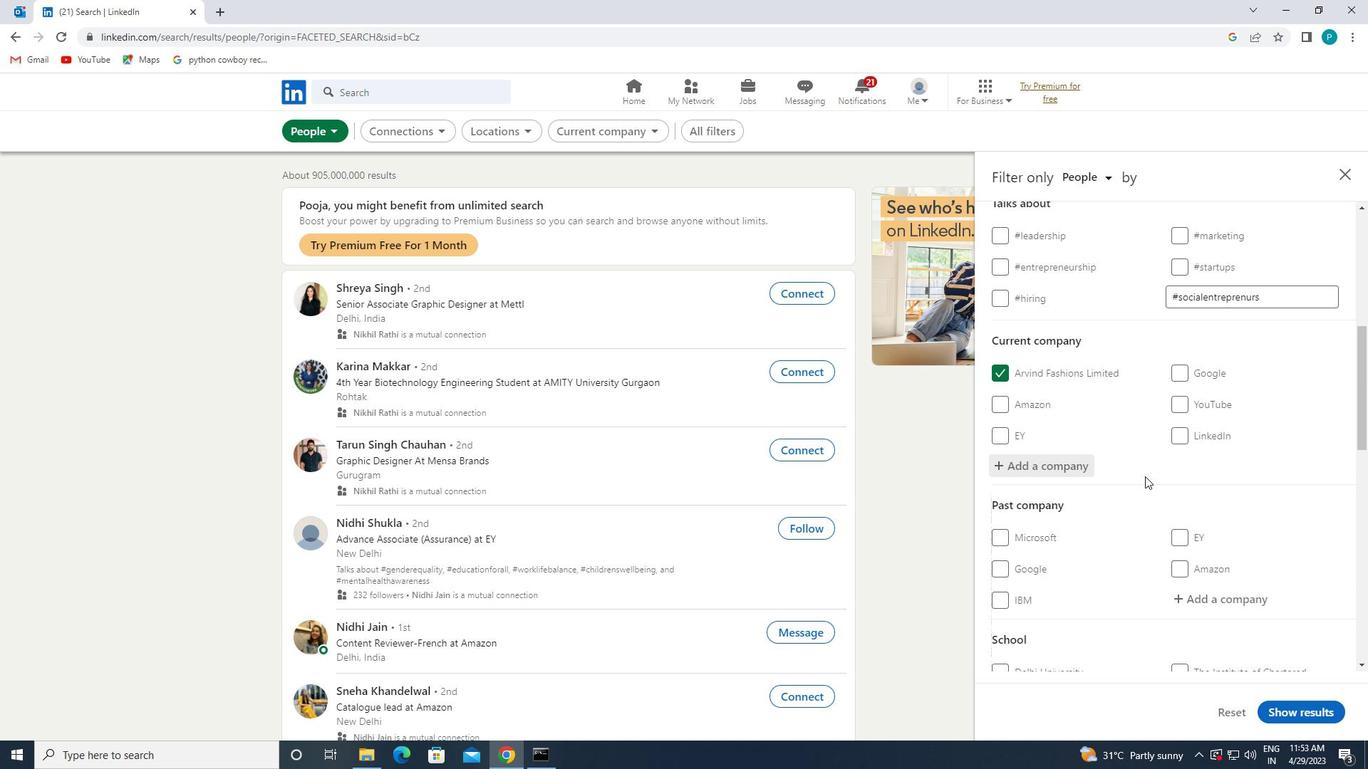 
Action: Mouse moved to (1143, 469)
Screenshot: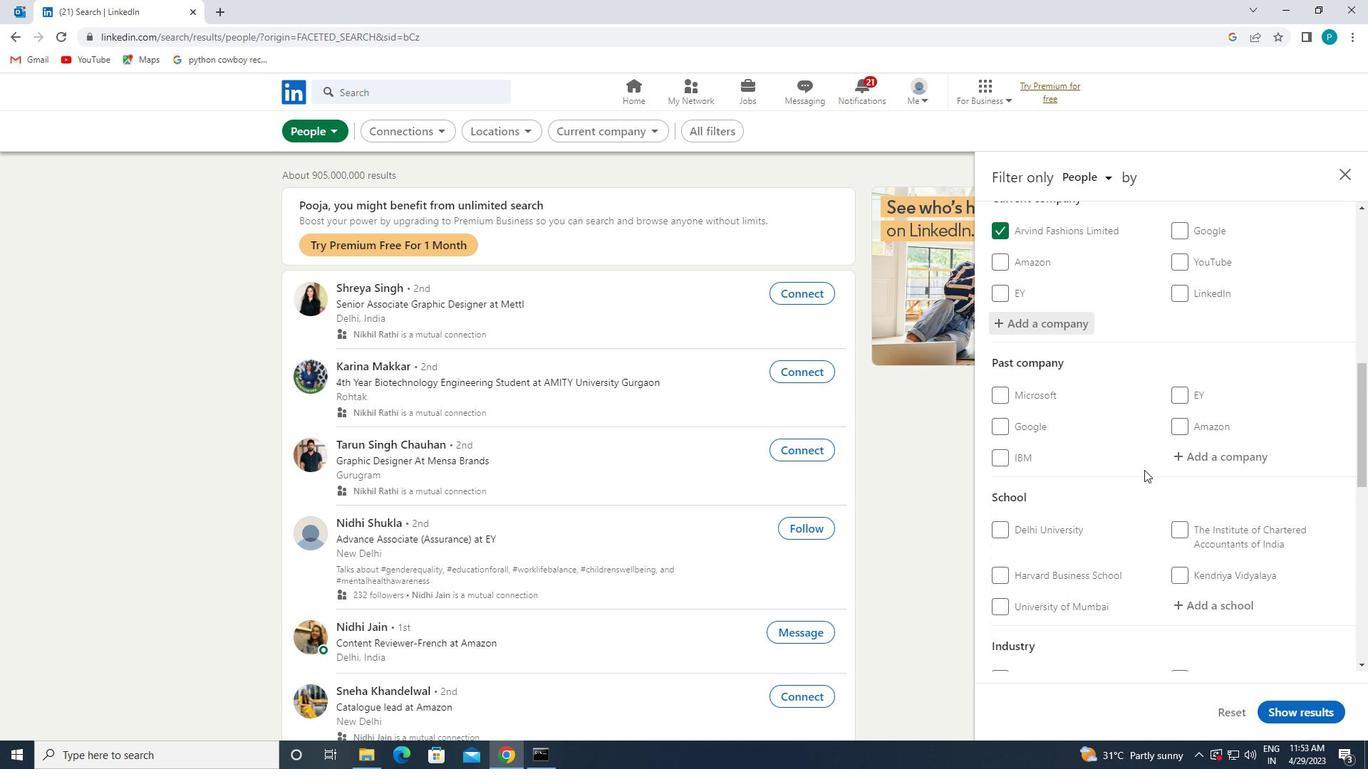 
Action: Mouse scrolled (1143, 468) with delta (0, 0)
Screenshot: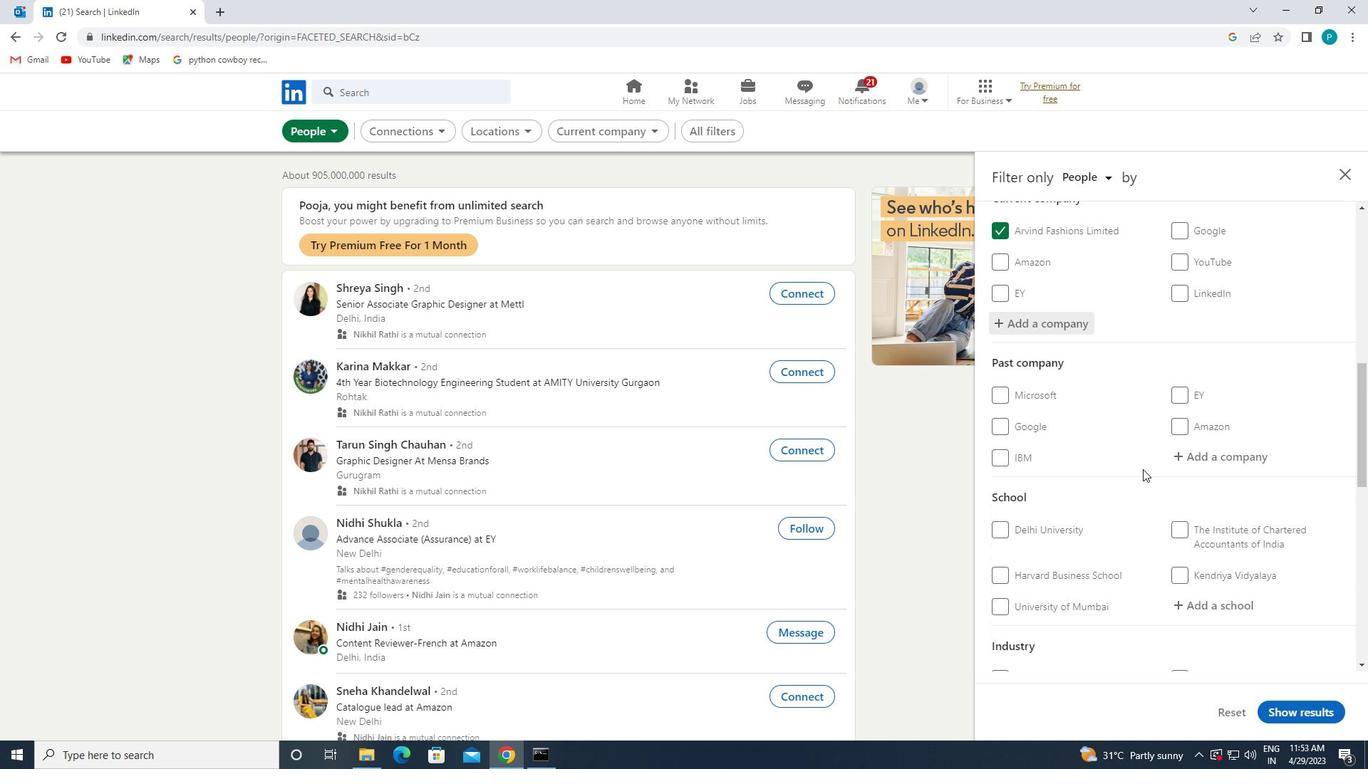 
Action: Mouse scrolled (1143, 468) with delta (0, 0)
Screenshot: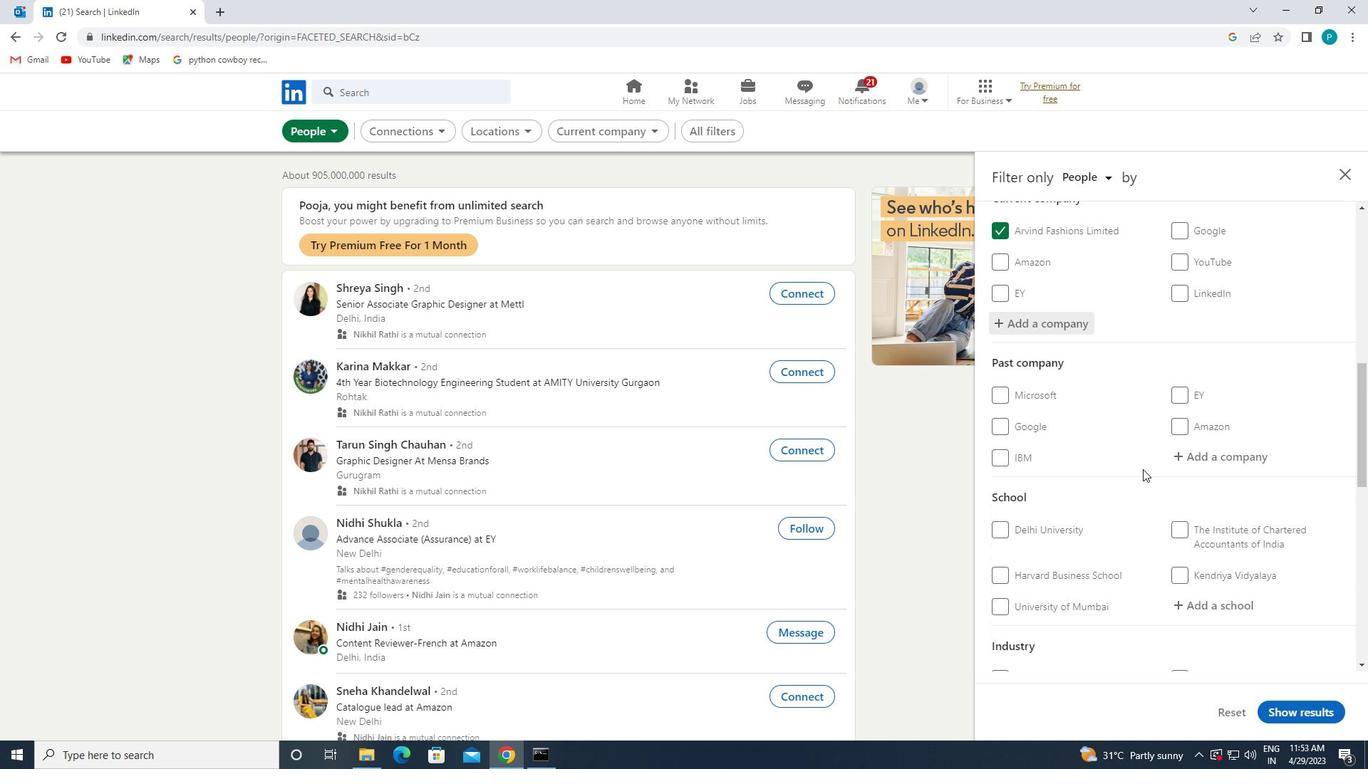 
Action: Mouse moved to (1243, 458)
Screenshot: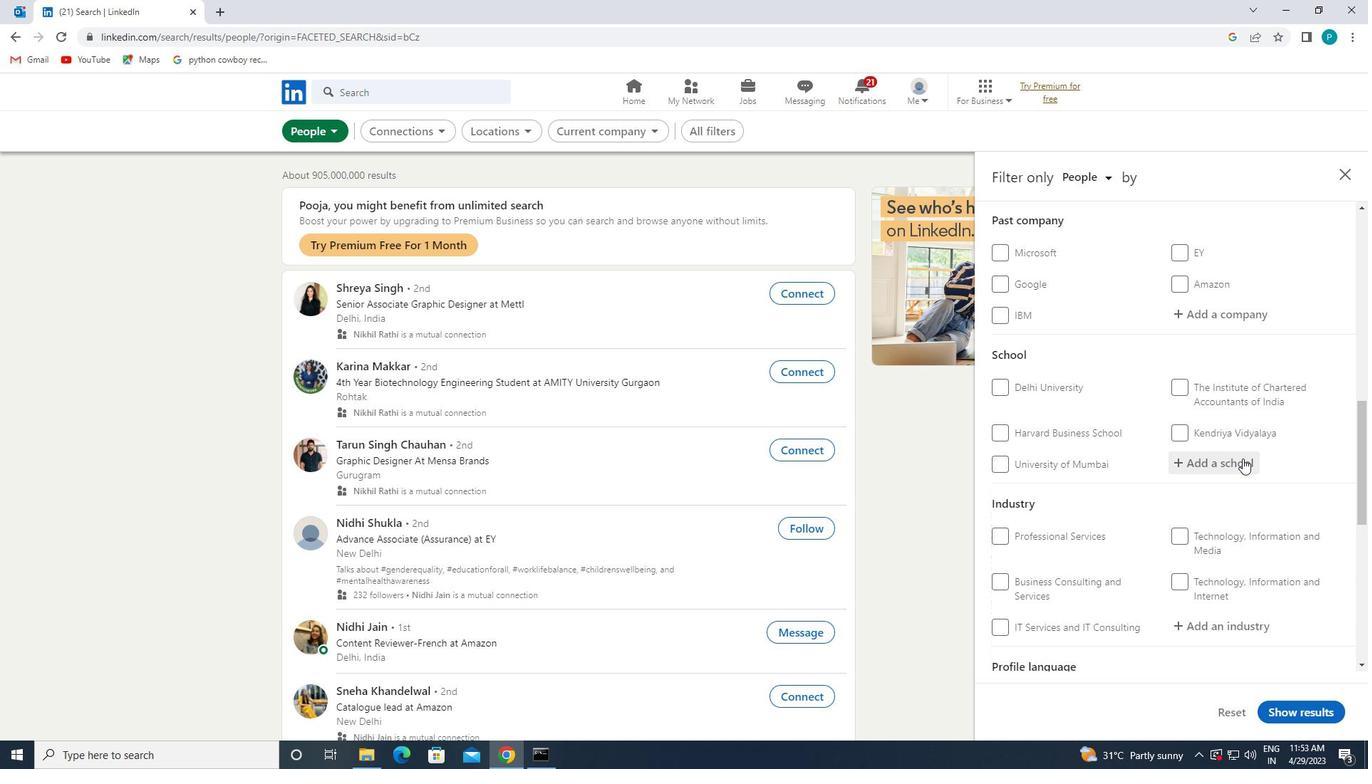 
Action: Mouse pressed left at (1243, 458)
Screenshot: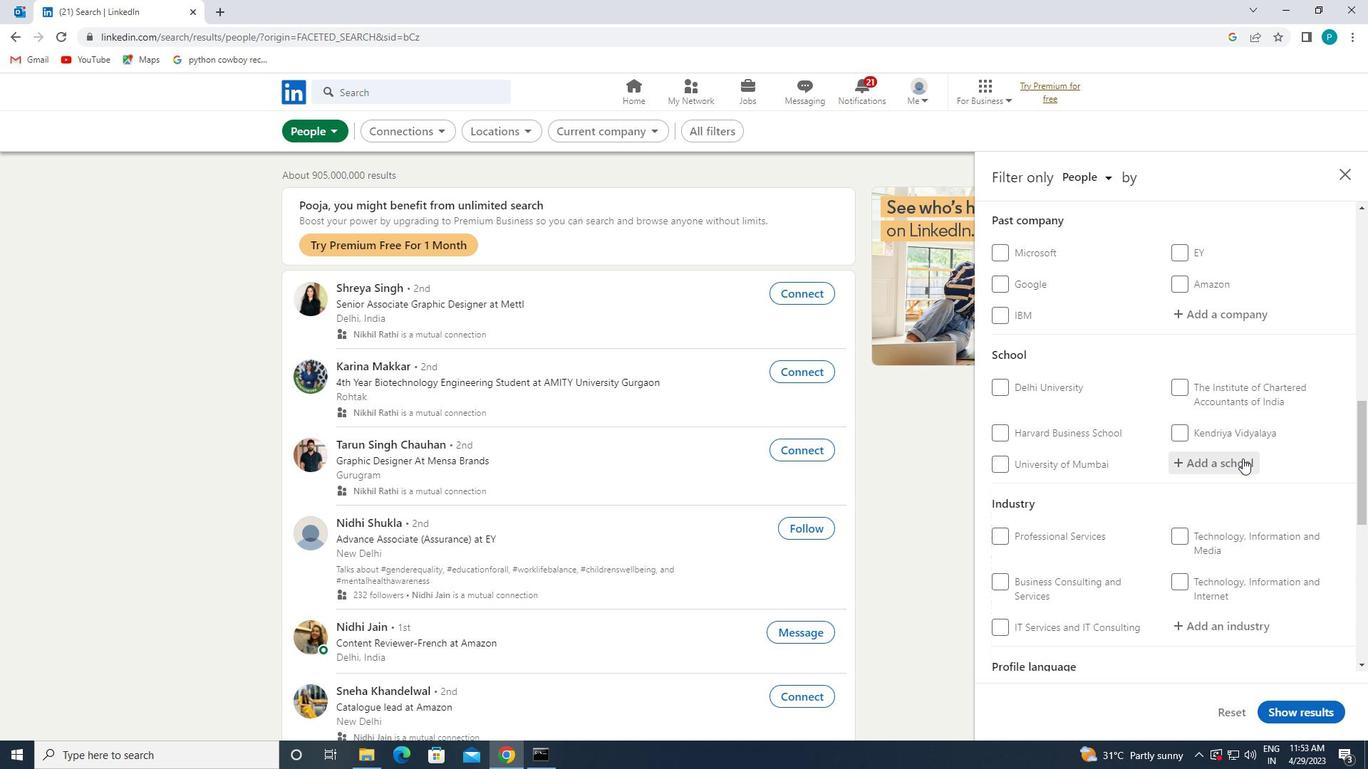 
Action: Mouse moved to (1273, 473)
Screenshot: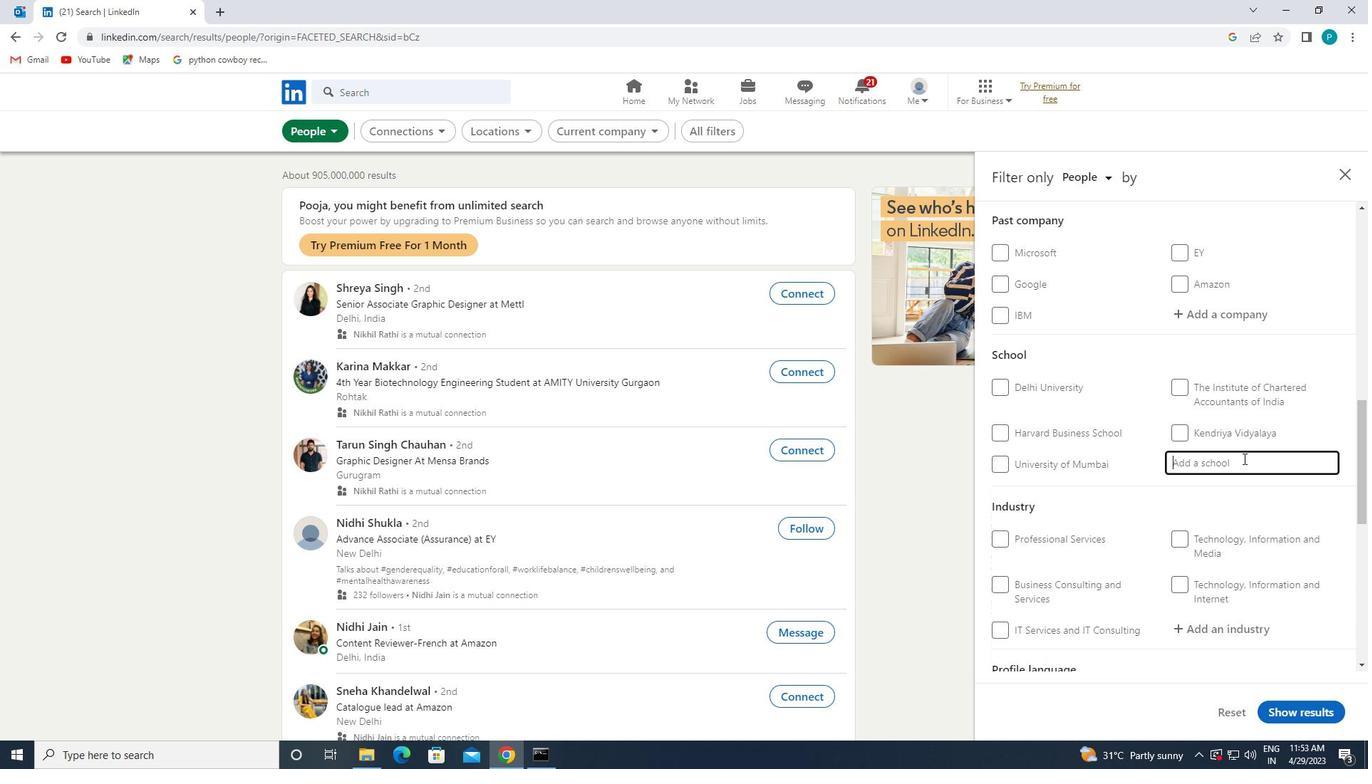 
Action: Key pressed <Key.caps_lock>PRATHY
Screenshot: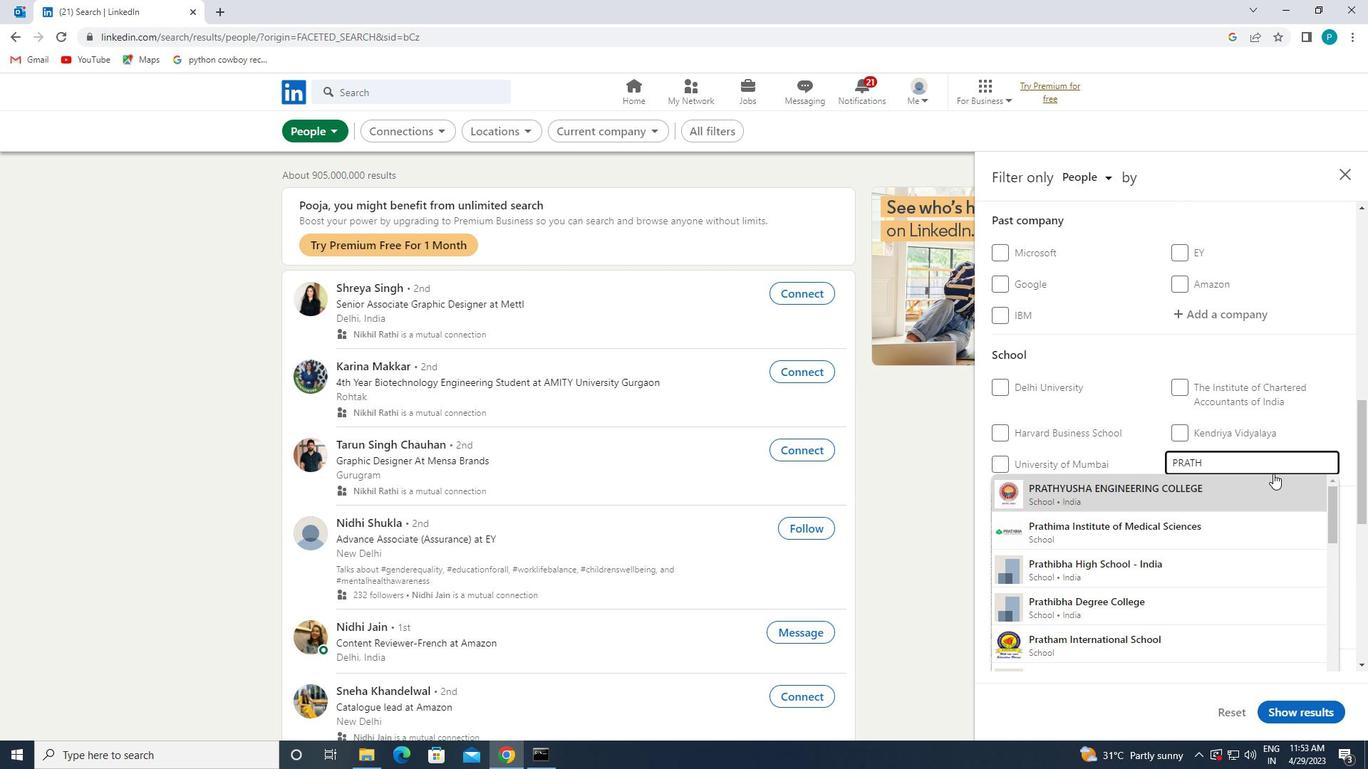 
Action: Mouse moved to (1189, 495)
Screenshot: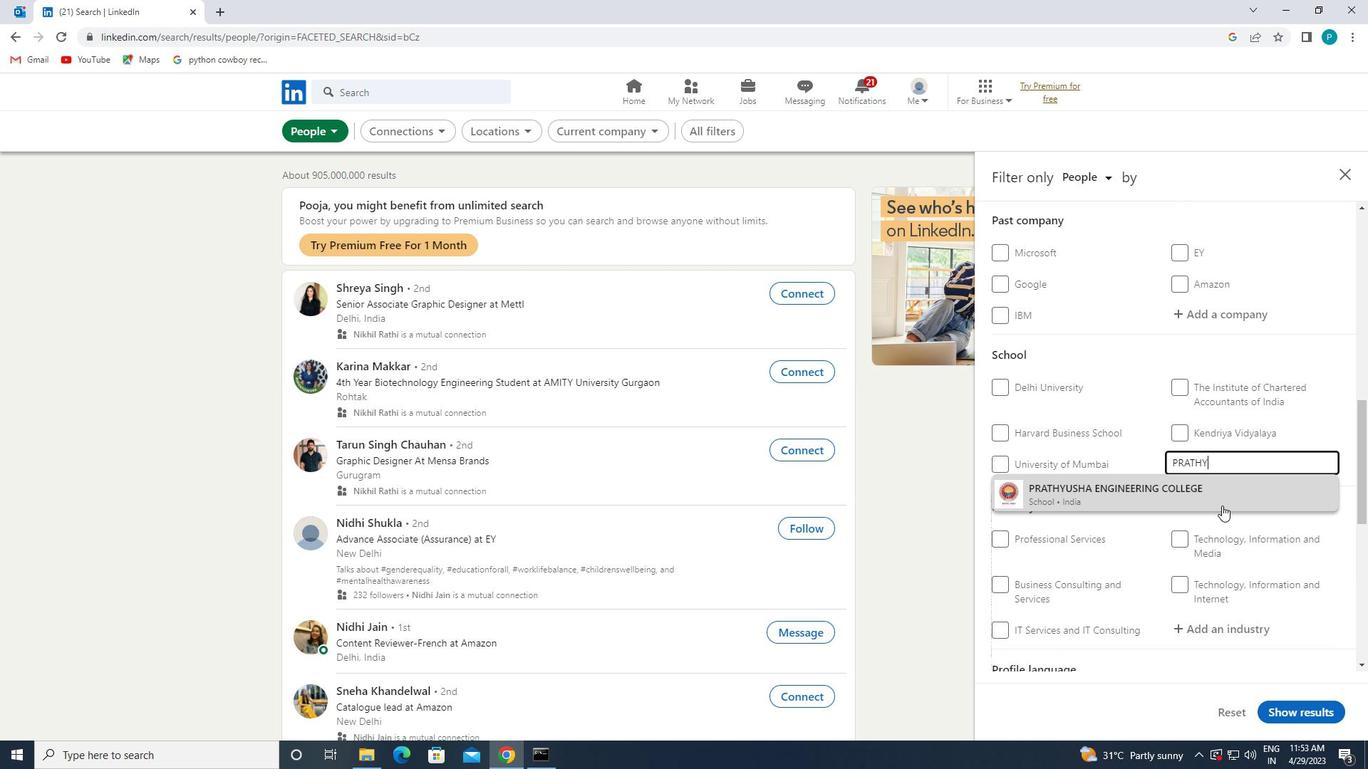 
Action: Mouse pressed left at (1189, 495)
Screenshot: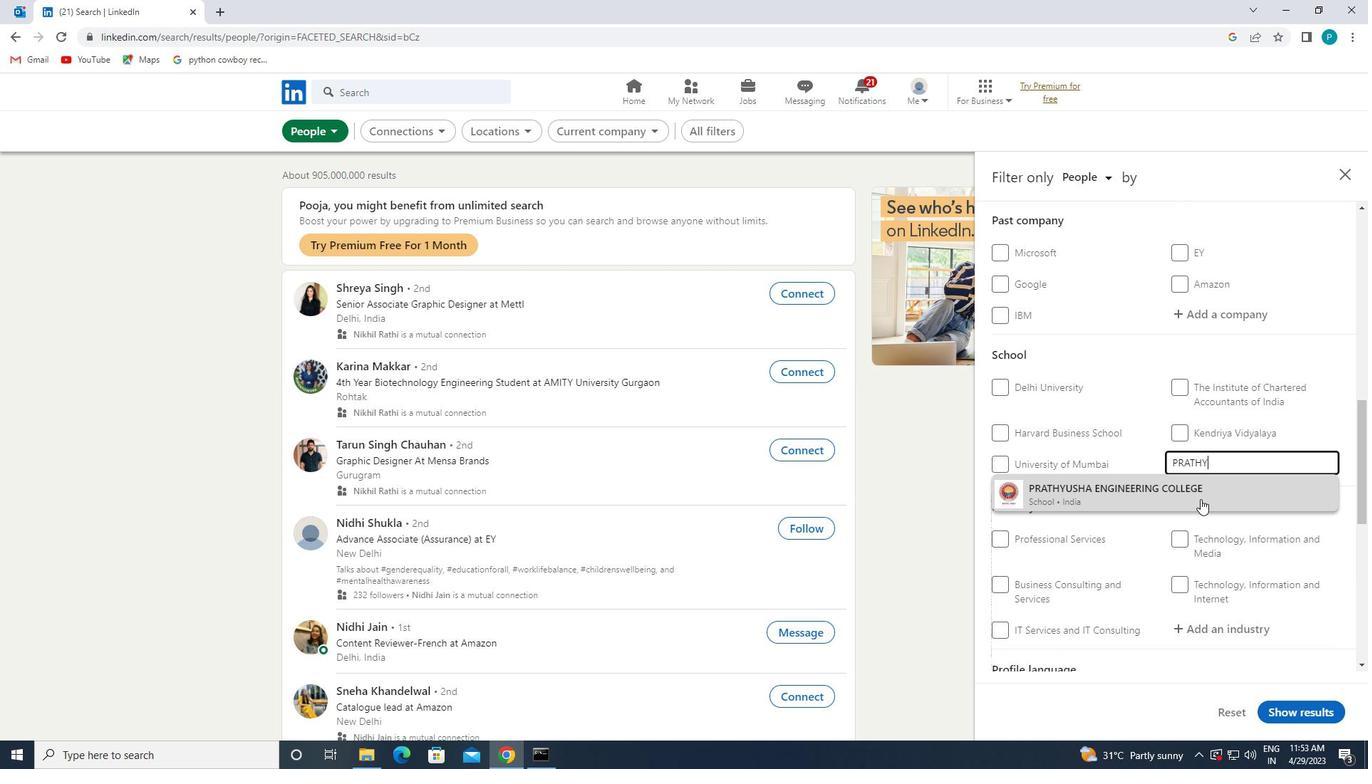 
Action: Mouse moved to (1158, 491)
Screenshot: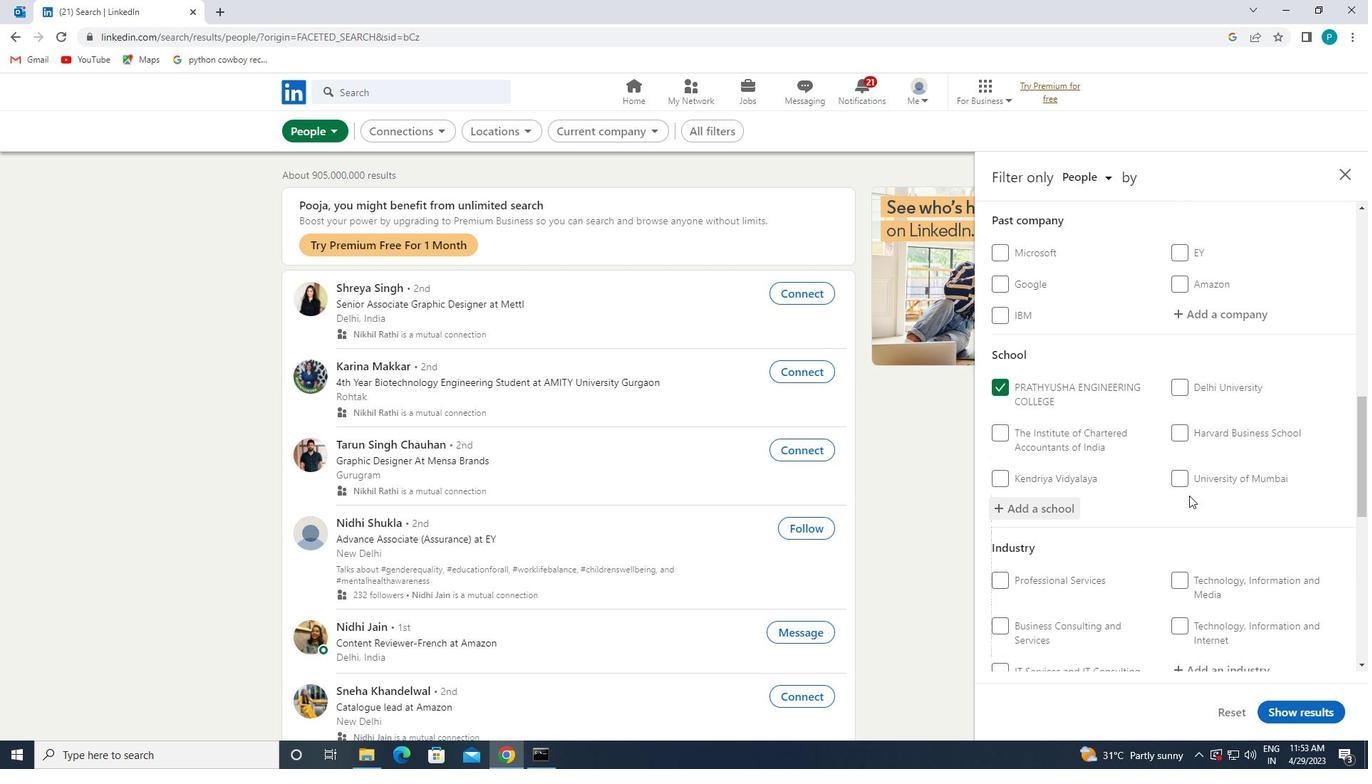
Action: Mouse scrolled (1158, 490) with delta (0, 0)
Screenshot: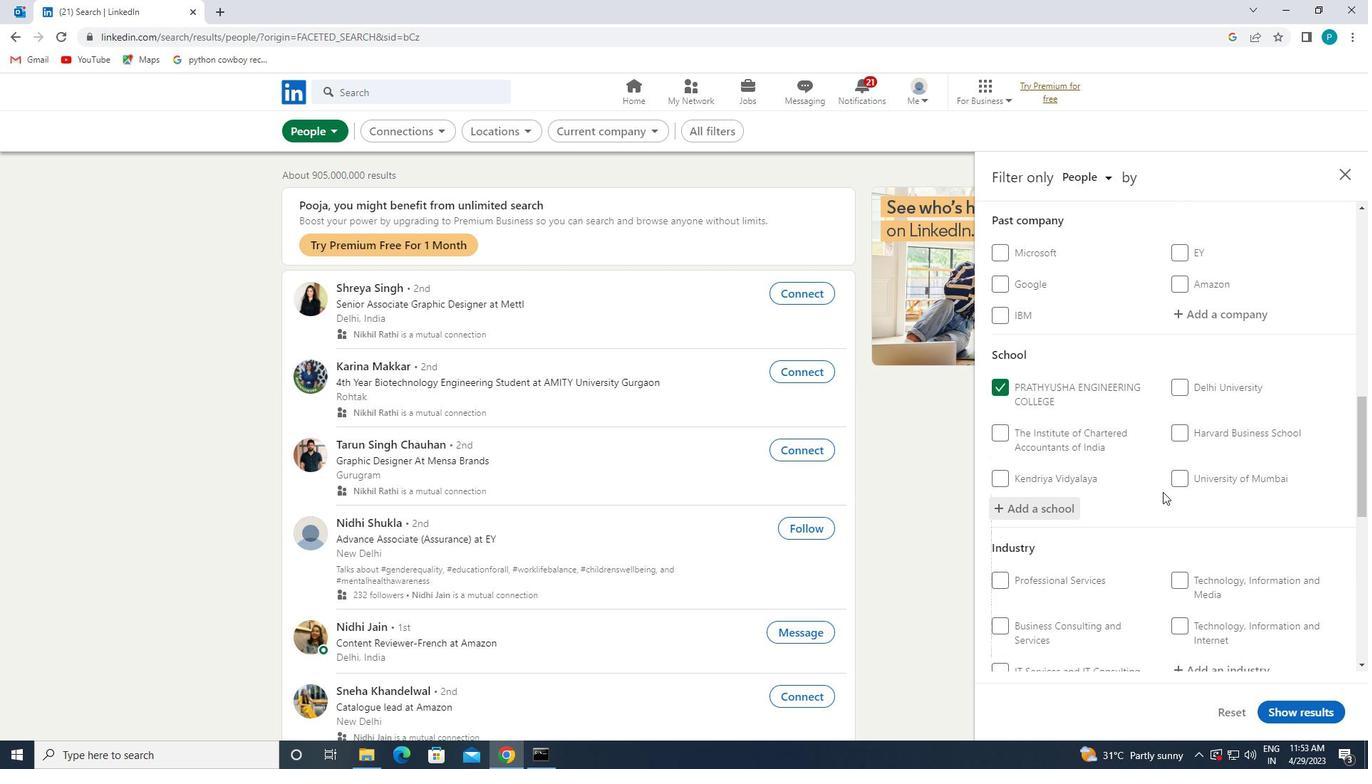 
Action: Mouse scrolled (1158, 490) with delta (0, 0)
Screenshot: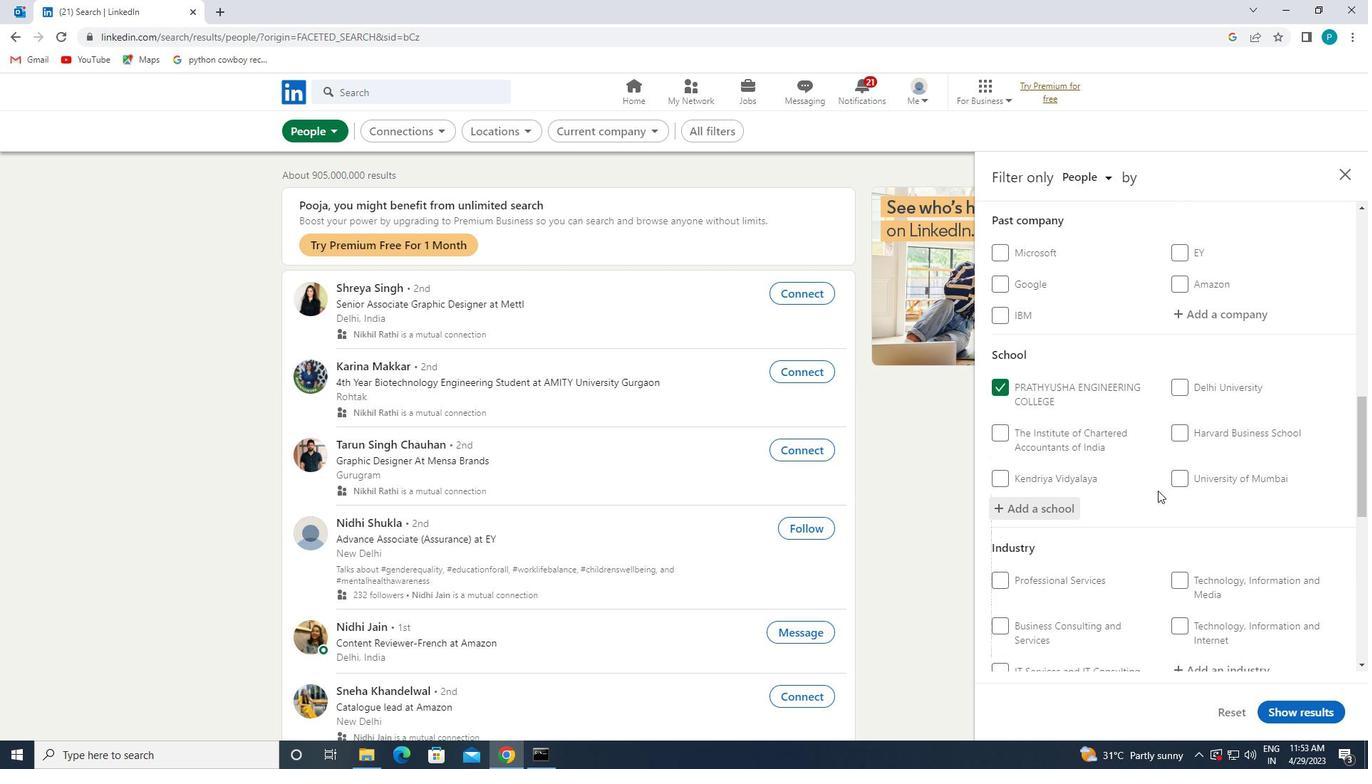 
Action: Mouse scrolled (1158, 490) with delta (0, 0)
Screenshot: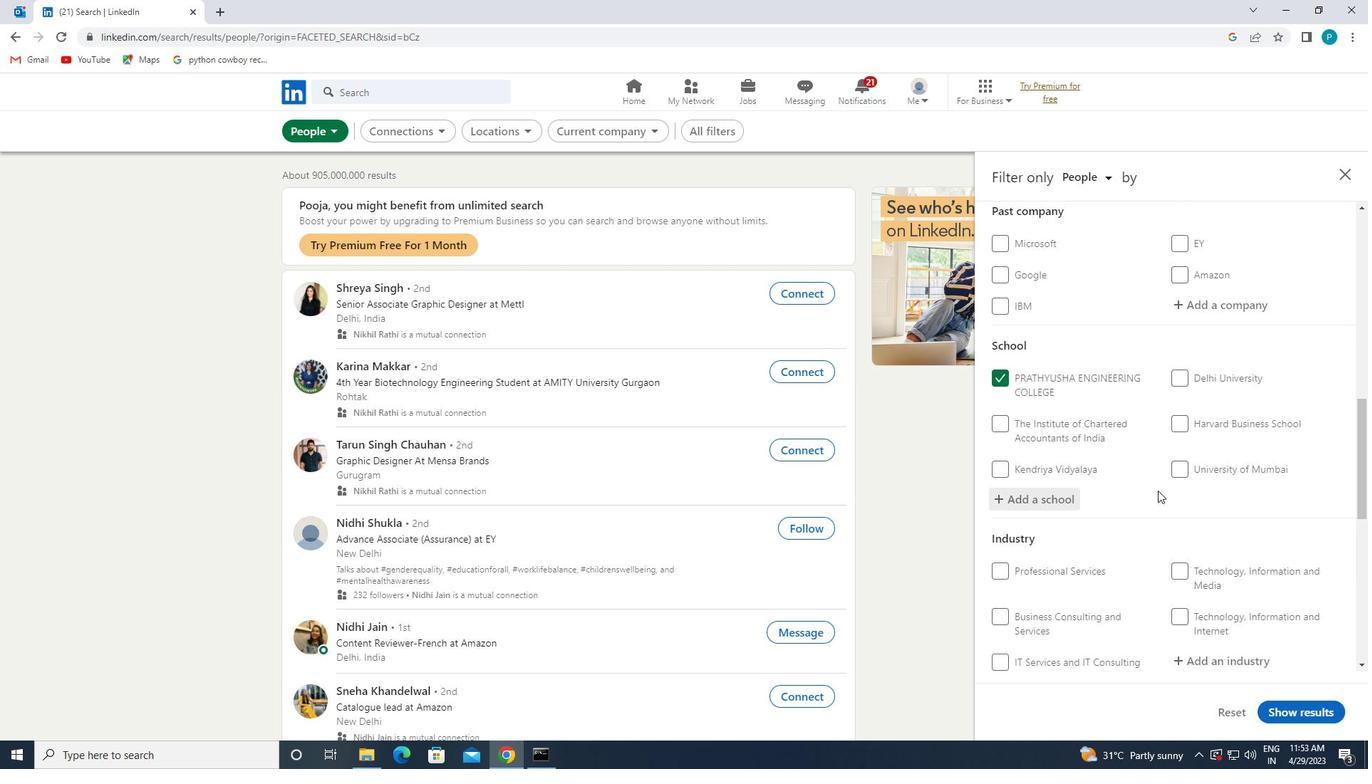 
Action: Mouse moved to (1197, 476)
Screenshot: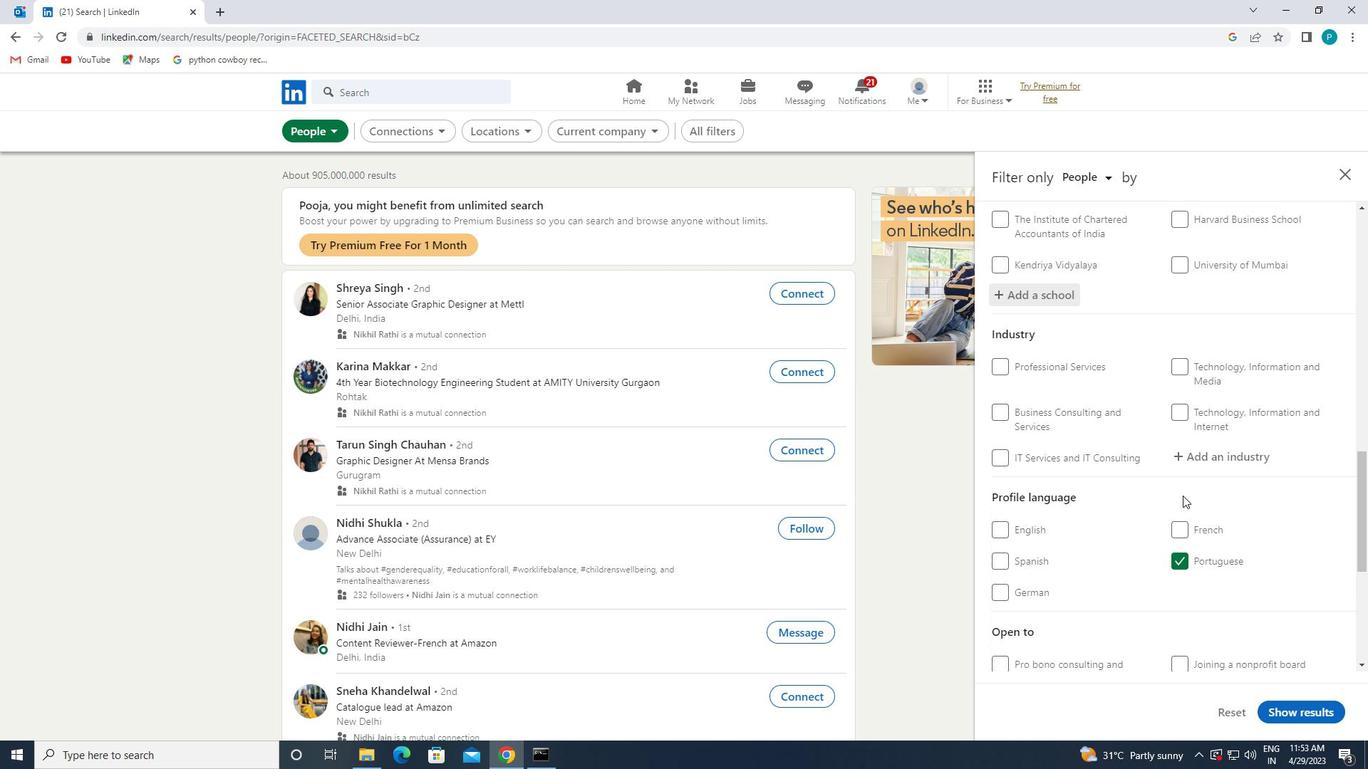 
Action: Mouse pressed left at (1197, 476)
Screenshot: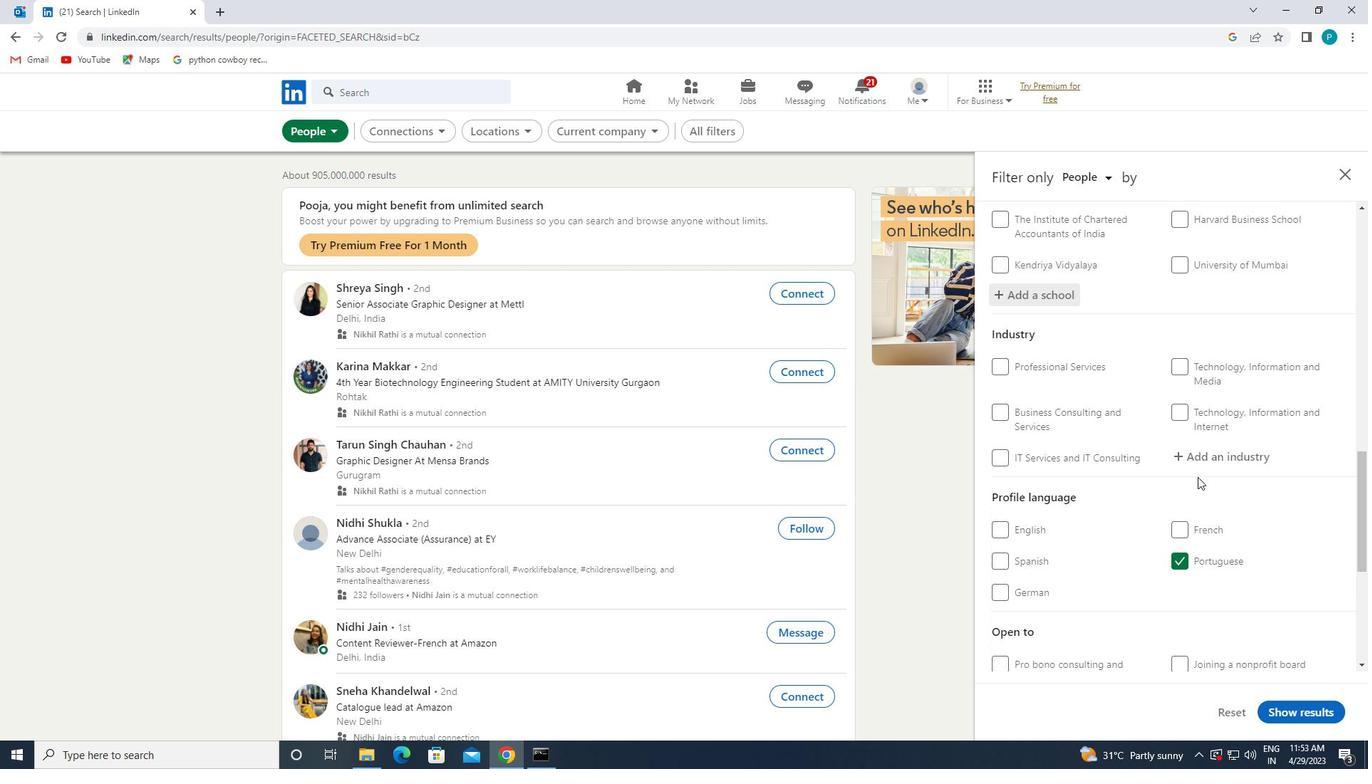 
Action: Mouse moved to (1197, 462)
Screenshot: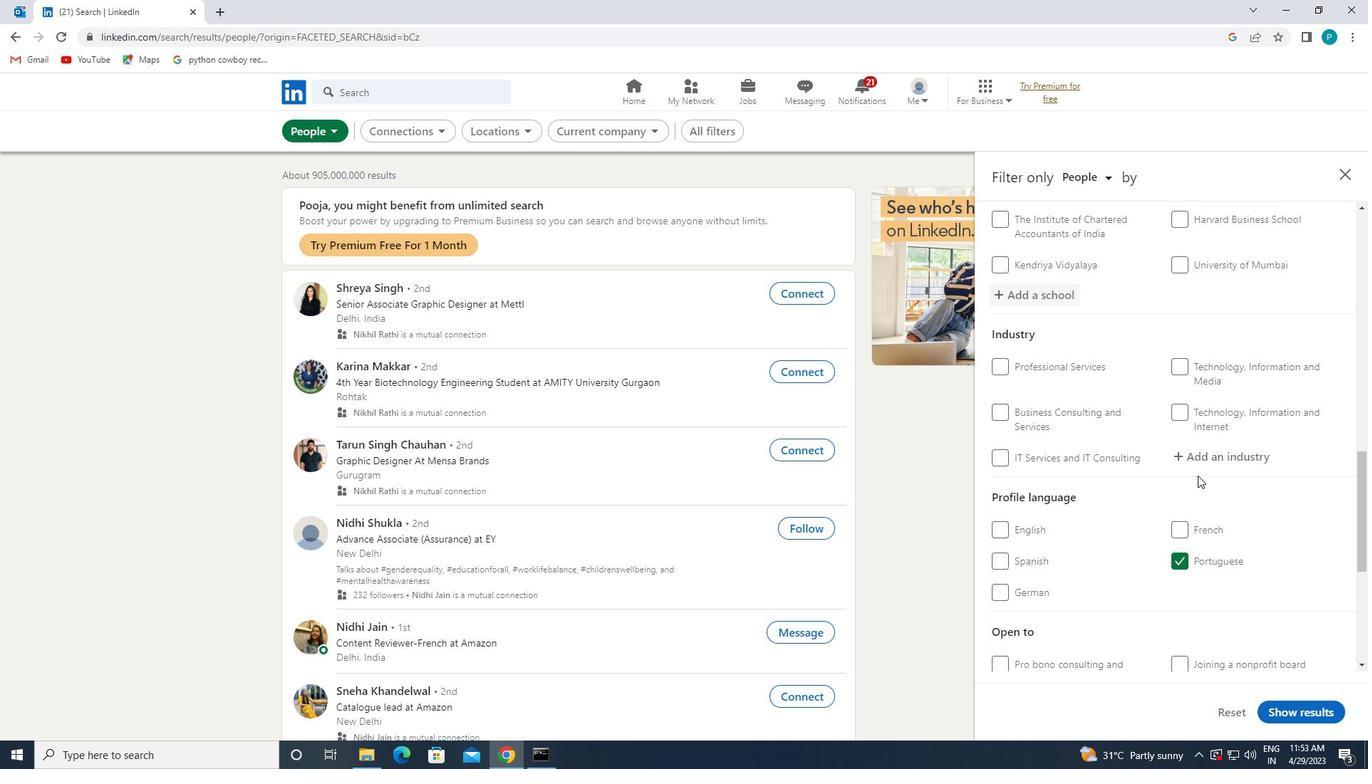 
Action: Mouse pressed left at (1197, 462)
Screenshot: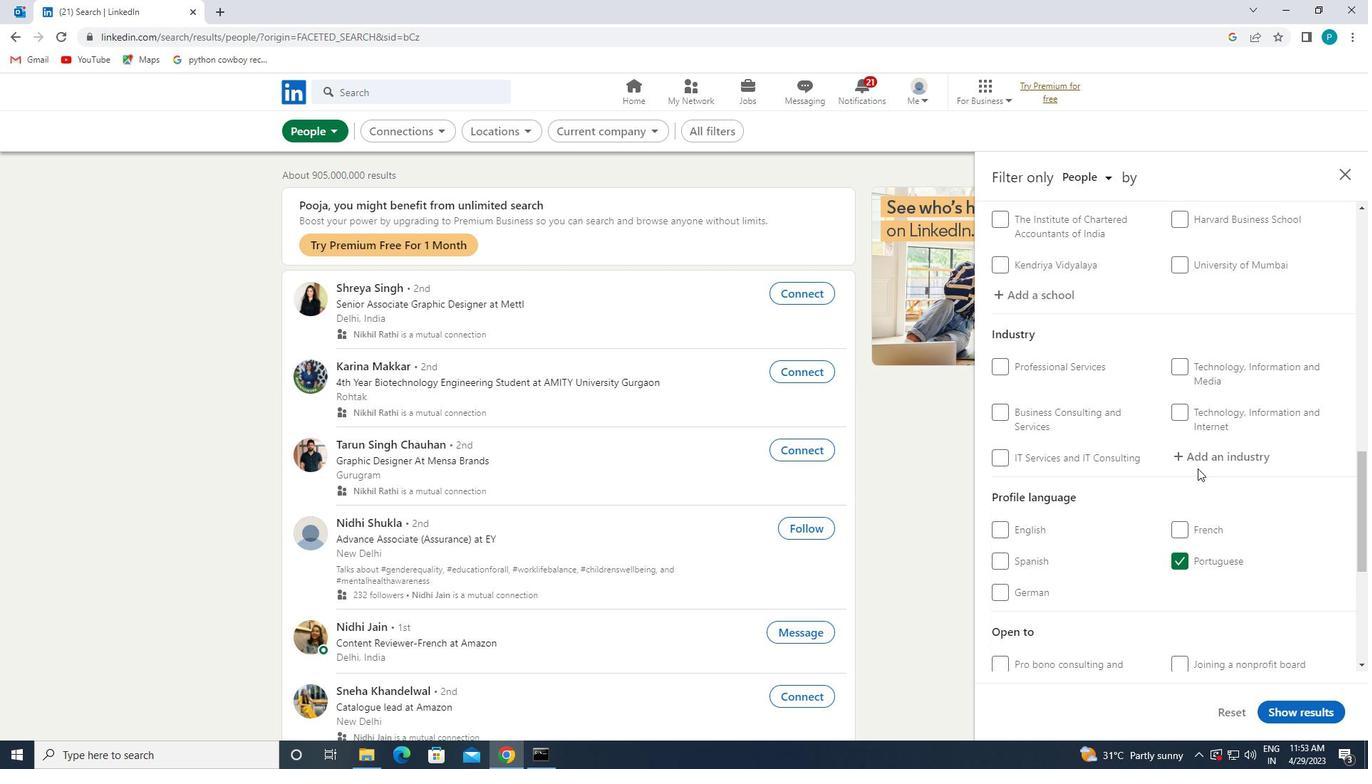 
Action: Mouse moved to (1196, 465)
Screenshot: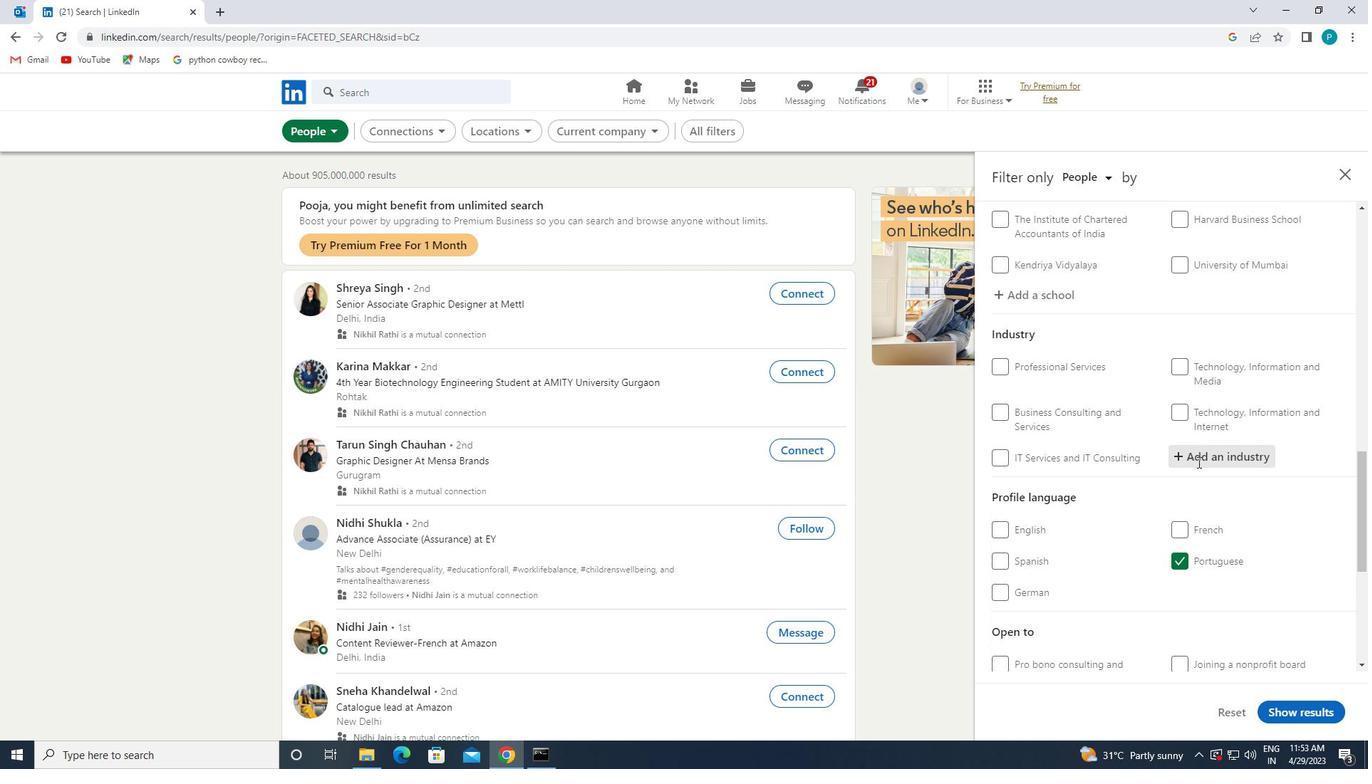 
Action: Key pressed <Key.caps_lock><Key.caps_lock>H<Key.caps_lock>ORI<Key.backspace>TI
Screenshot: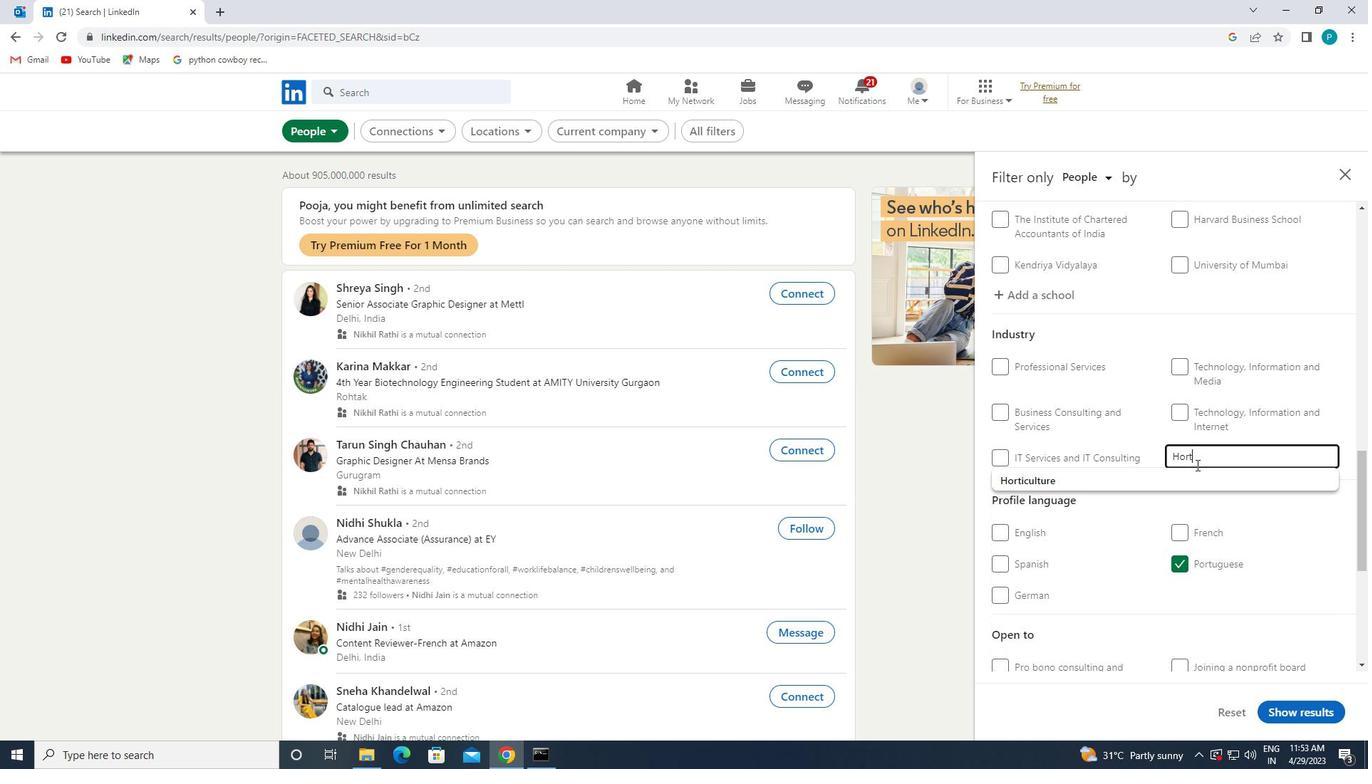 
Action: Mouse moved to (1106, 484)
Screenshot: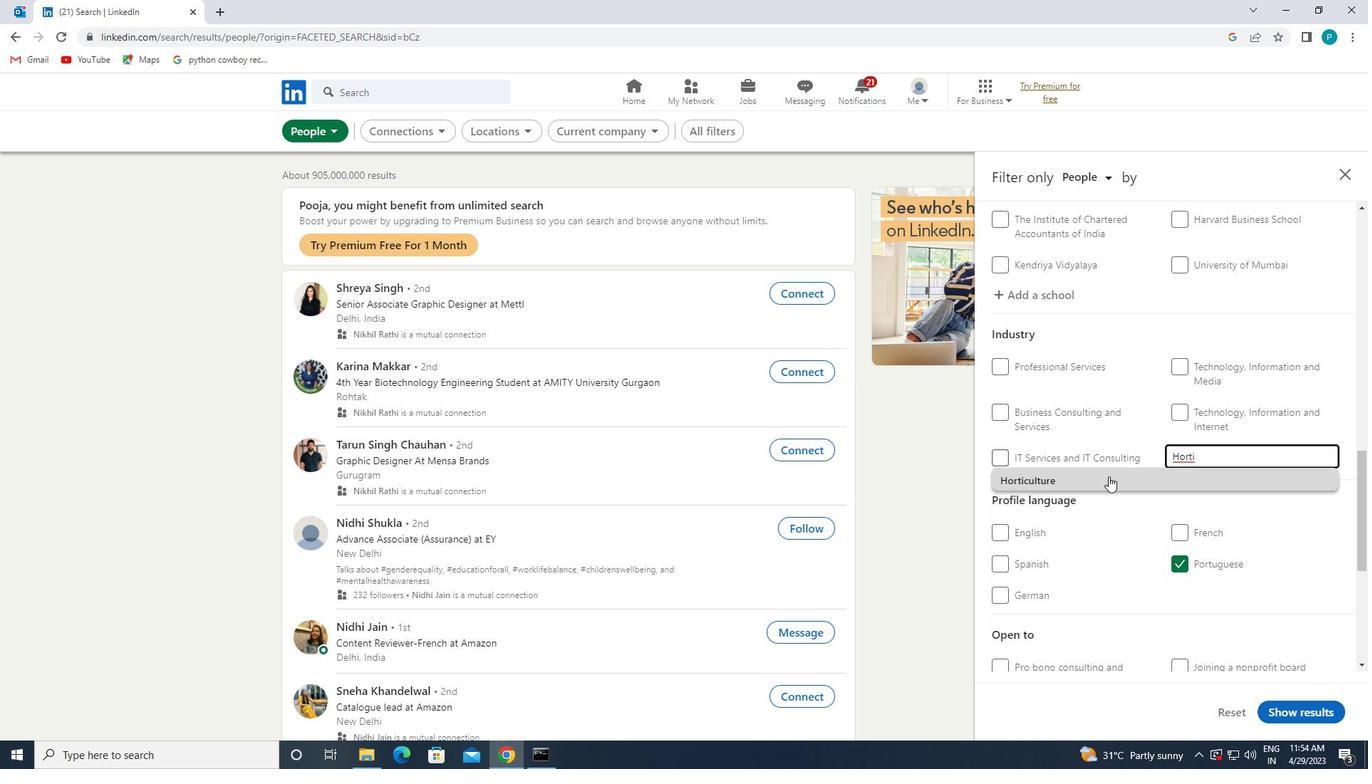 
Action: Mouse pressed left at (1106, 484)
Screenshot: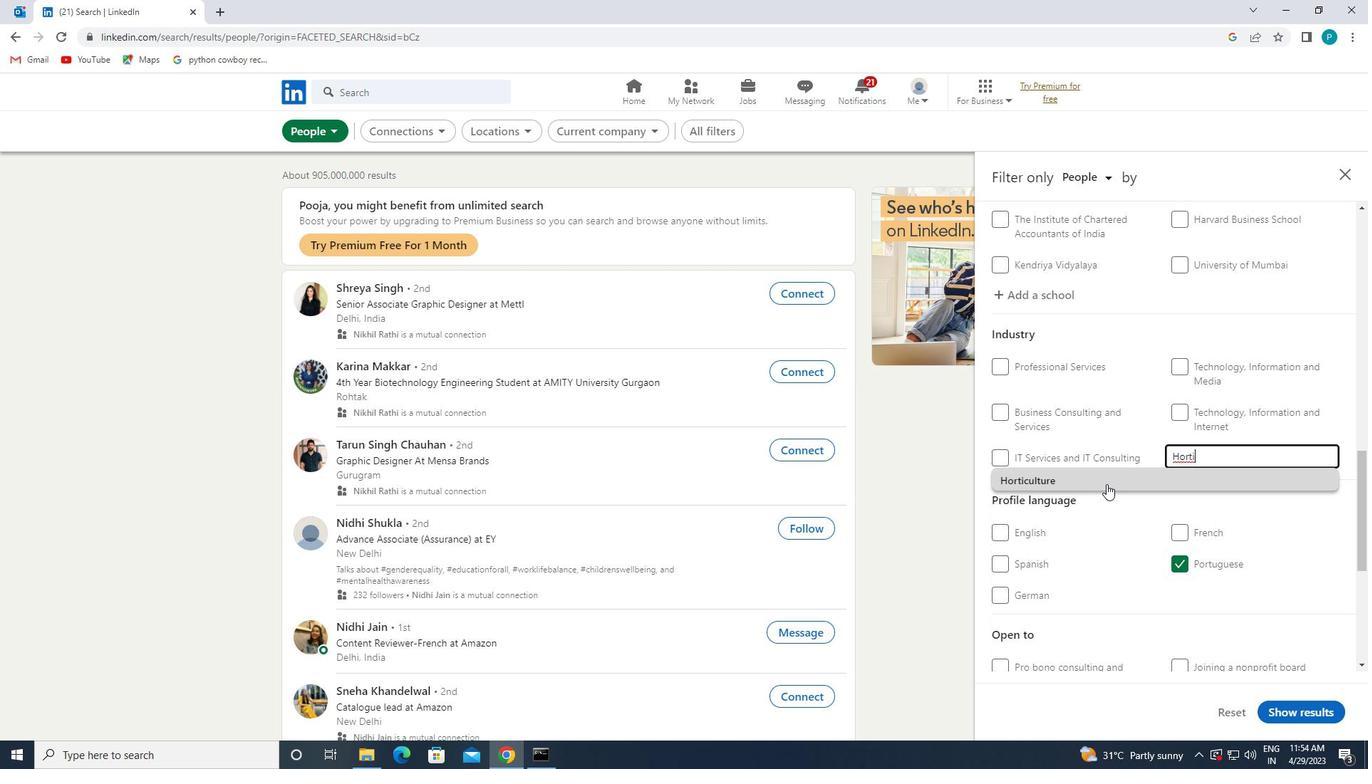 
Action: Mouse moved to (1205, 496)
Screenshot: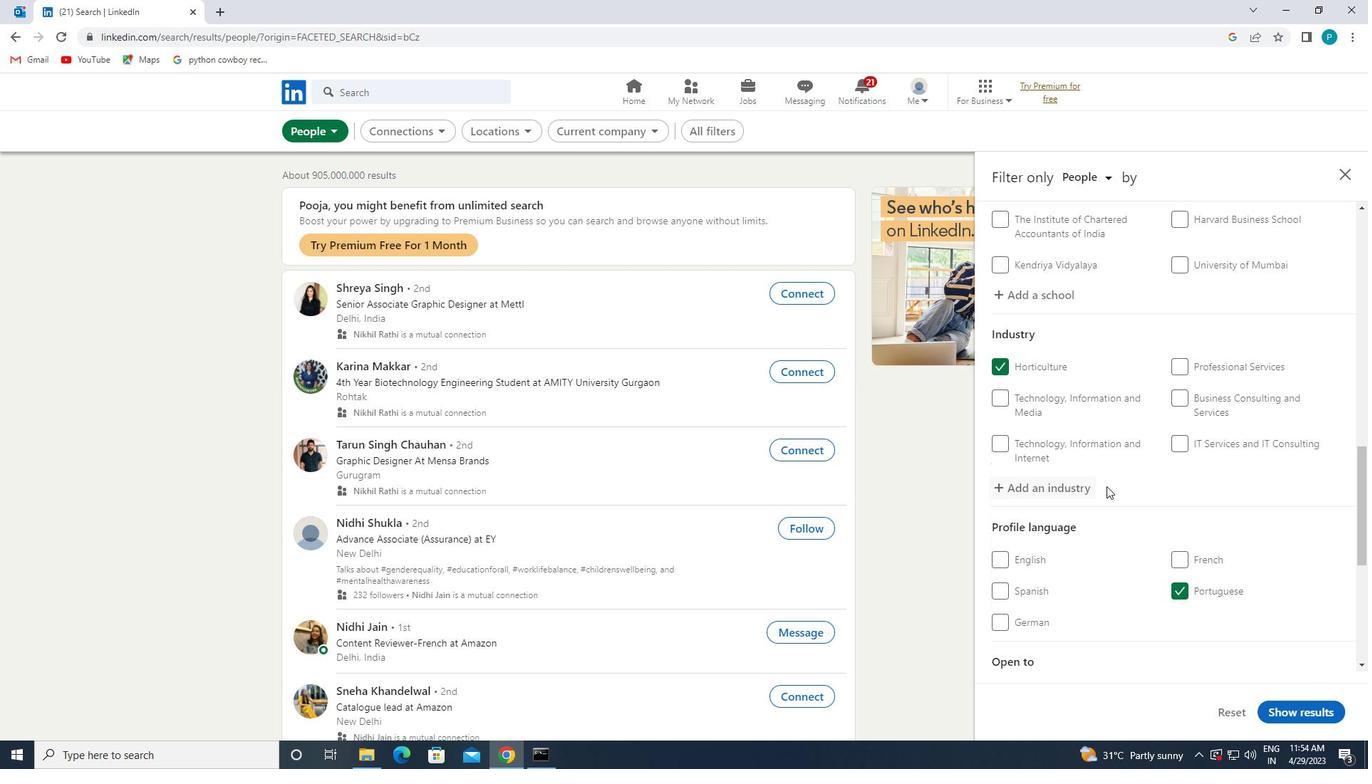 
Action: Mouse scrolled (1205, 495) with delta (0, 0)
Screenshot: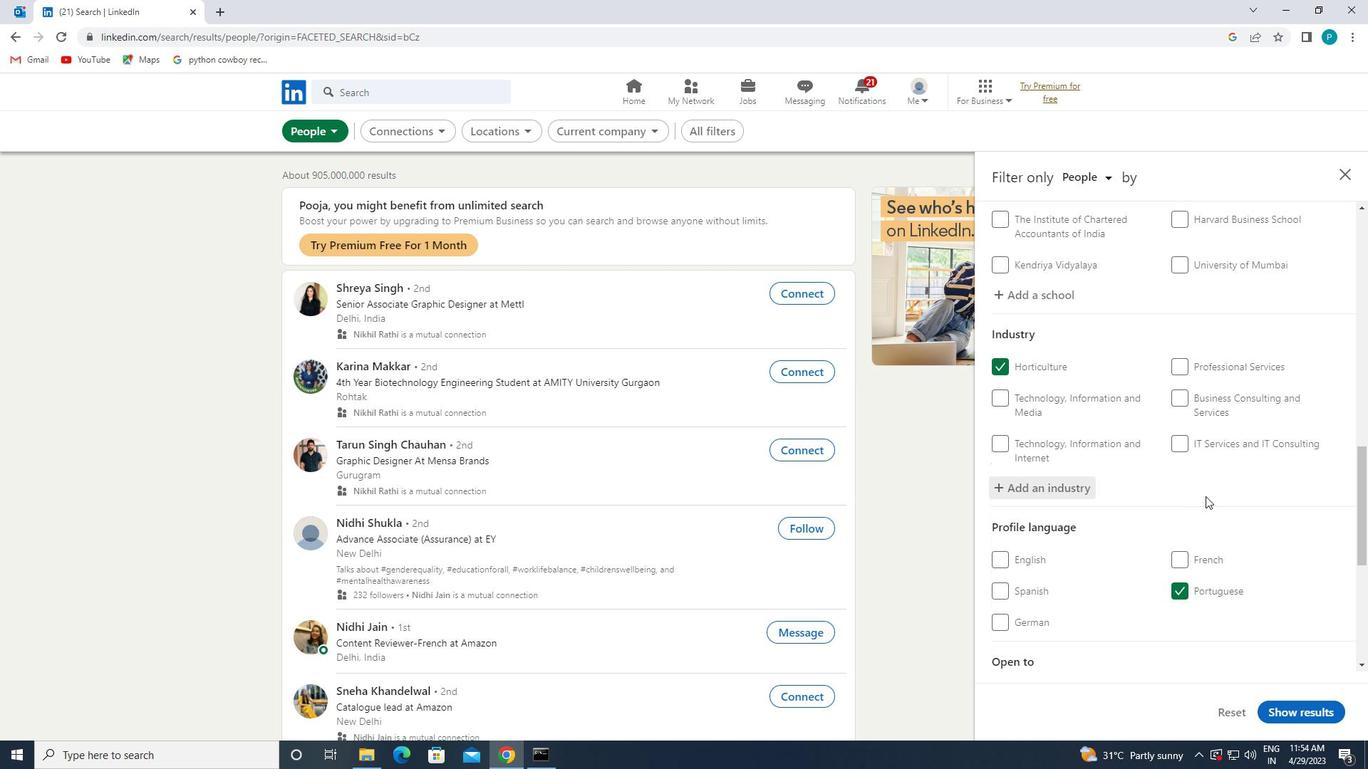 
Action: Mouse scrolled (1205, 495) with delta (0, 0)
Screenshot: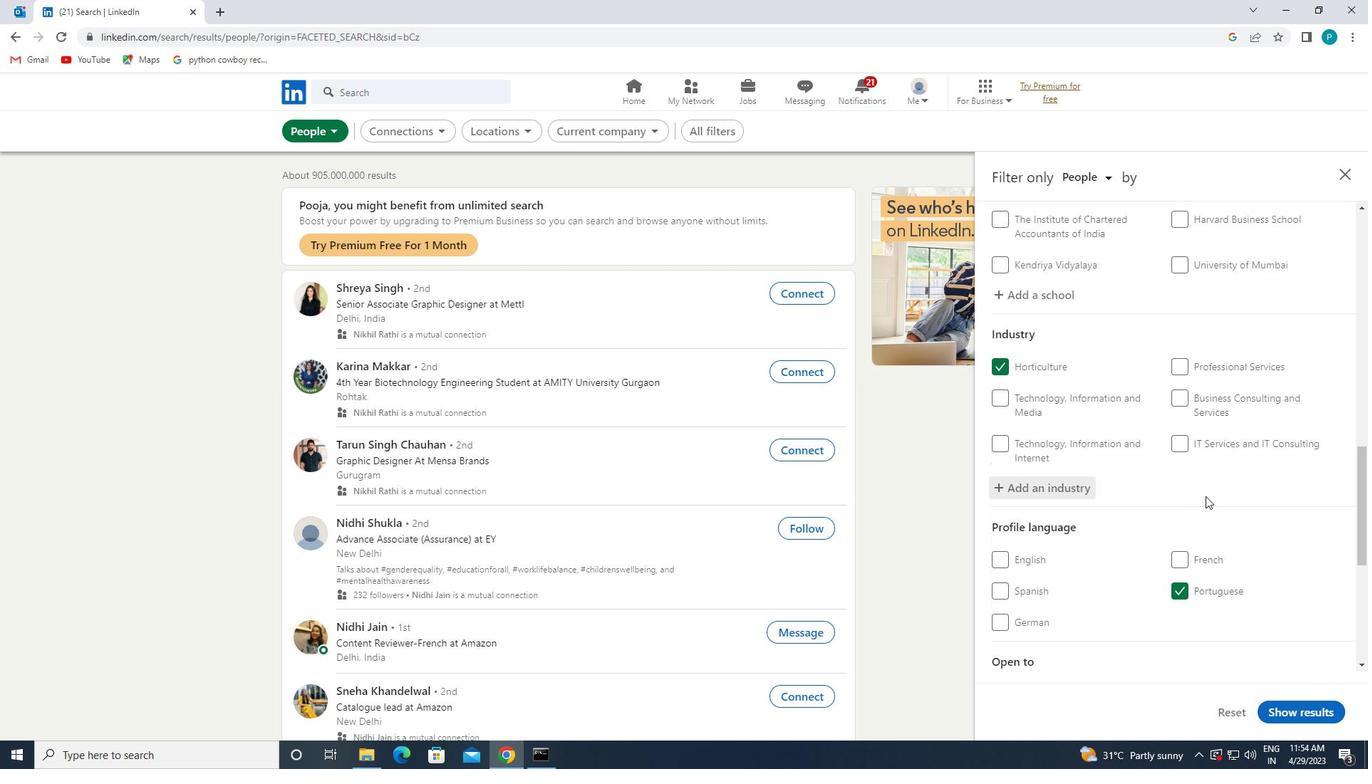 
Action: Mouse scrolled (1205, 495) with delta (0, 0)
Screenshot: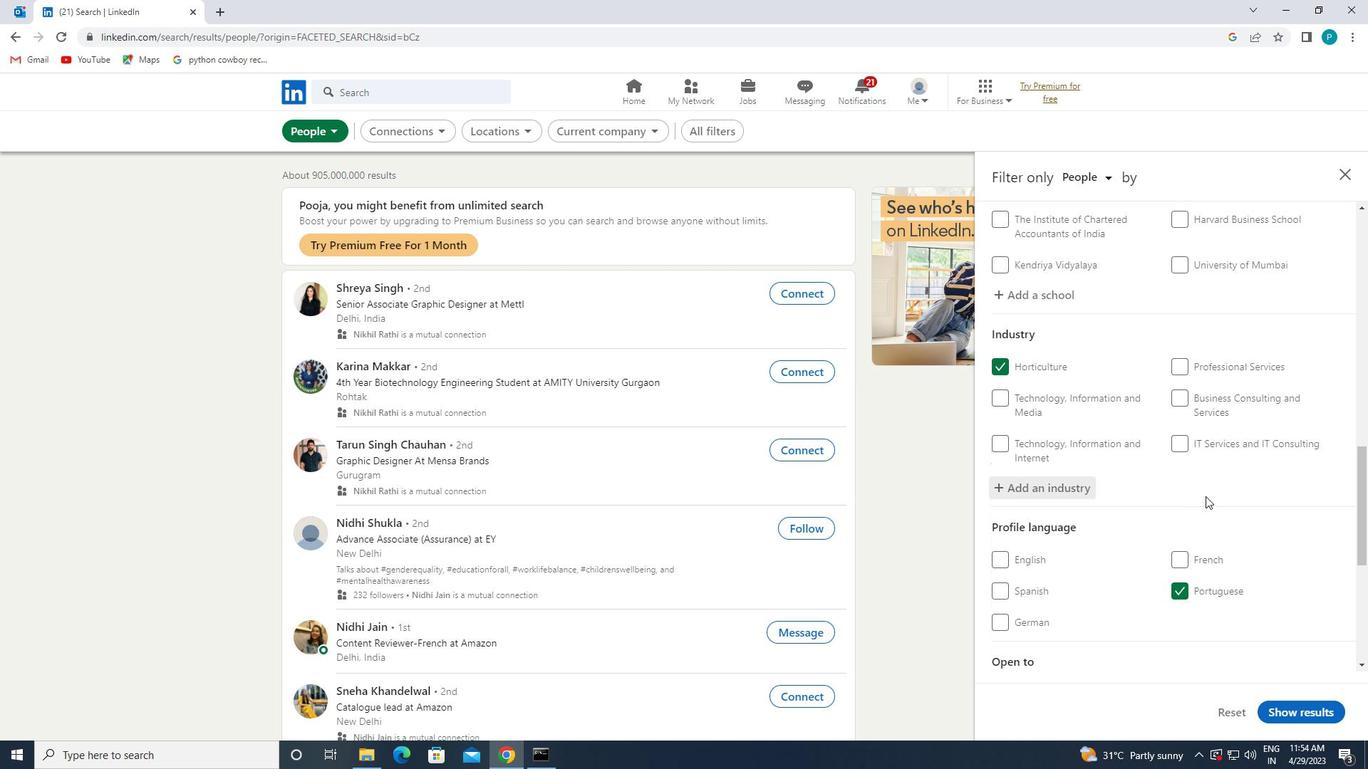 
Action: Mouse moved to (1199, 513)
Screenshot: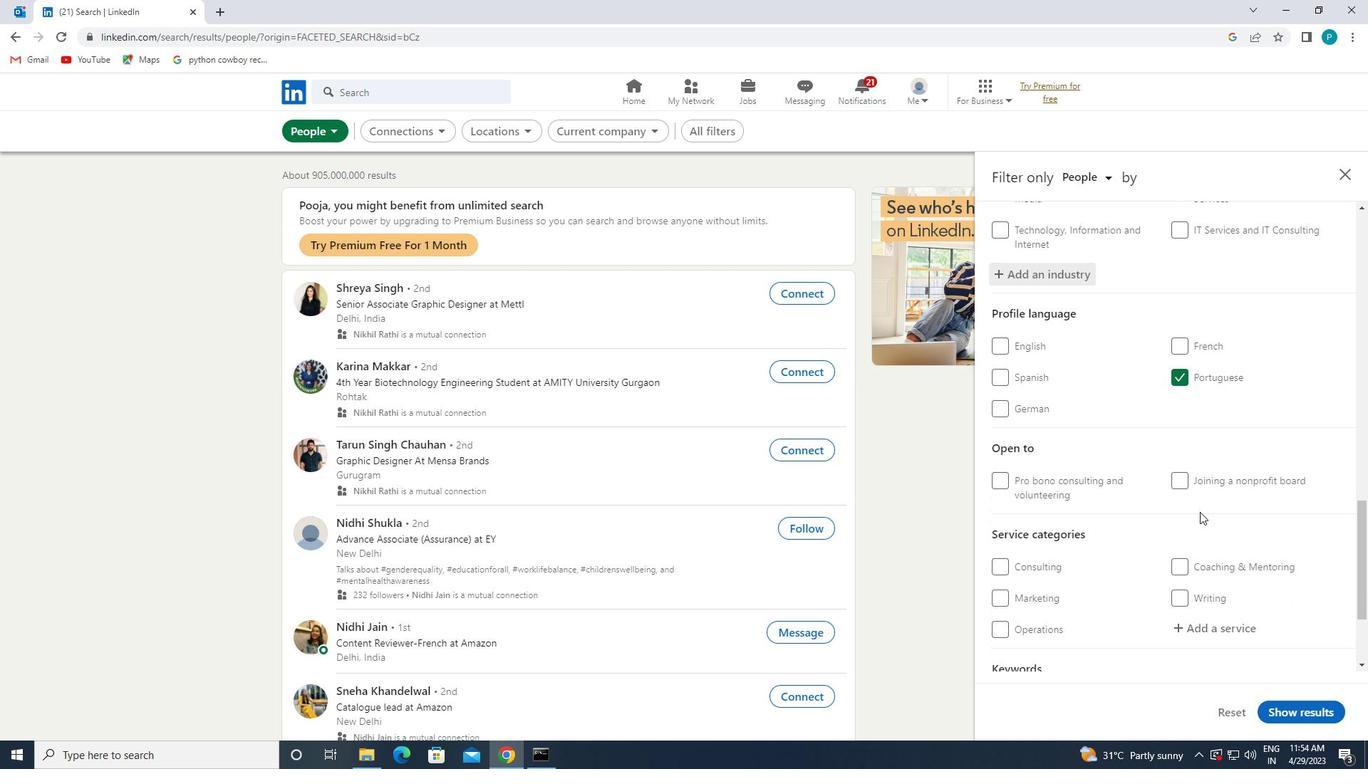 
Action: Mouse scrolled (1199, 512) with delta (0, 0)
Screenshot: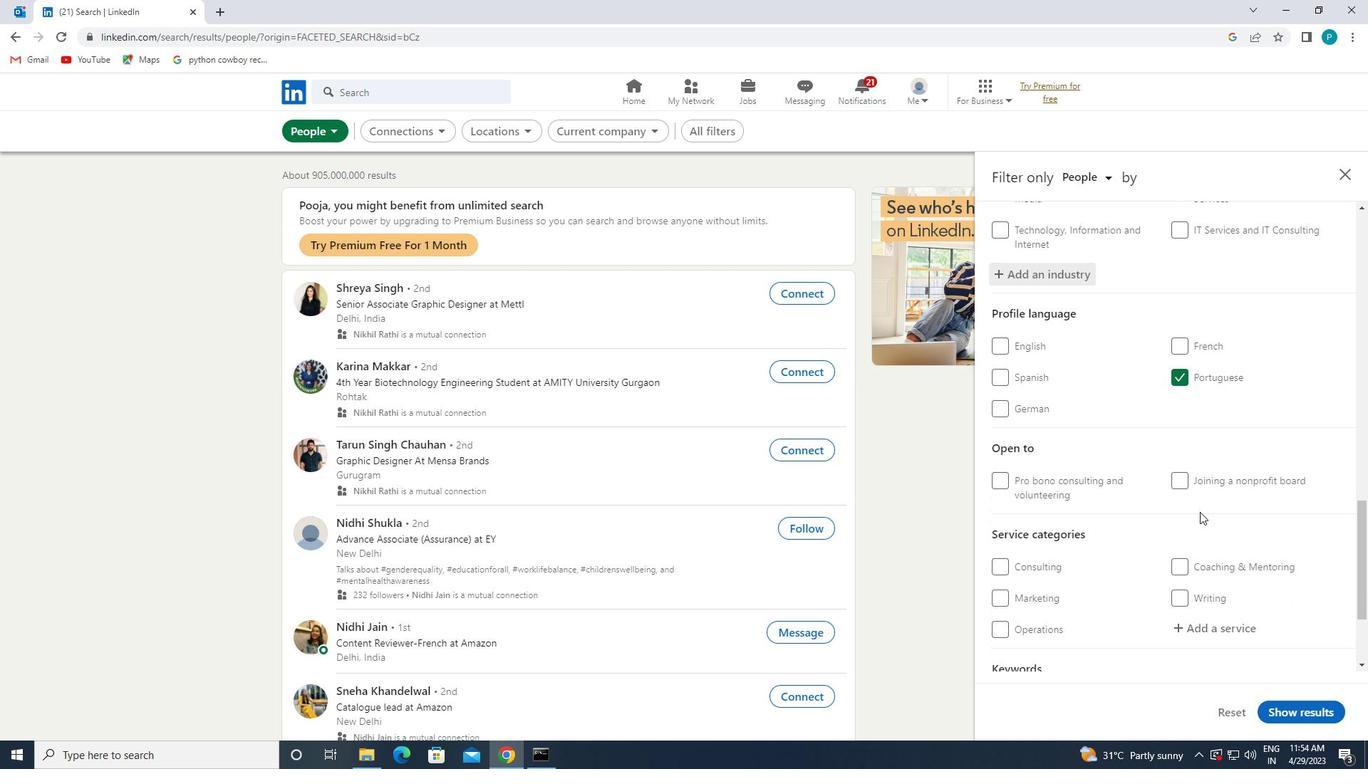 
Action: Mouse moved to (1198, 515)
Screenshot: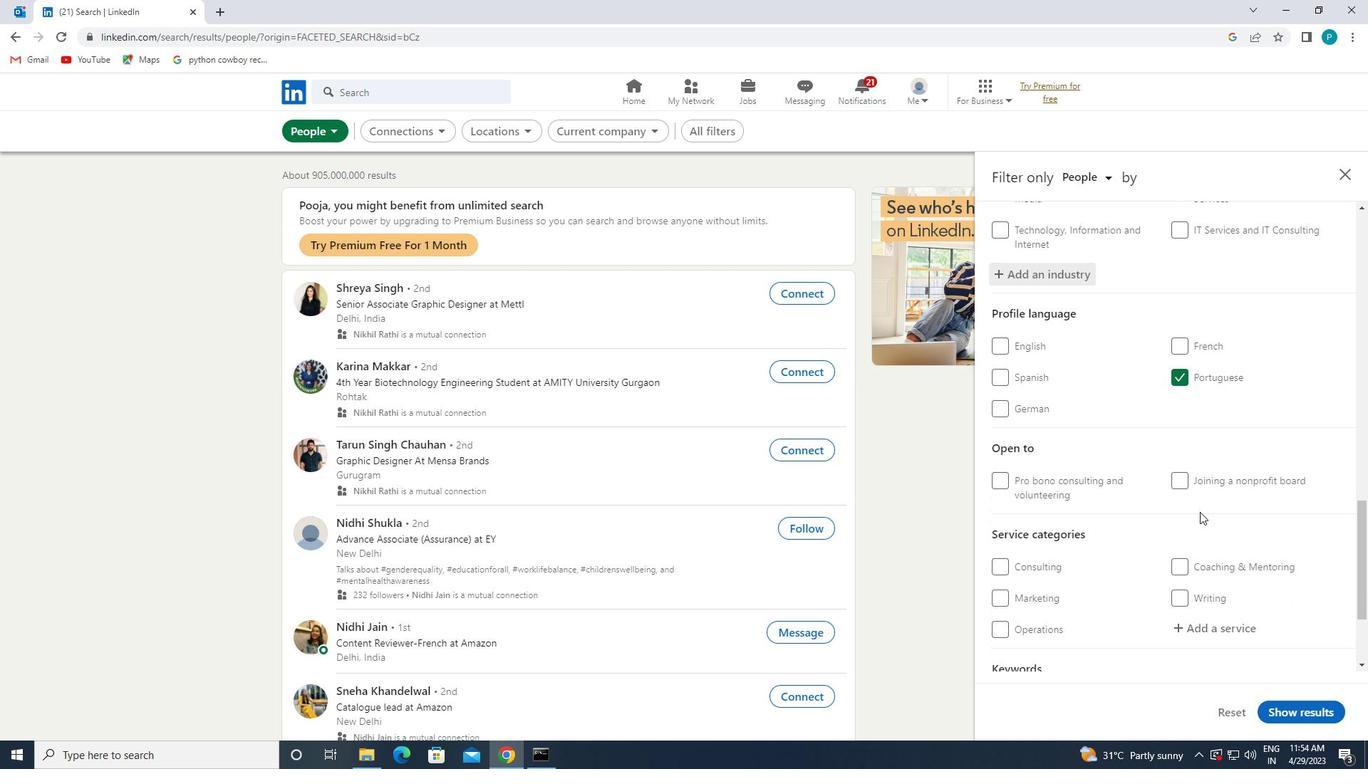 
Action: Mouse scrolled (1198, 514) with delta (0, 0)
Screenshot: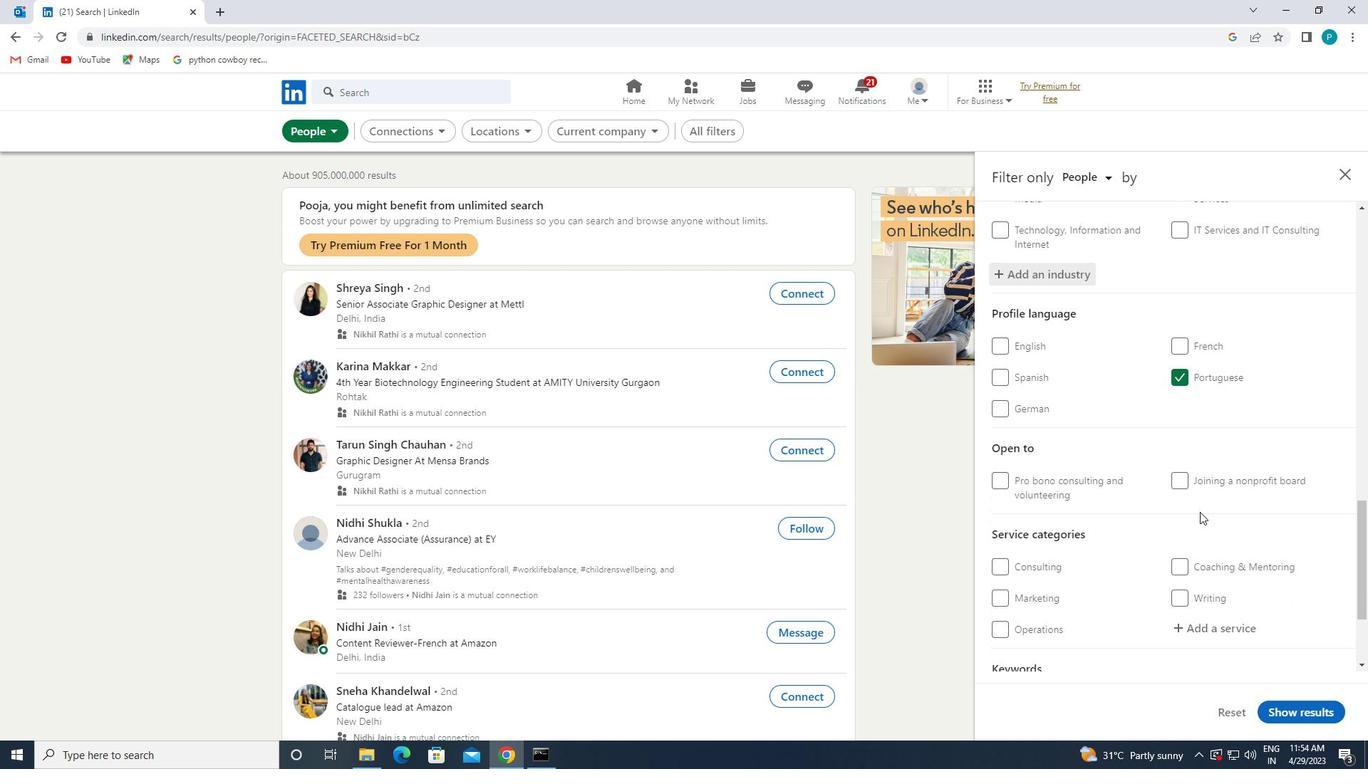 
Action: Mouse moved to (1198, 515)
Screenshot: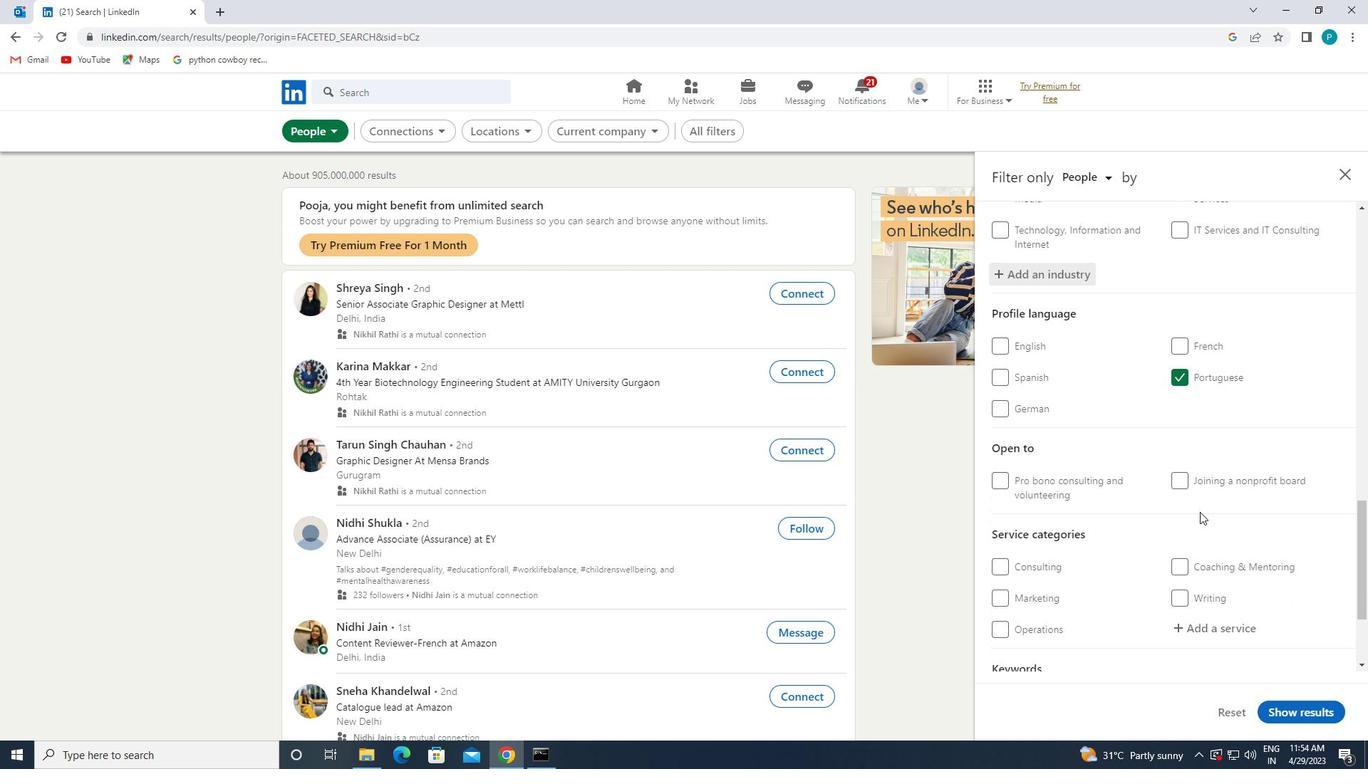 
Action: Mouse scrolled (1198, 514) with delta (0, 0)
Screenshot: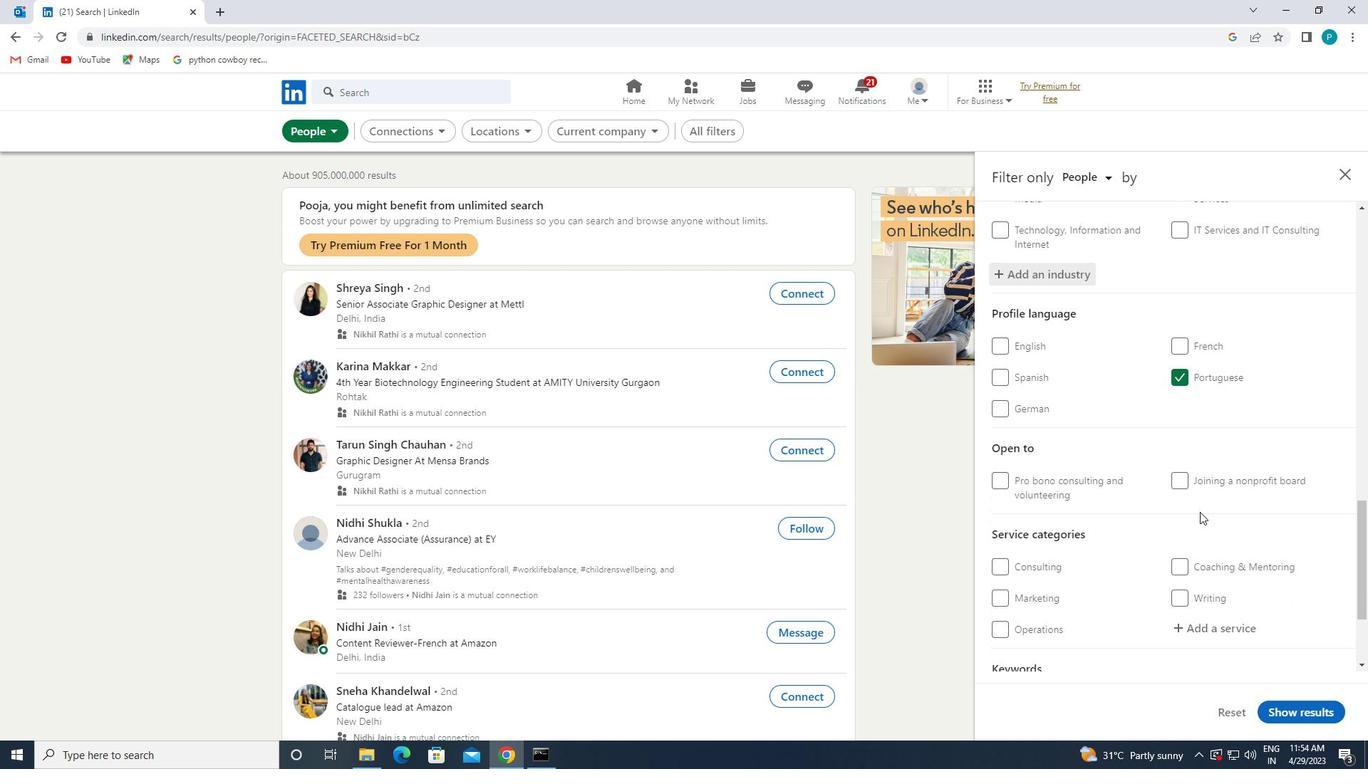 
Action: Mouse moved to (1197, 515)
Screenshot: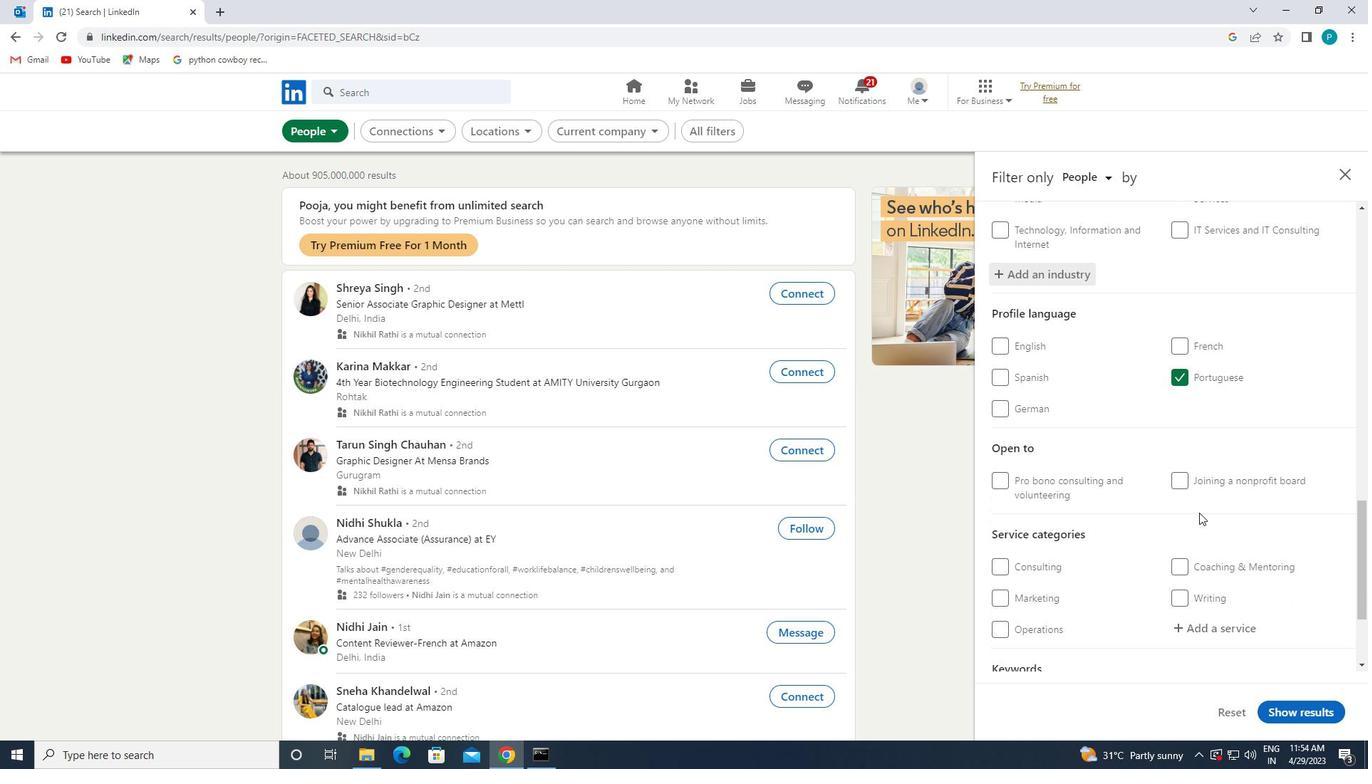 
Action: Mouse scrolled (1197, 515) with delta (0, 0)
Screenshot: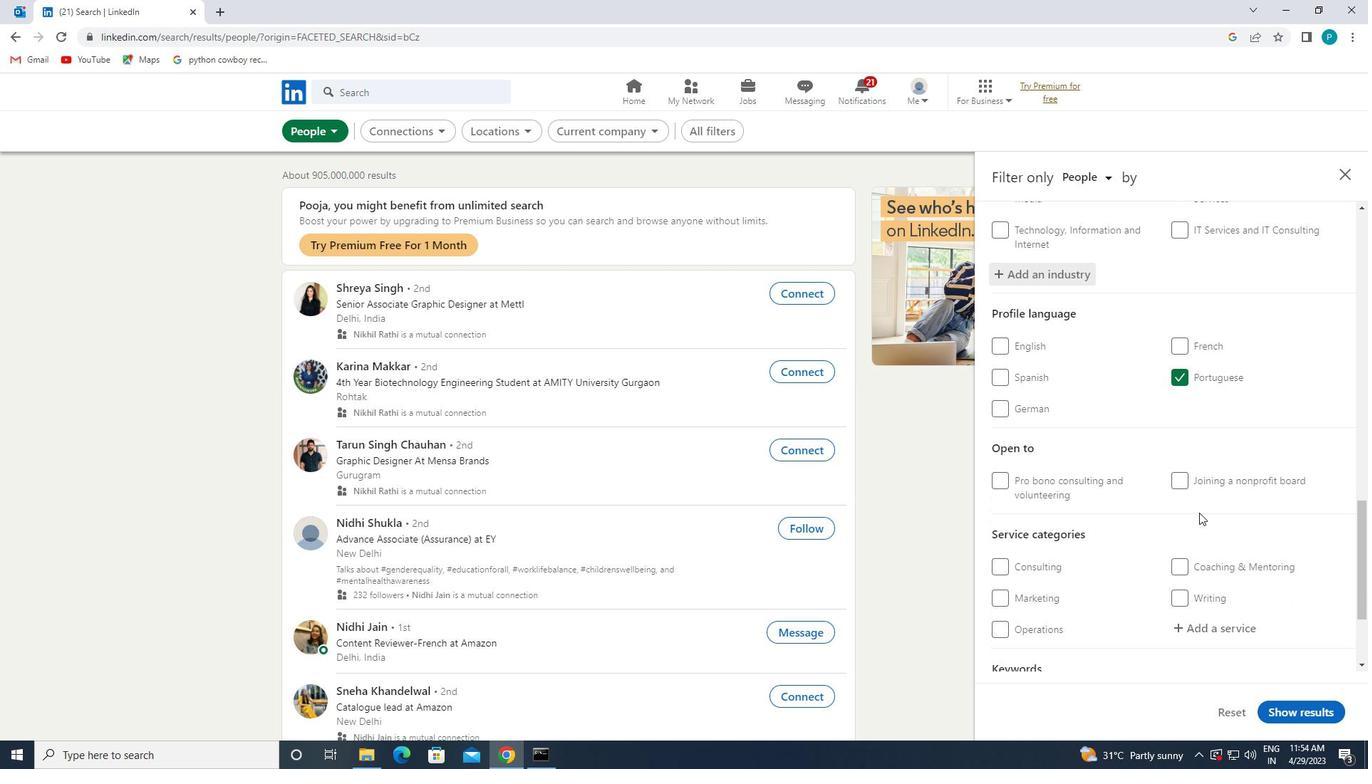 
Action: Mouse moved to (1183, 467)
Screenshot: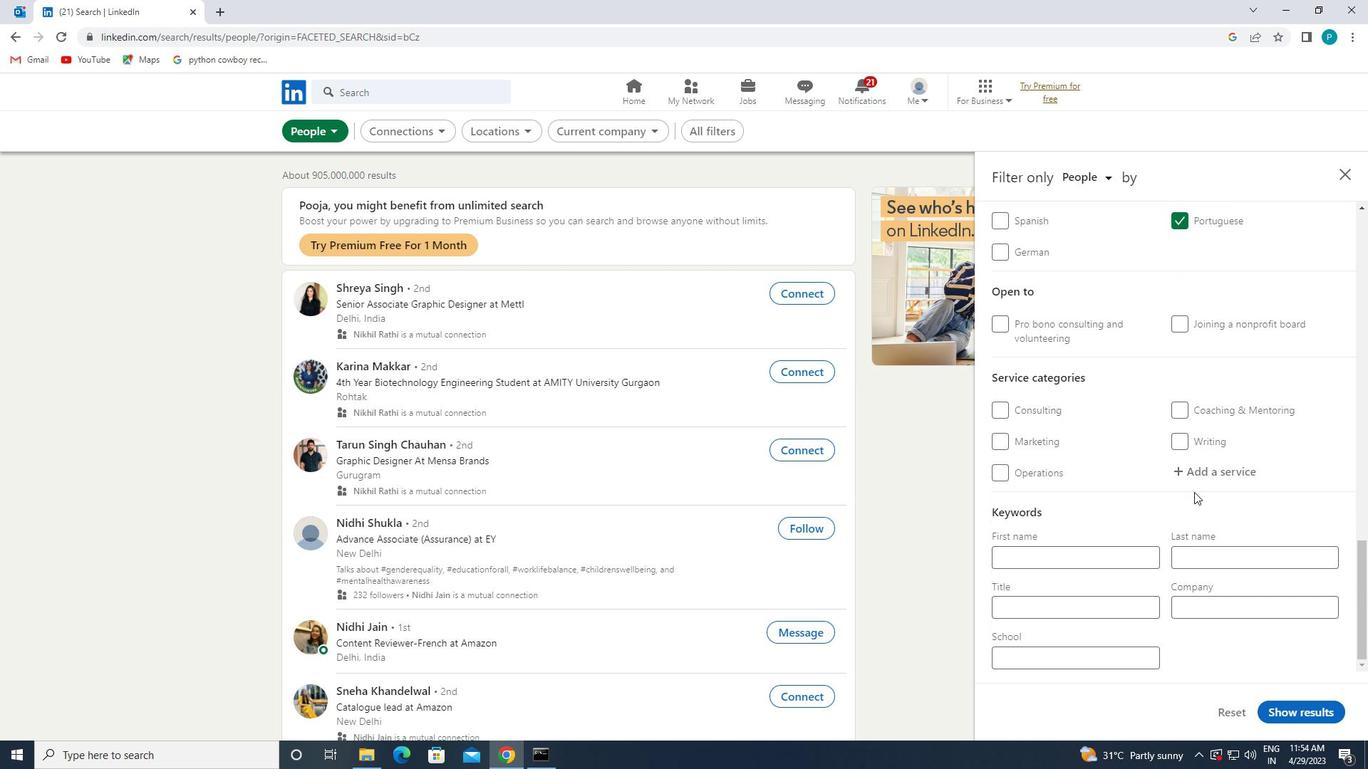 
Action: Mouse pressed left at (1183, 467)
Screenshot: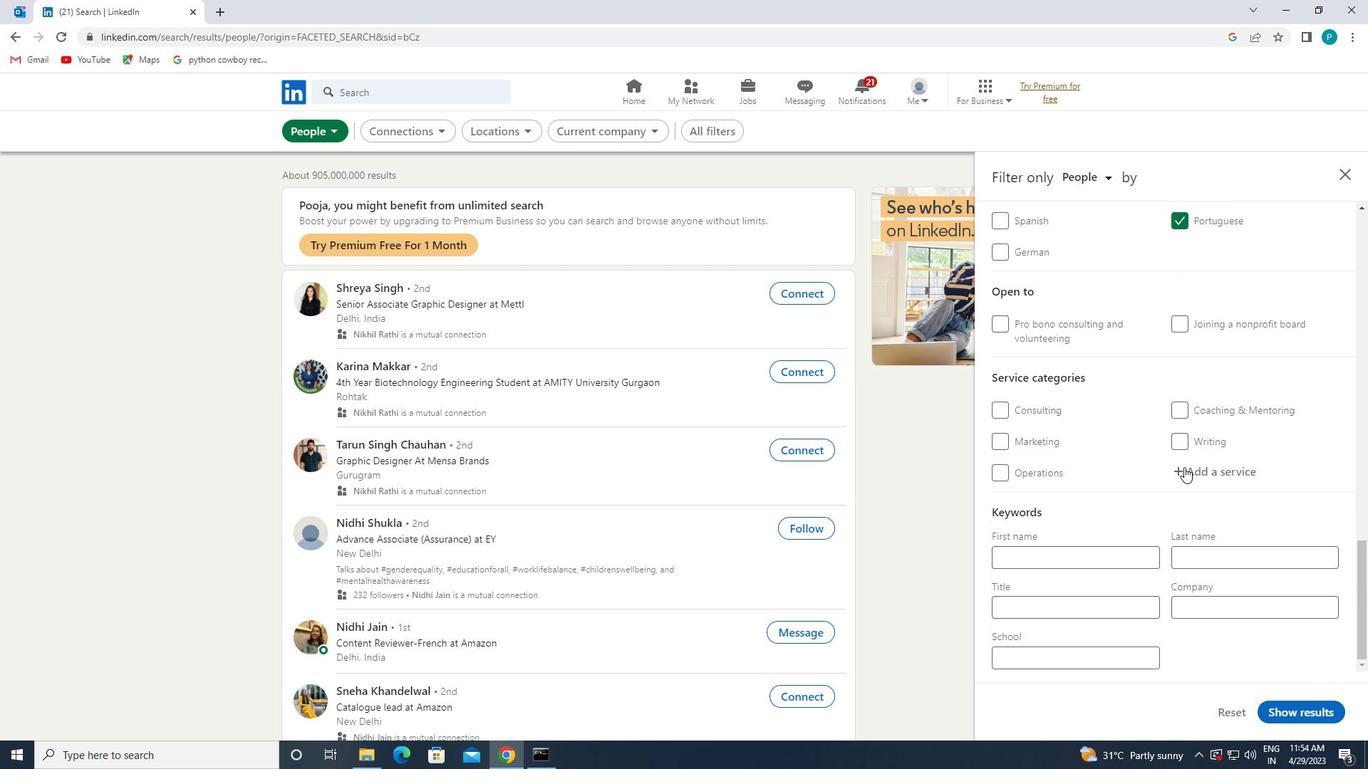 
Action: Mouse moved to (1178, 469)
Screenshot: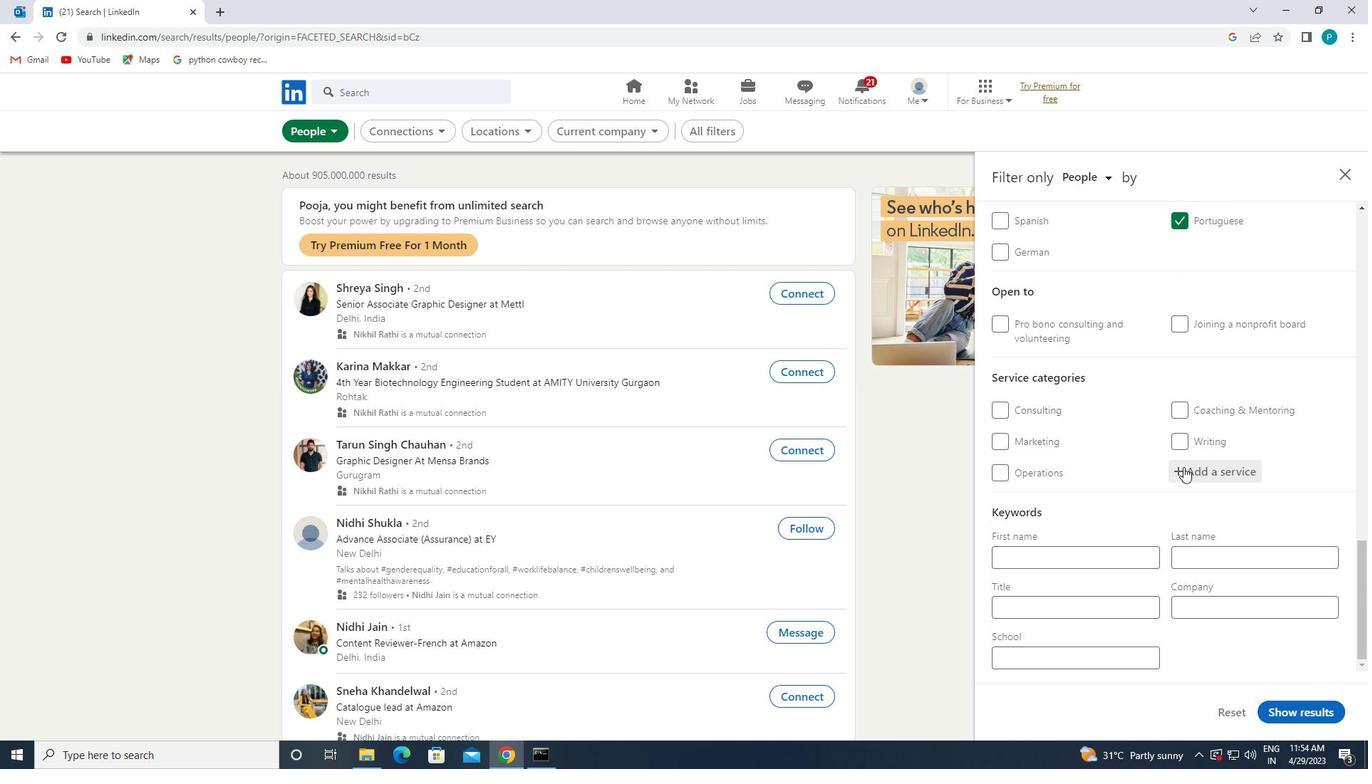 
Action: Key pressed <Key.caps_lock>F<Key.caps_lock>INANCIAL
Screenshot: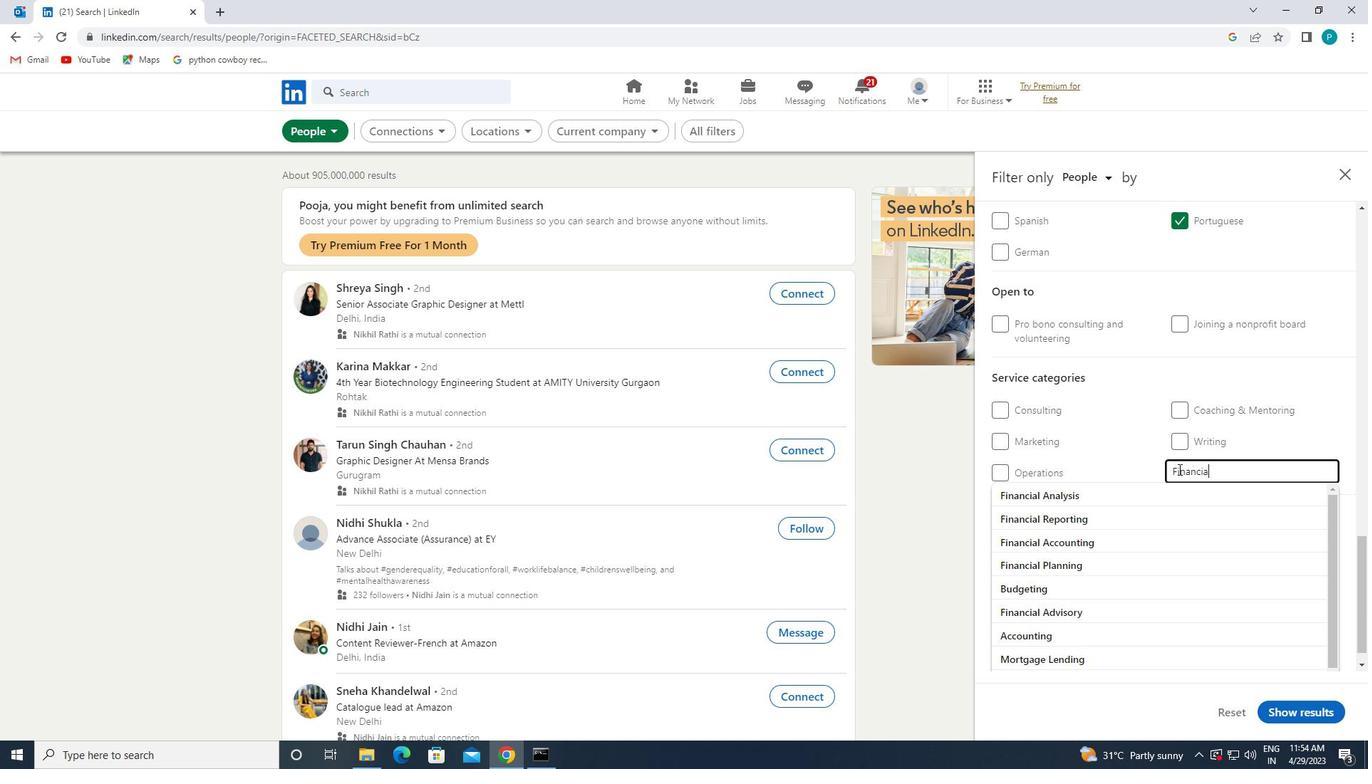 
Action: Mouse moved to (1112, 496)
Screenshot: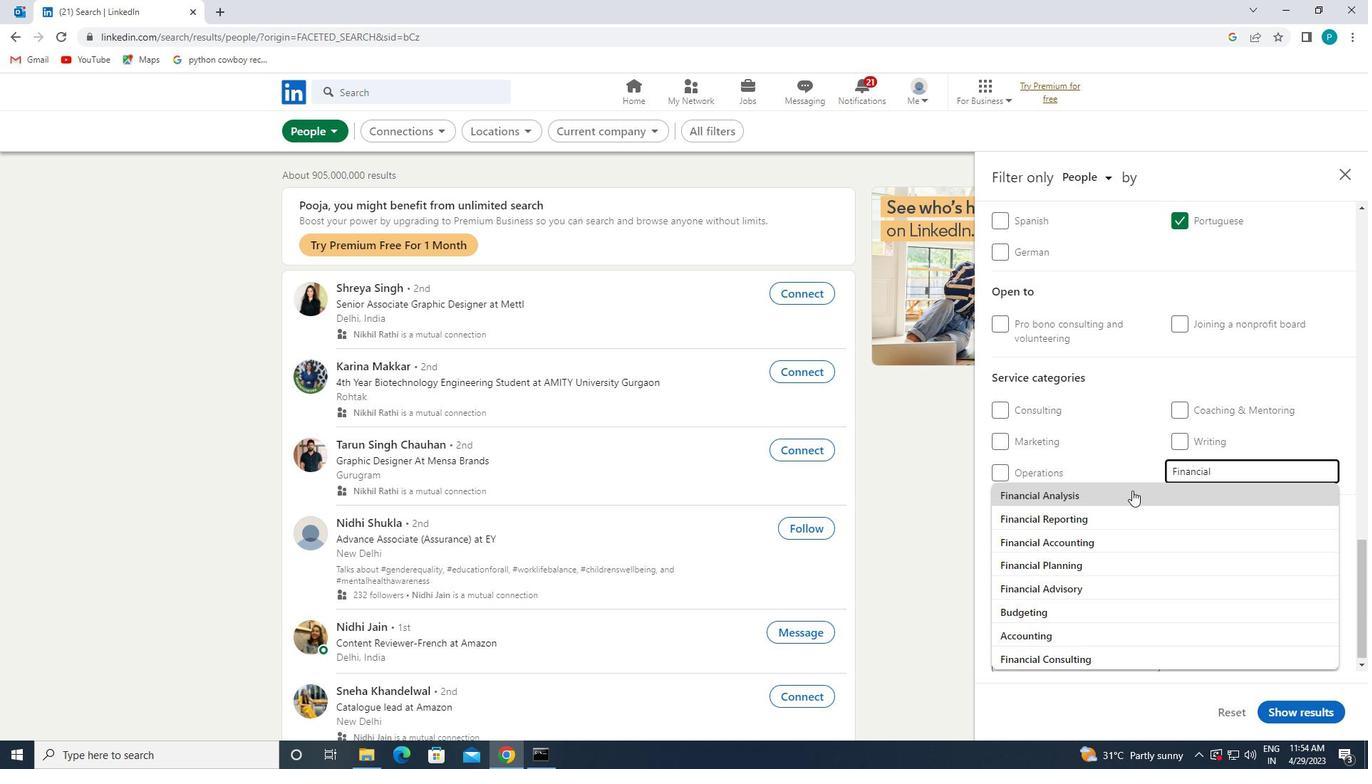 
Action: Mouse pressed left at (1112, 496)
Screenshot: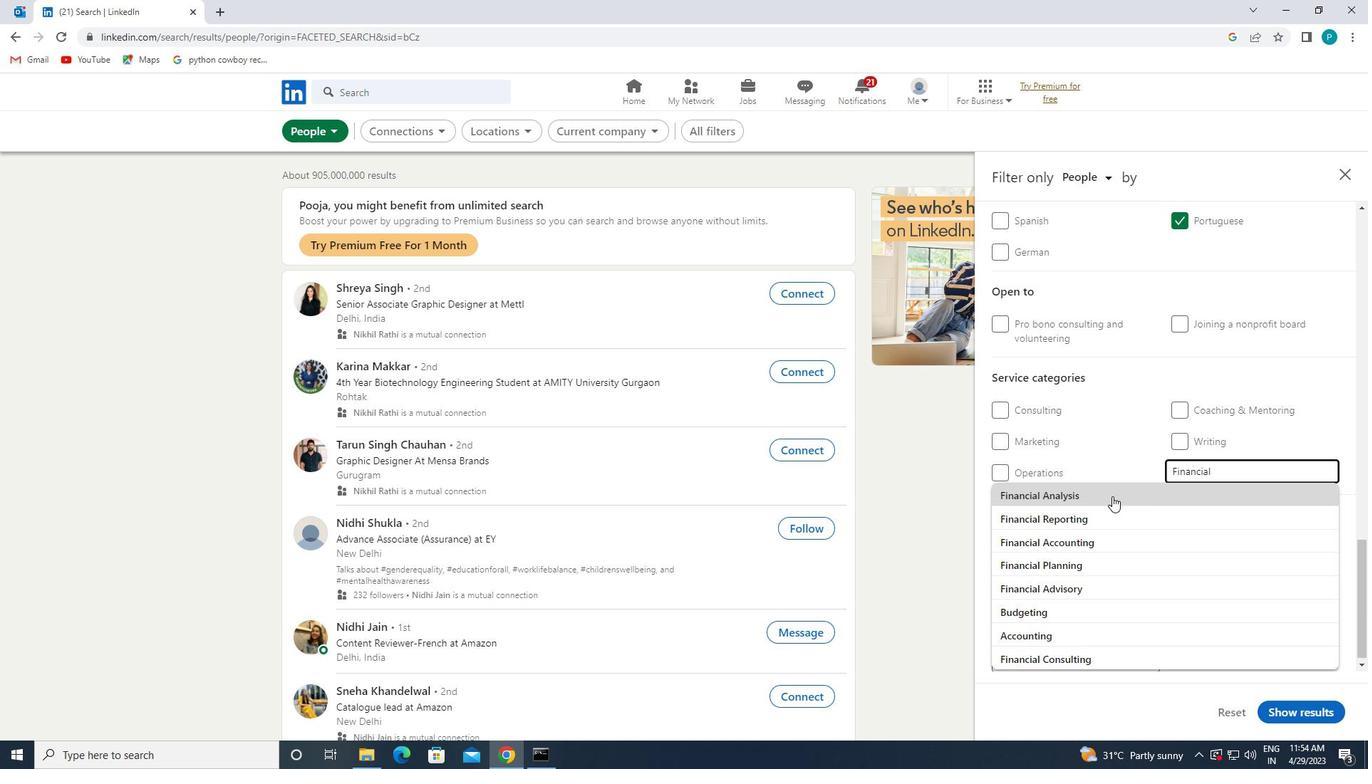 
Action: Mouse moved to (1098, 494)
Screenshot: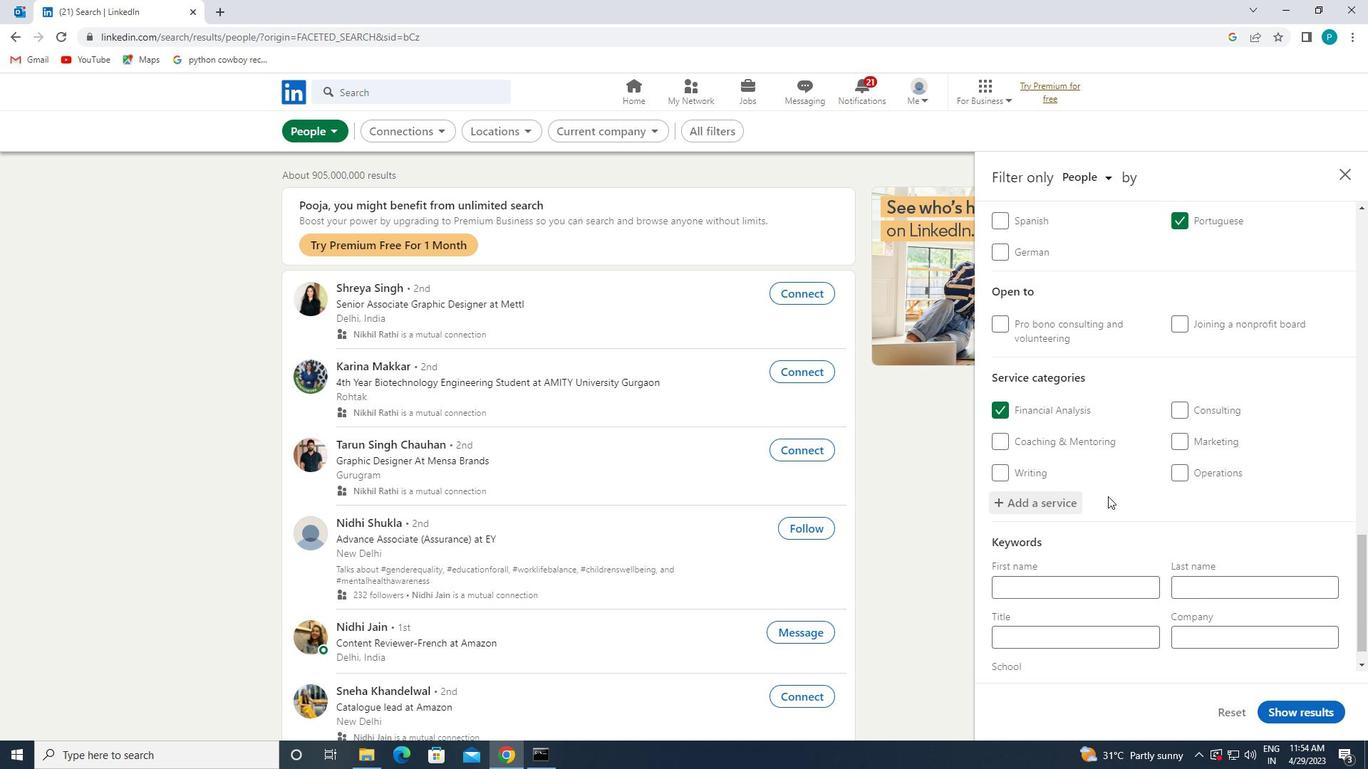 
Action: Mouse scrolled (1098, 493) with delta (0, 0)
Screenshot: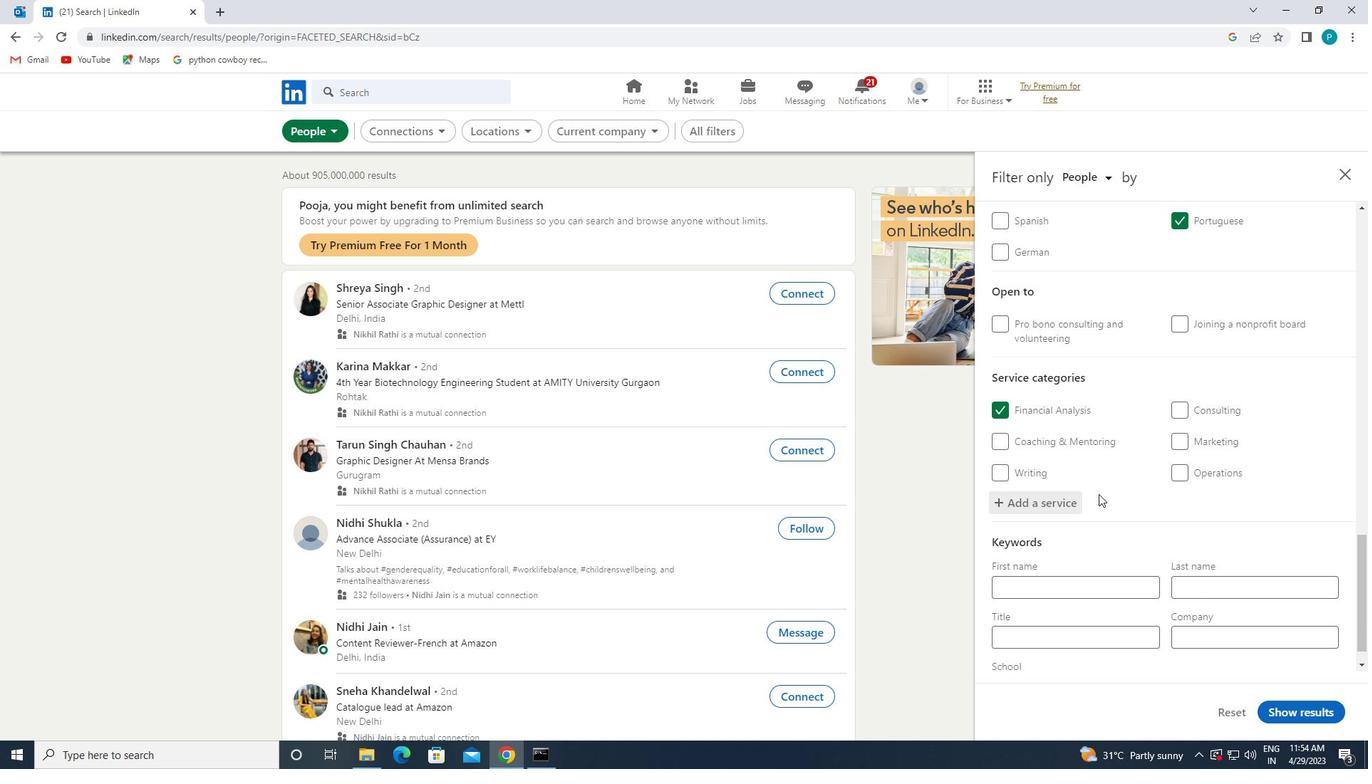 
Action: Mouse moved to (1098, 493)
Screenshot: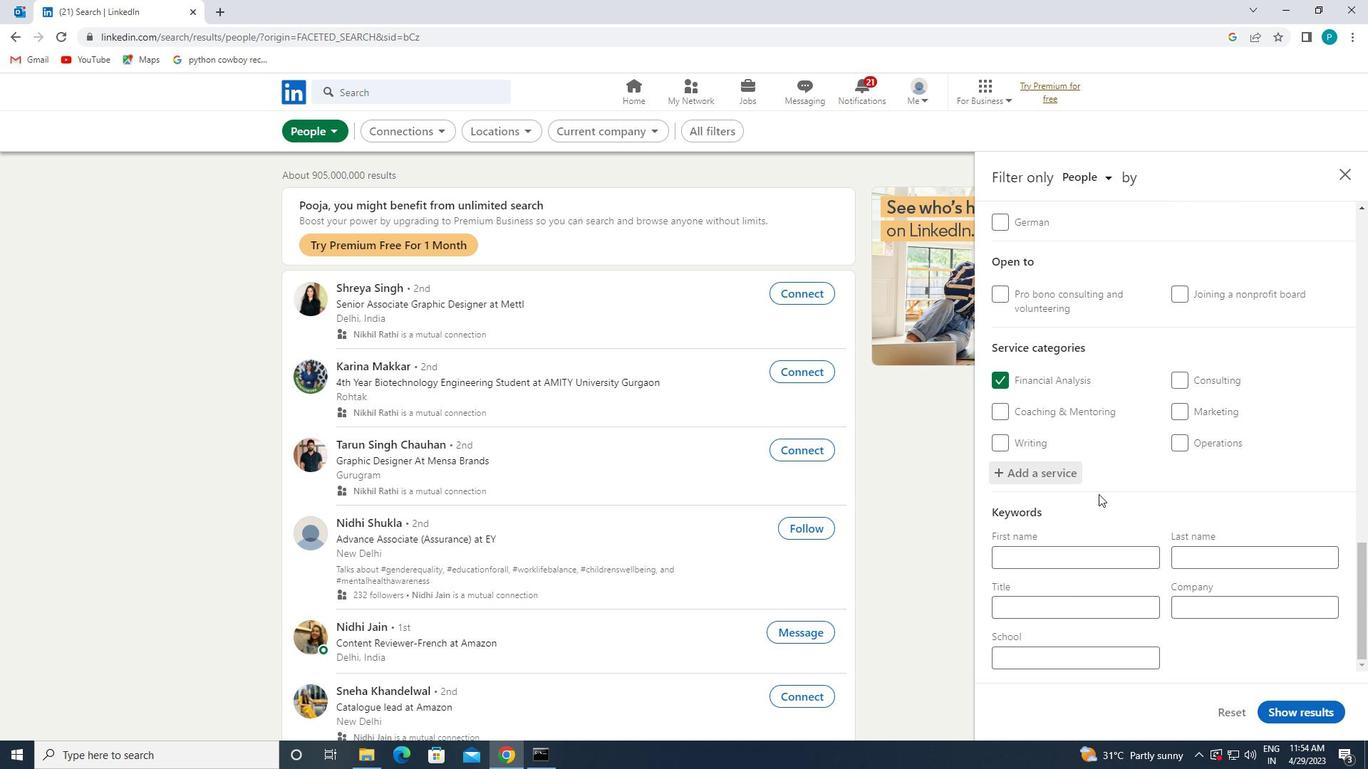 
Action: Mouse scrolled (1098, 493) with delta (0, 0)
Screenshot: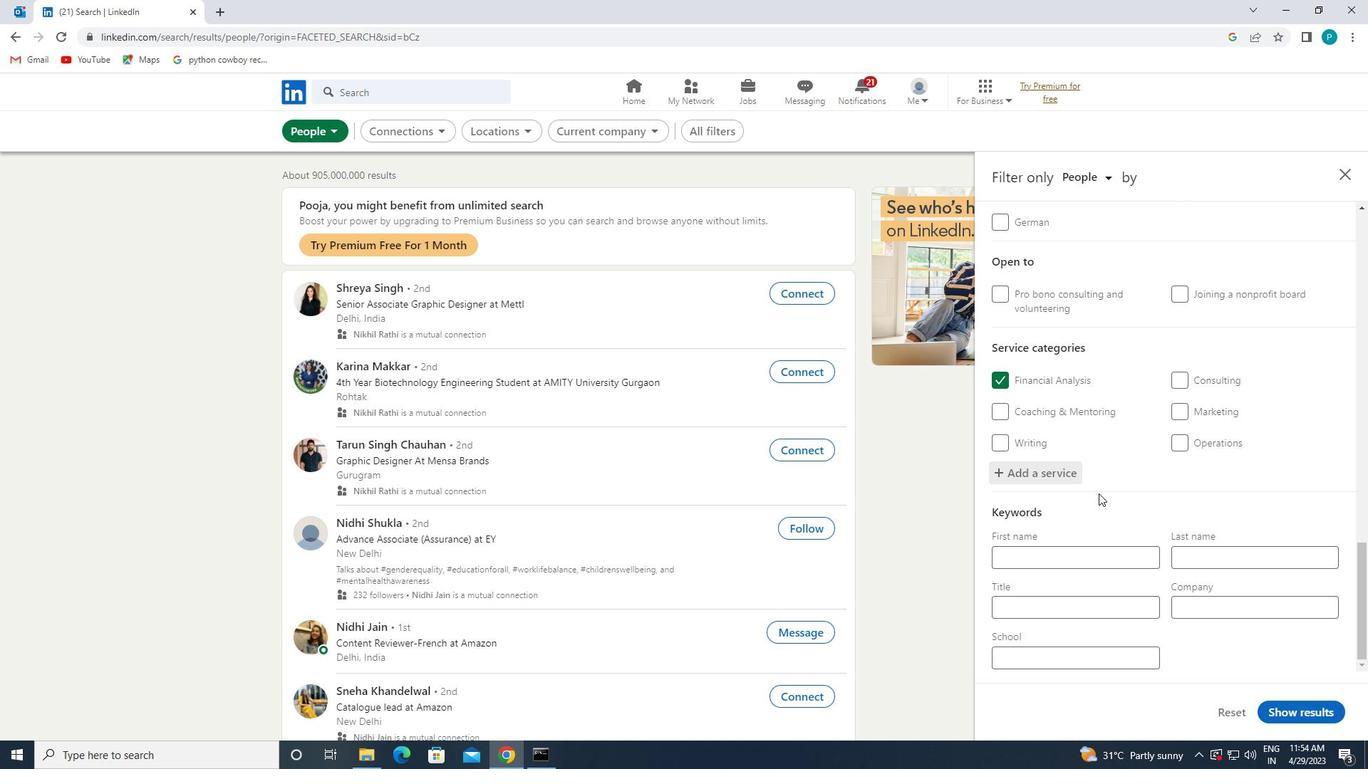 
Action: Mouse moved to (1101, 493)
Screenshot: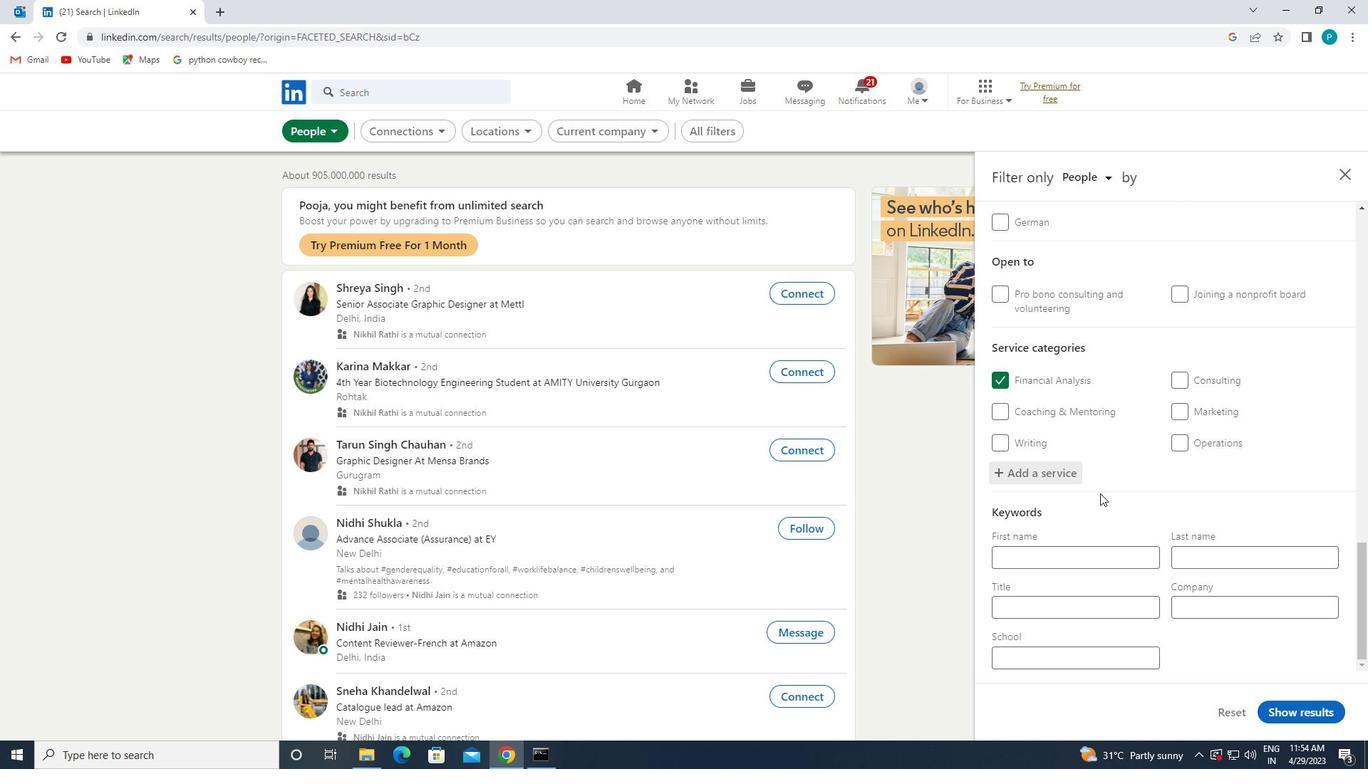
Action: Mouse scrolled (1101, 493) with delta (0, 0)
Screenshot: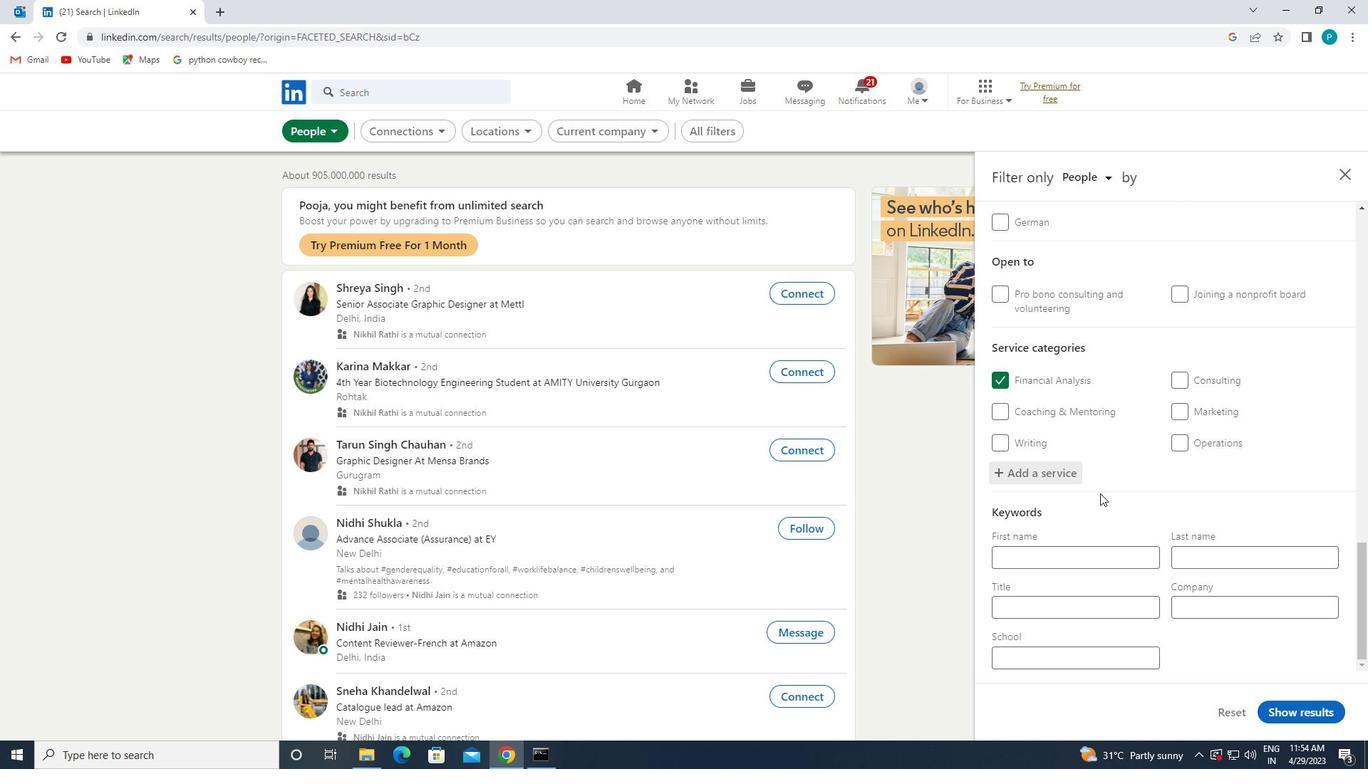 
Action: Mouse moved to (1066, 605)
Screenshot: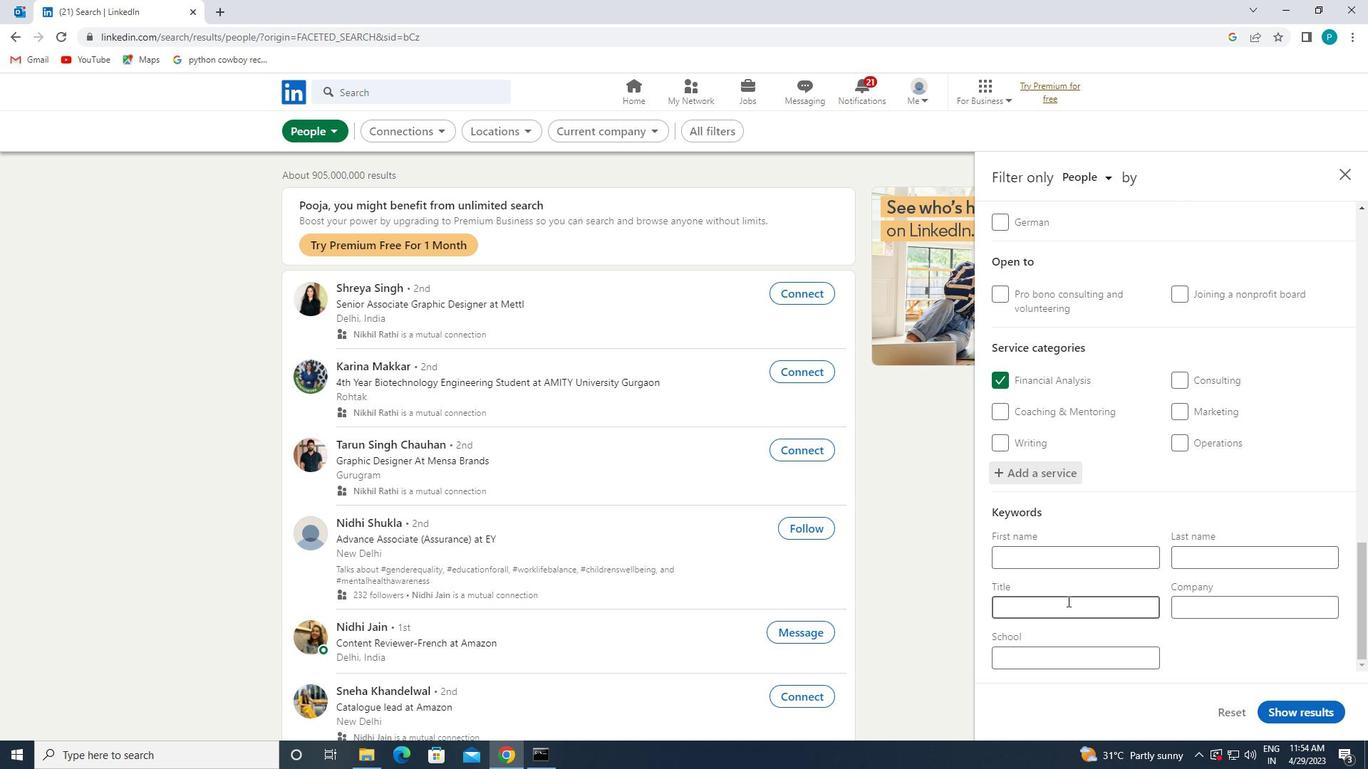 
Action: Mouse pressed left at (1066, 605)
Screenshot: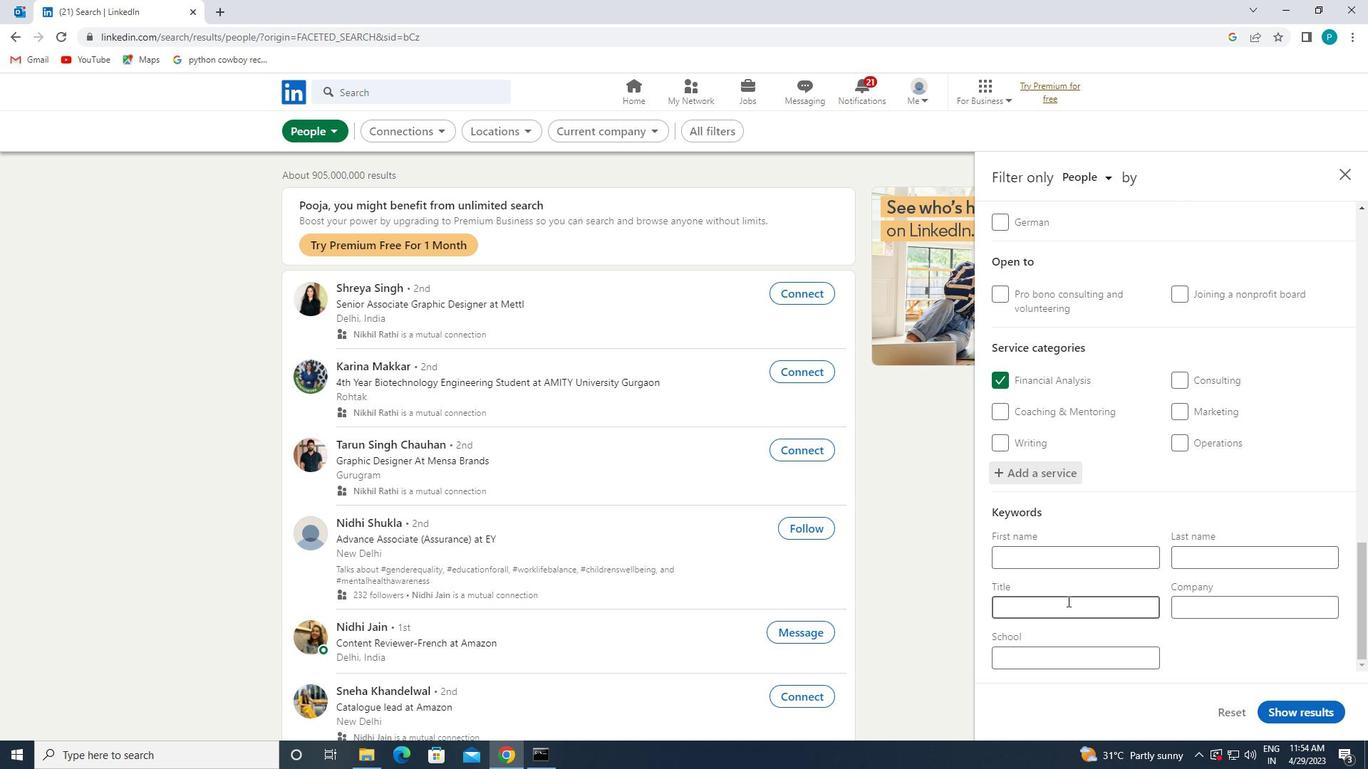 
Action: Mouse moved to (1068, 612)
Screenshot: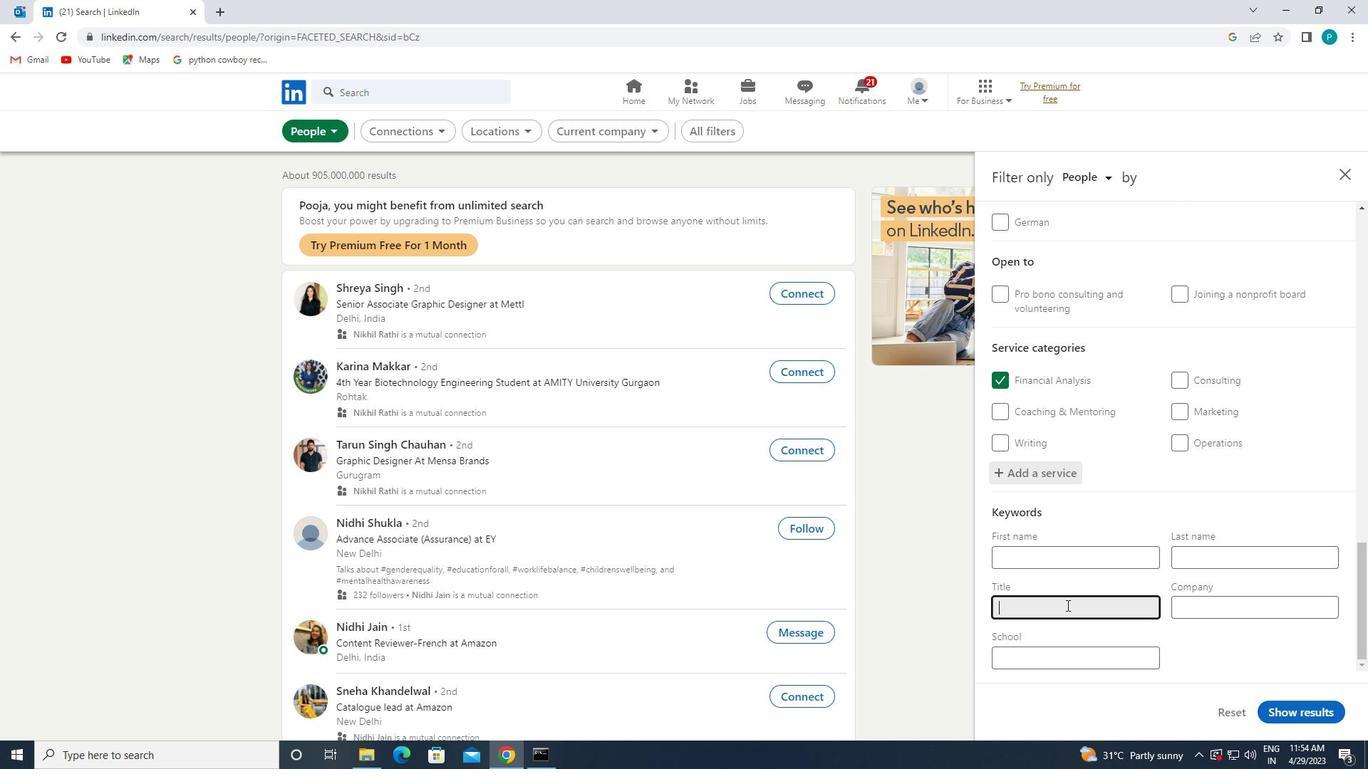 
Action: Key pressed <Key.caps_lock>T<Key.caps_lock>RUCK<Key.space><Key.caps_lock>DA<Key.backspace><Key.caps_lock>RIVER
Screenshot: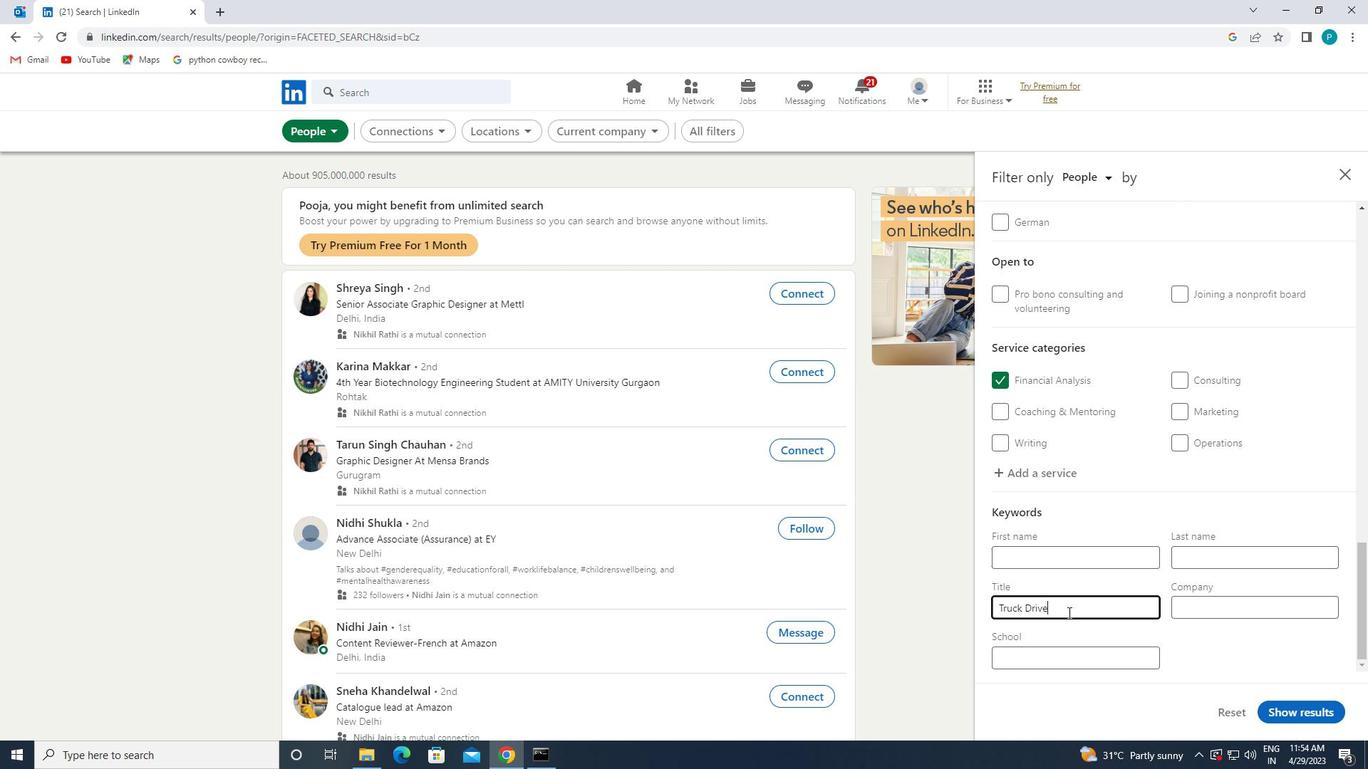 
Action: Mouse moved to (1308, 706)
Screenshot: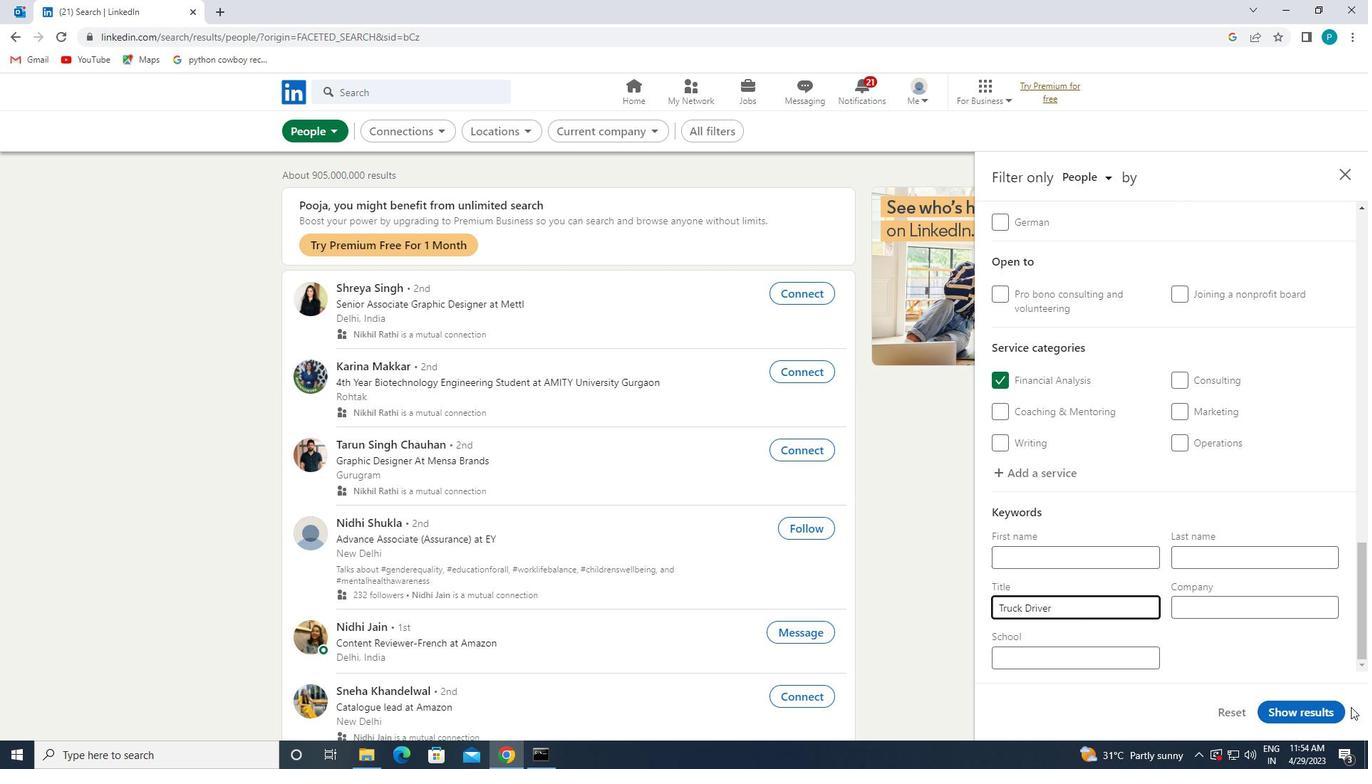 
Action: Mouse pressed left at (1308, 706)
Screenshot: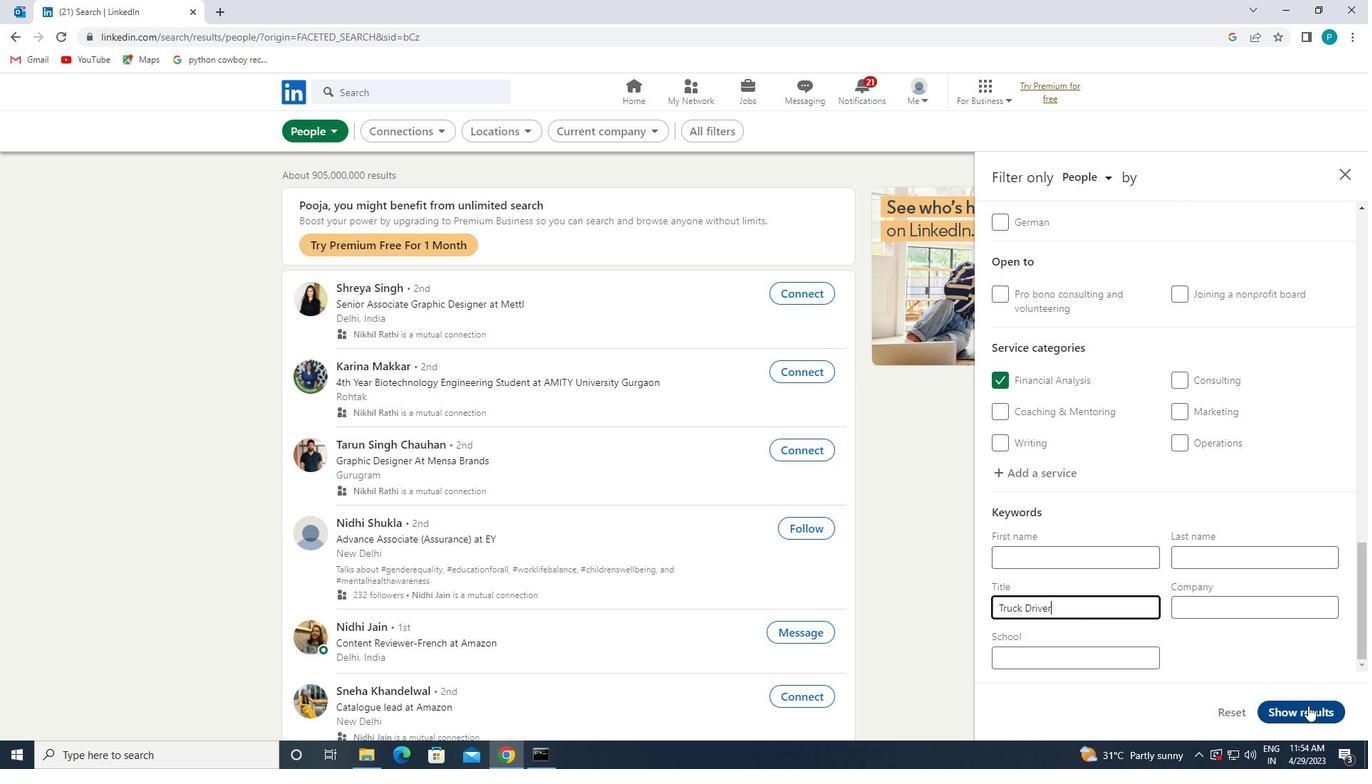 
